 Task: Determine the distance and displacement from Salt Lake City to Bonneville Salt Flats.
Action: Mouse moved to (214, 69)
Screenshot: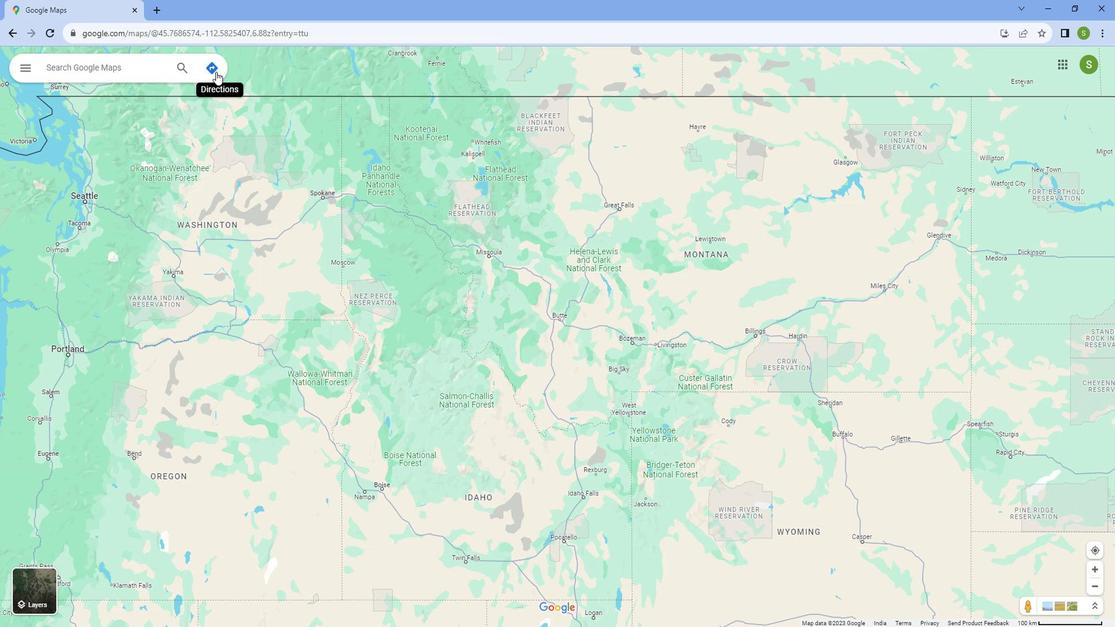 
Action: Mouse pressed left at (214, 69)
Screenshot: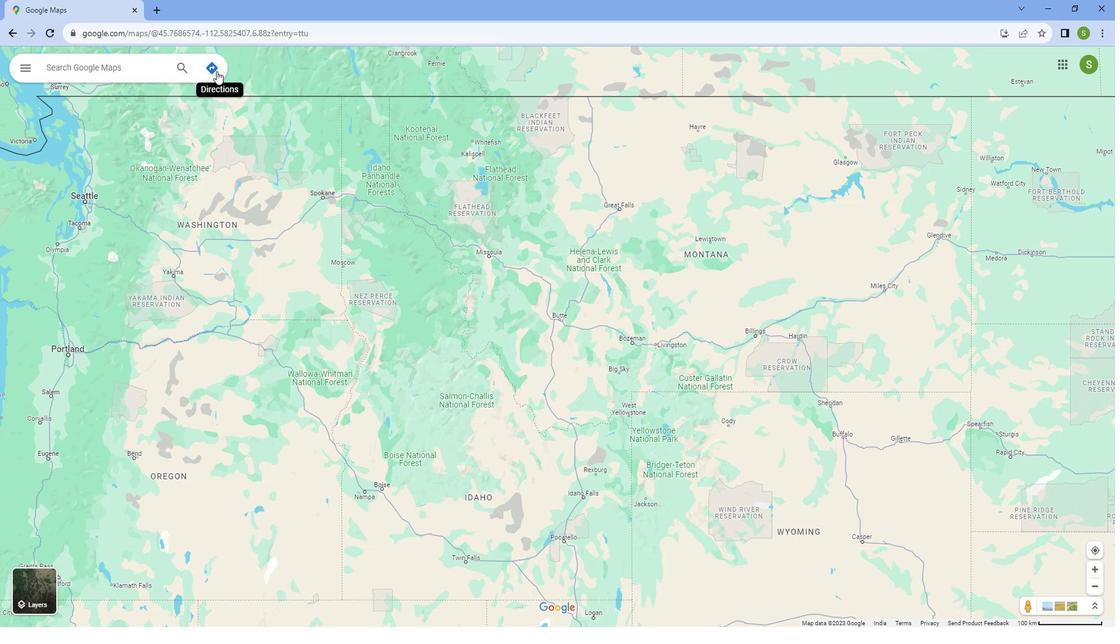 
Action: Mouse moved to (125, 101)
Screenshot: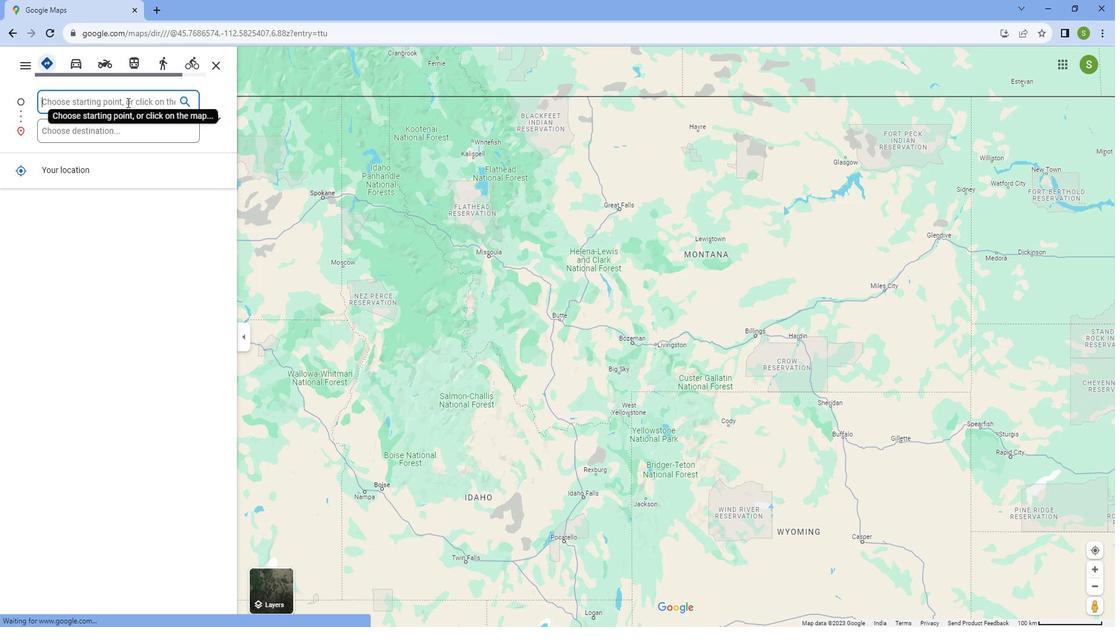 
Action: Mouse pressed left at (125, 101)
Screenshot: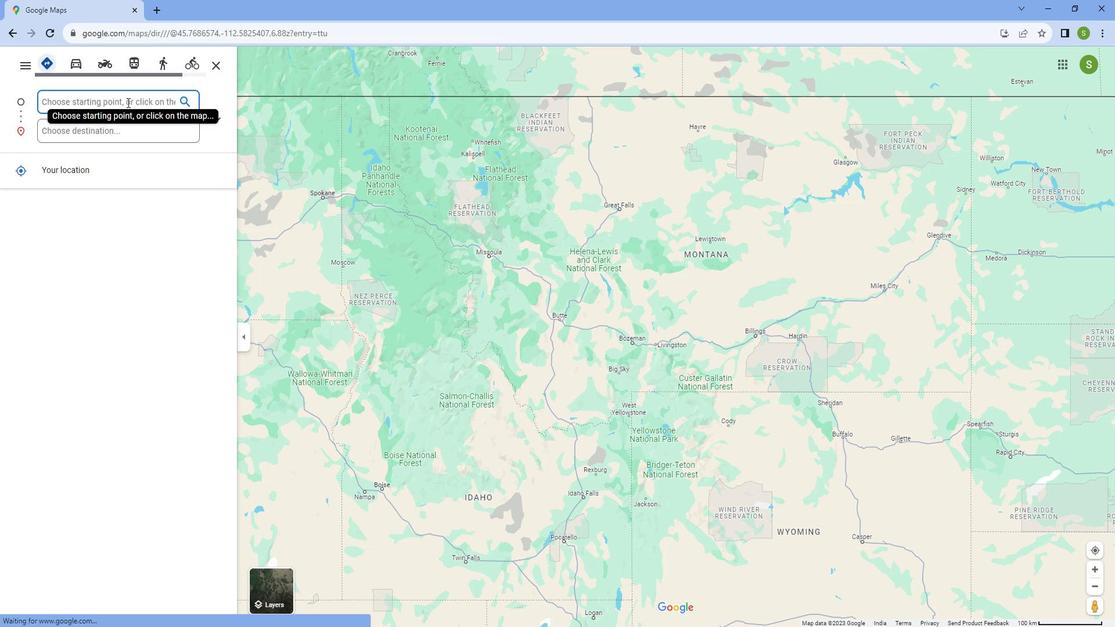 
Action: Key pressed <Key.caps_lock>S<Key.caps_lock>alt<Key.space><Key.caps_lock>L<Key.caps_lock>ake<Key.space><Key.caps_lock>C<Key.caps_lock>ity
Screenshot: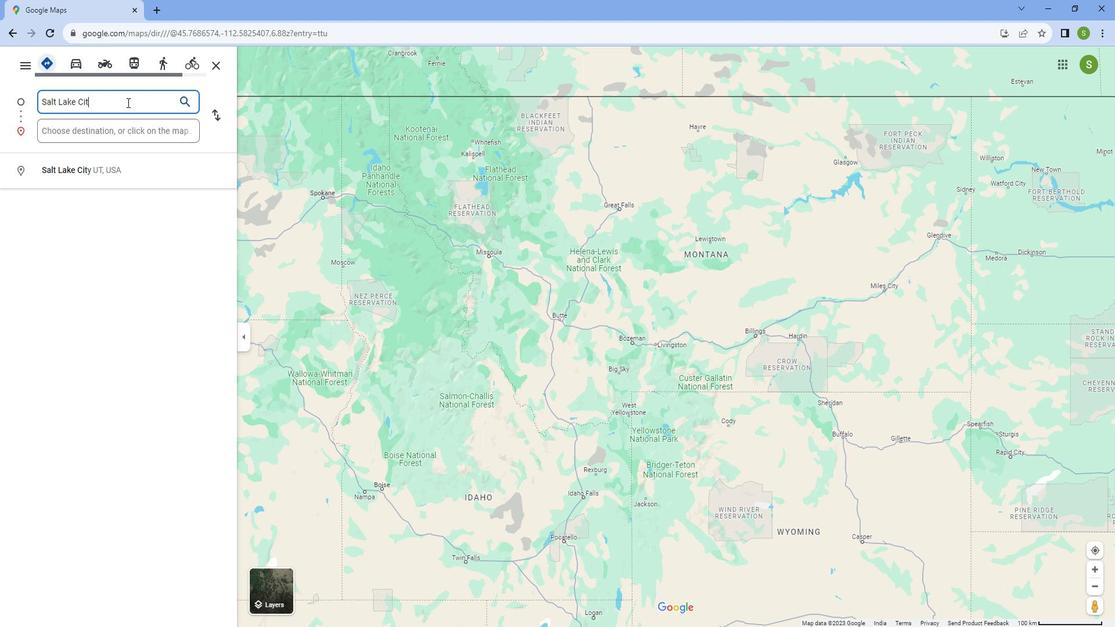 
Action: Mouse moved to (100, 130)
Screenshot: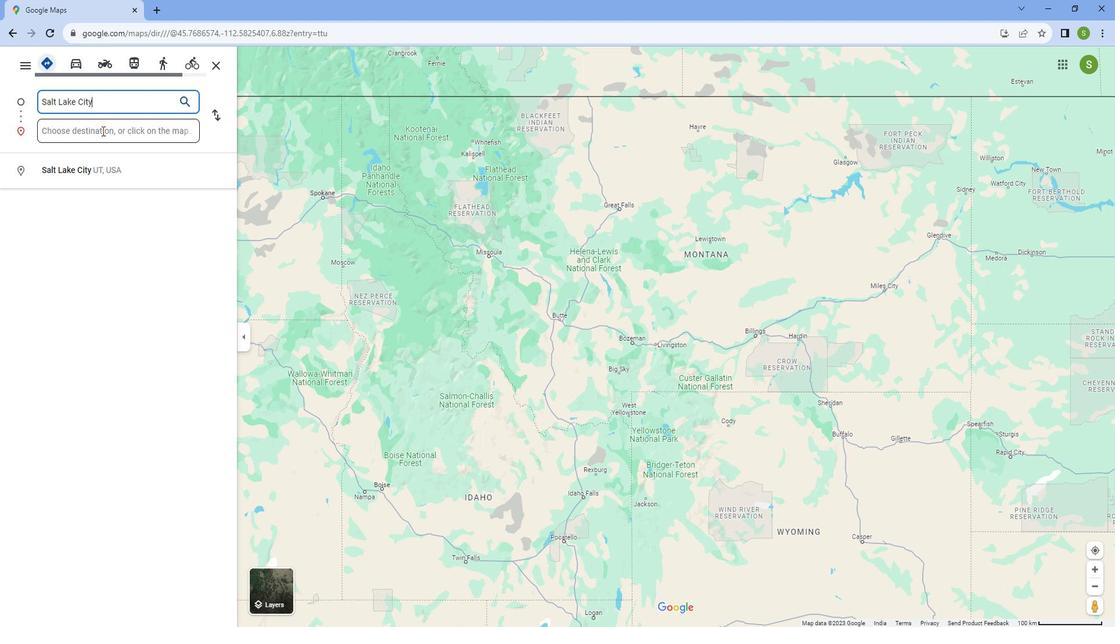 
Action: Mouse pressed left at (100, 130)
Screenshot: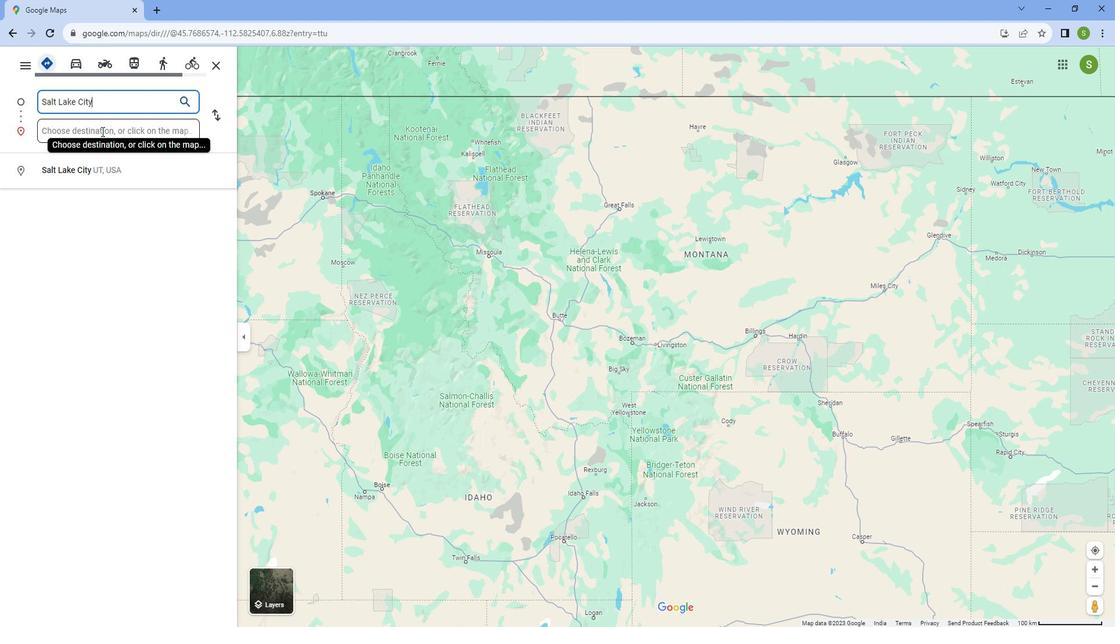 
Action: Key pressed <Key.caps_lock>B<Key.caps_lock>onneville<Key.space><Key.caps_lock>SA<Key.caps_lock><Key.backspace>alt<Key.space><Key.caps_lock>F<Key.caps_lock>lats
Screenshot: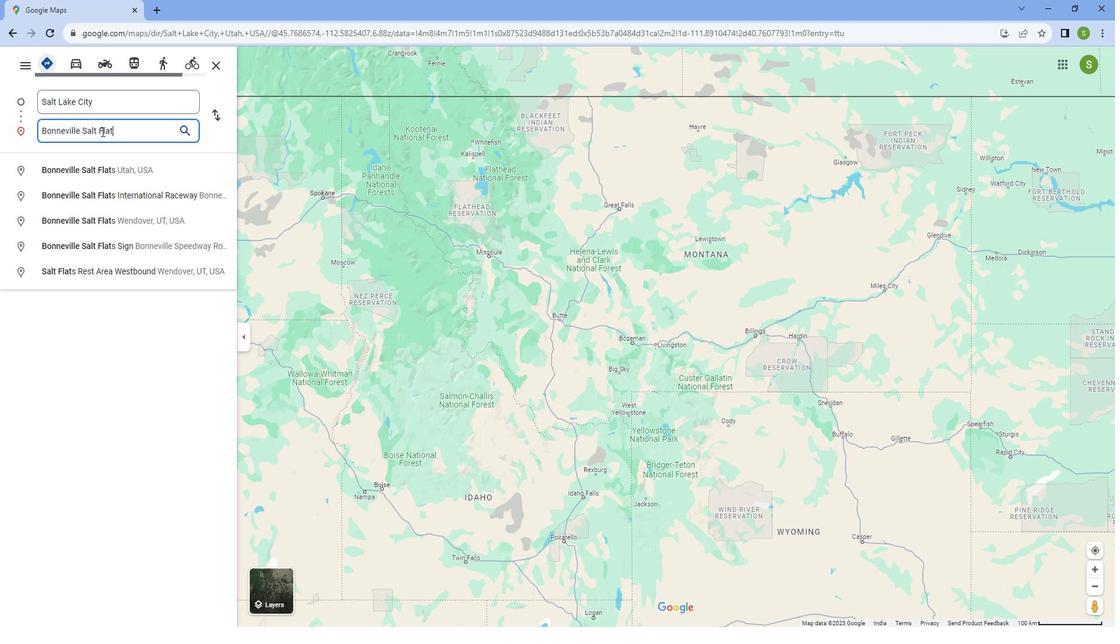 
Action: Mouse moved to (109, 171)
Screenshot: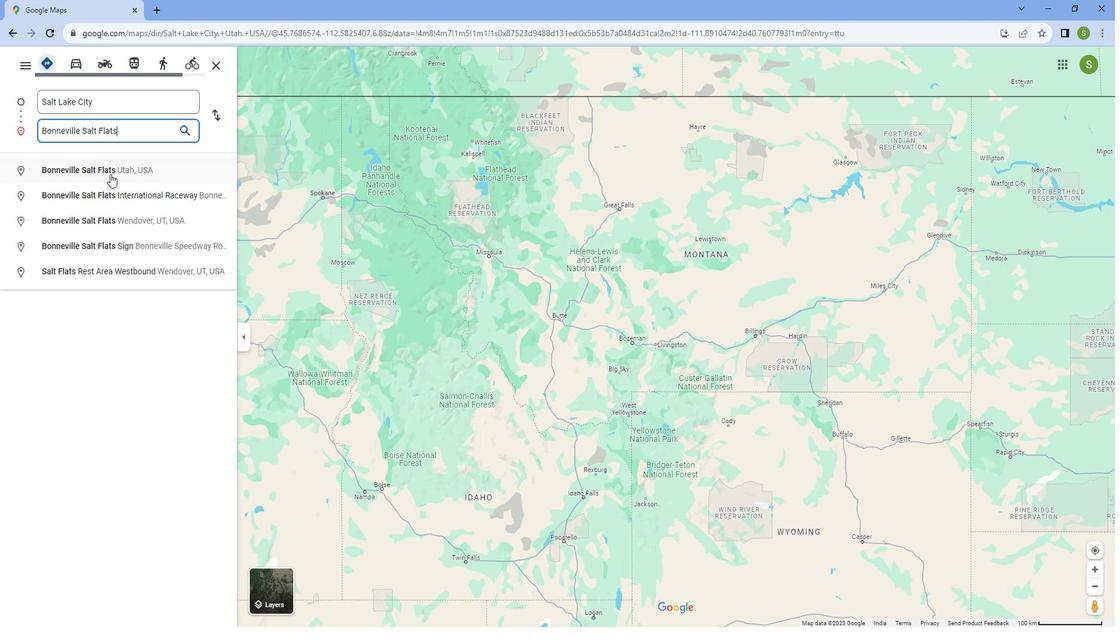 
Action: Mouse pressed left at (109, 171)
Screenshot: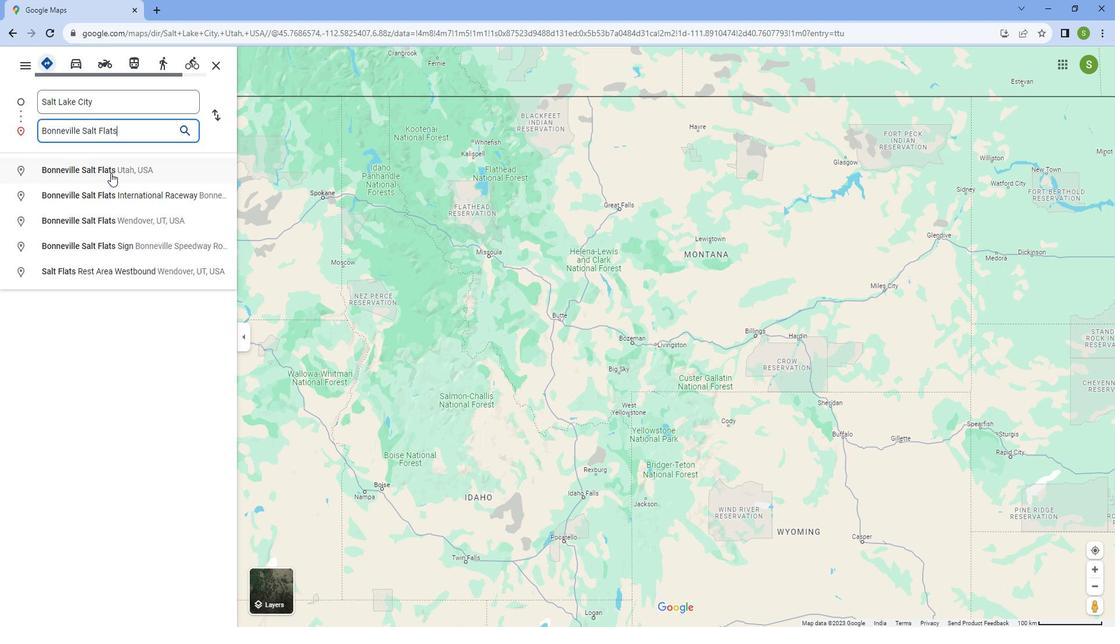 
Action: Mouse moved to (462, 598)
Screenshot: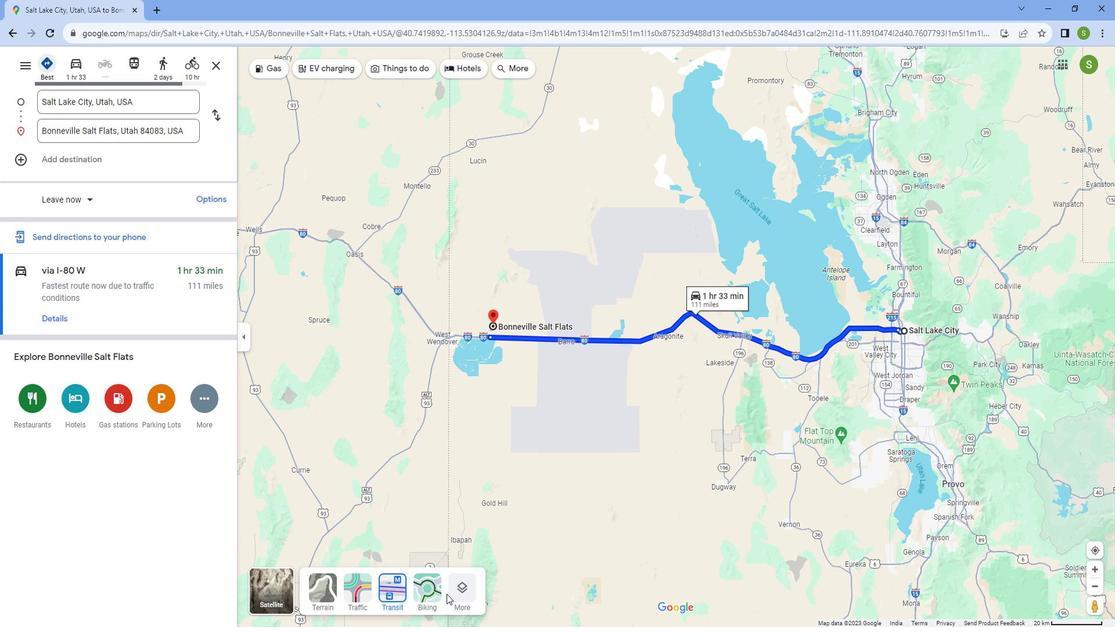 
Action: Mouse pressed left at (462, 598)
Screenshot: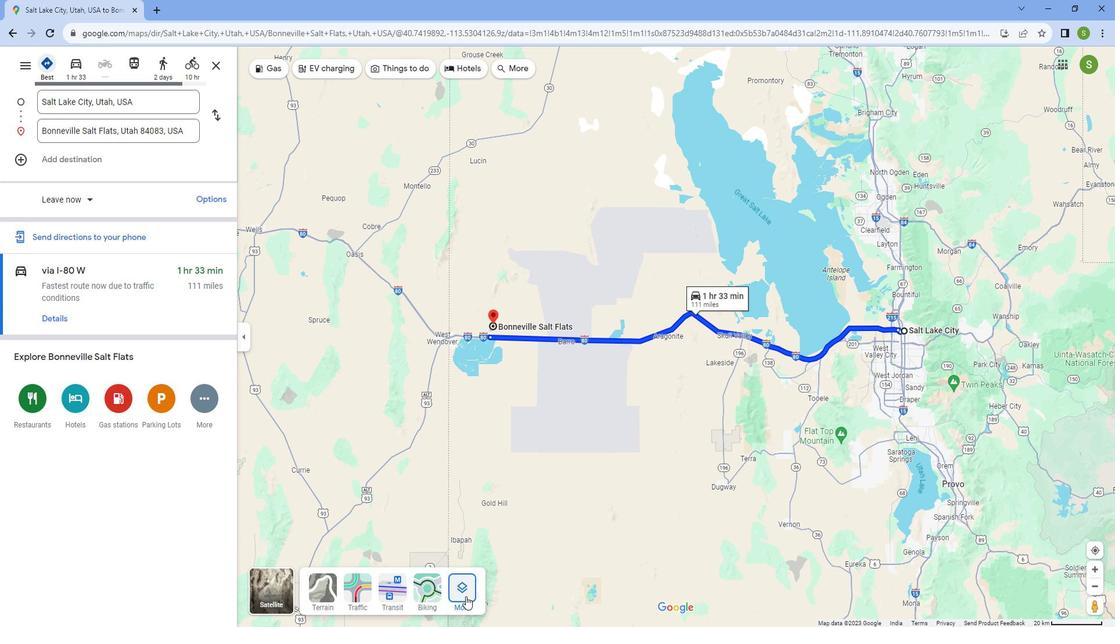 
Action: Mouse moved to (354, 489)
Screenshot: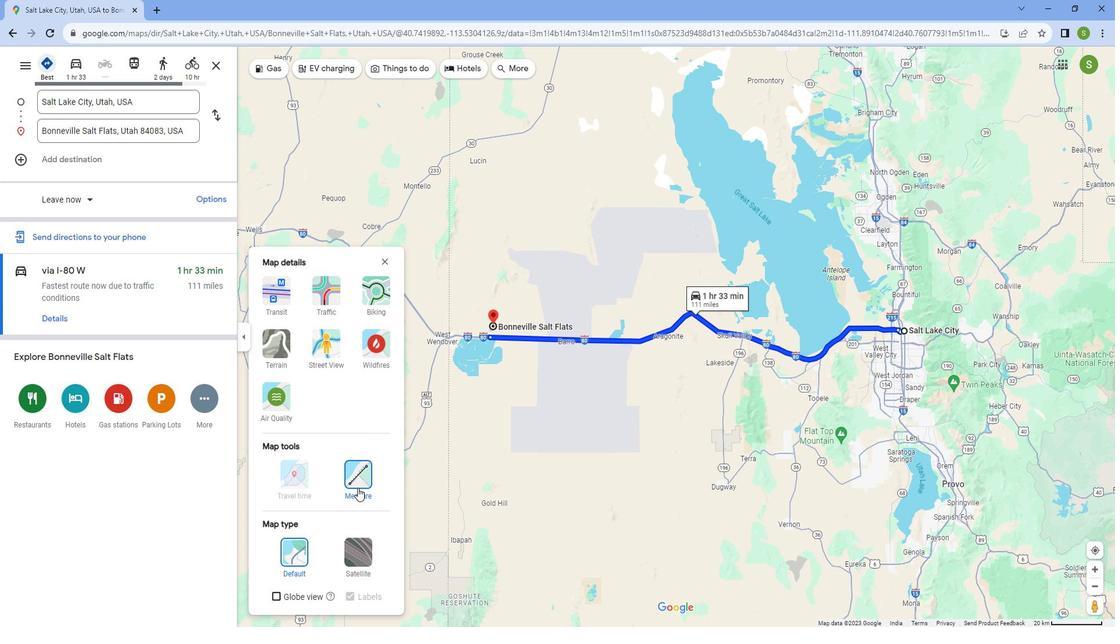 
Action: Mouse pressed left at (354, 489)
Screenshot: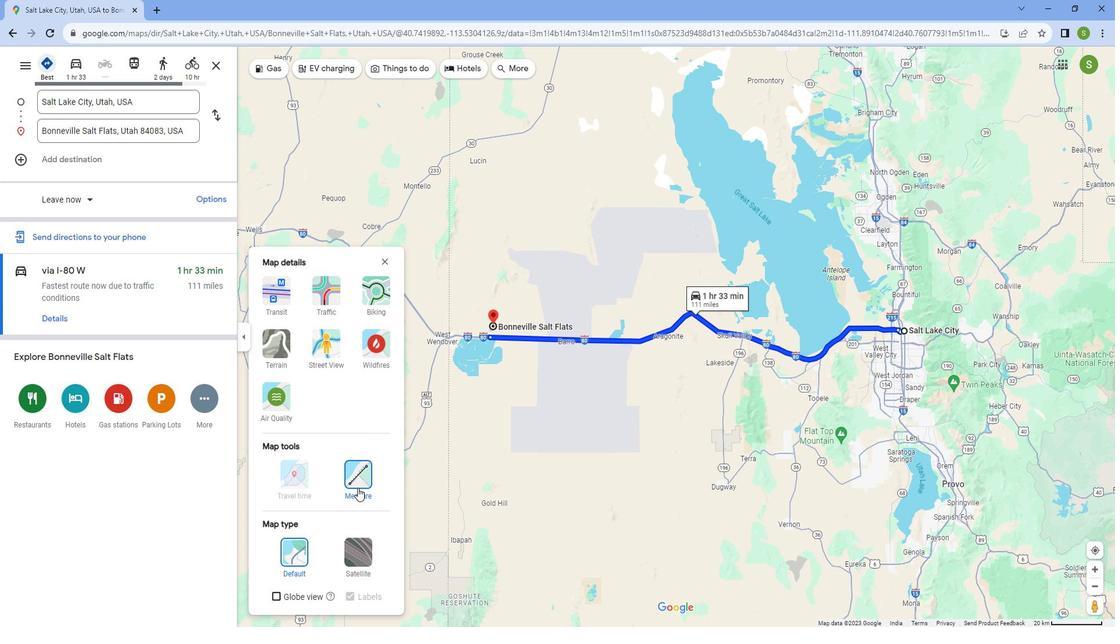 
Action: Mouse moved to (948, 345)
Screenshot: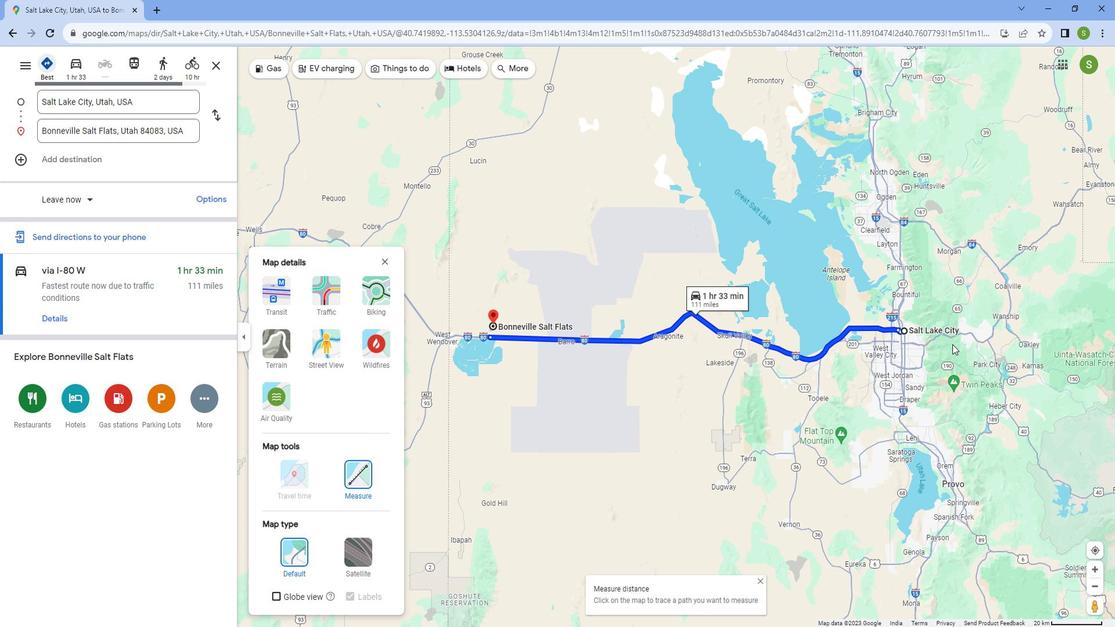 
Action: Mouse scrolled (948, 345) with delta (0, 0)
Screenshot: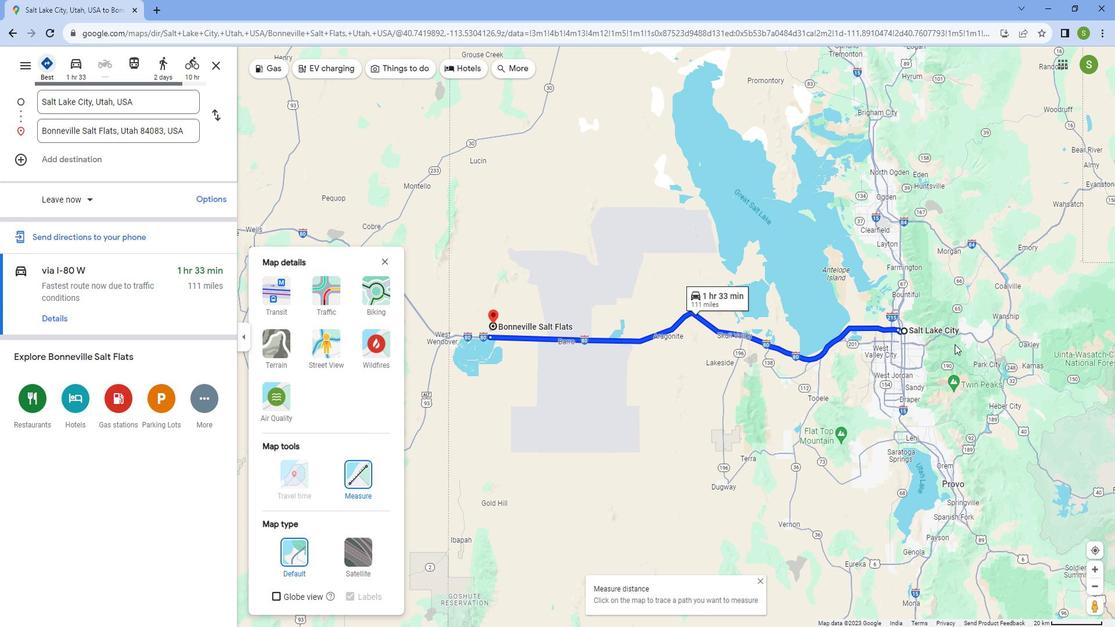
Action: Mouse scrolled (948, 345) with delta (0, 0)
Screenshot: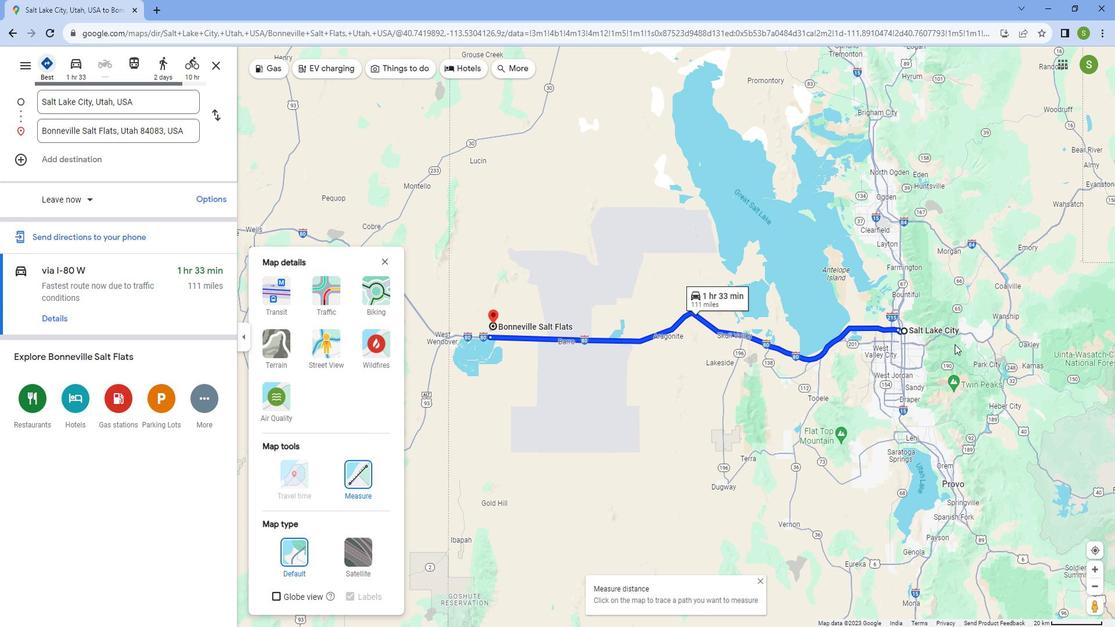 
Action: Mouse scrolled (948, 345) with delta (0, 0)
Screenshot: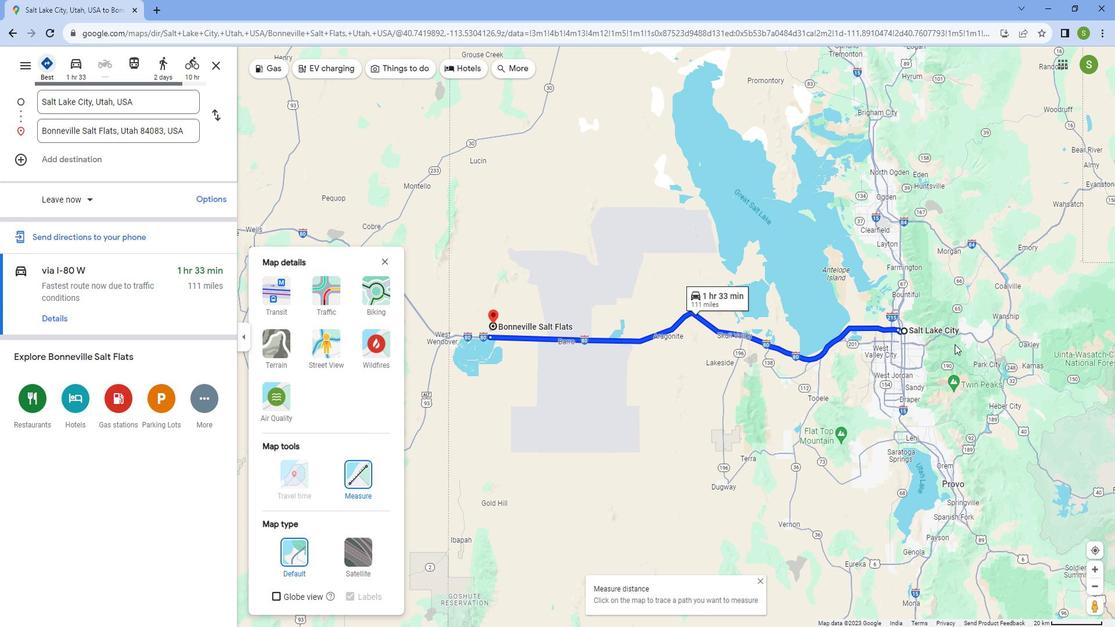 
Action: Mouse scrolled (948, 345) with delta (0, 0)
Screenshot: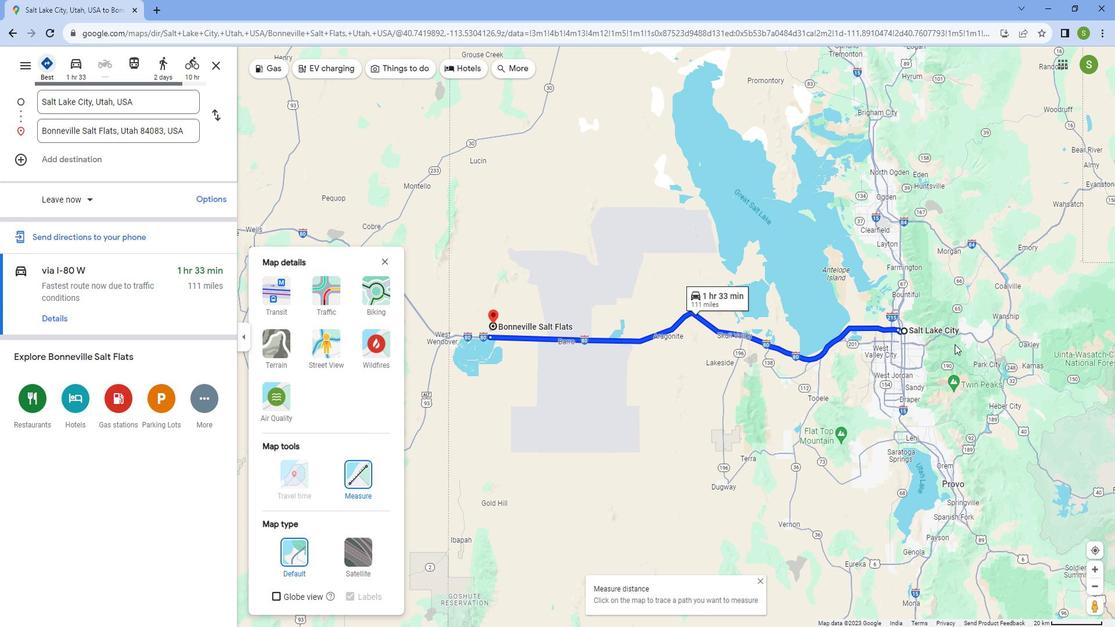
Action: Mouse scrolled (948, 345) with delta (0, 0)
Screenshot: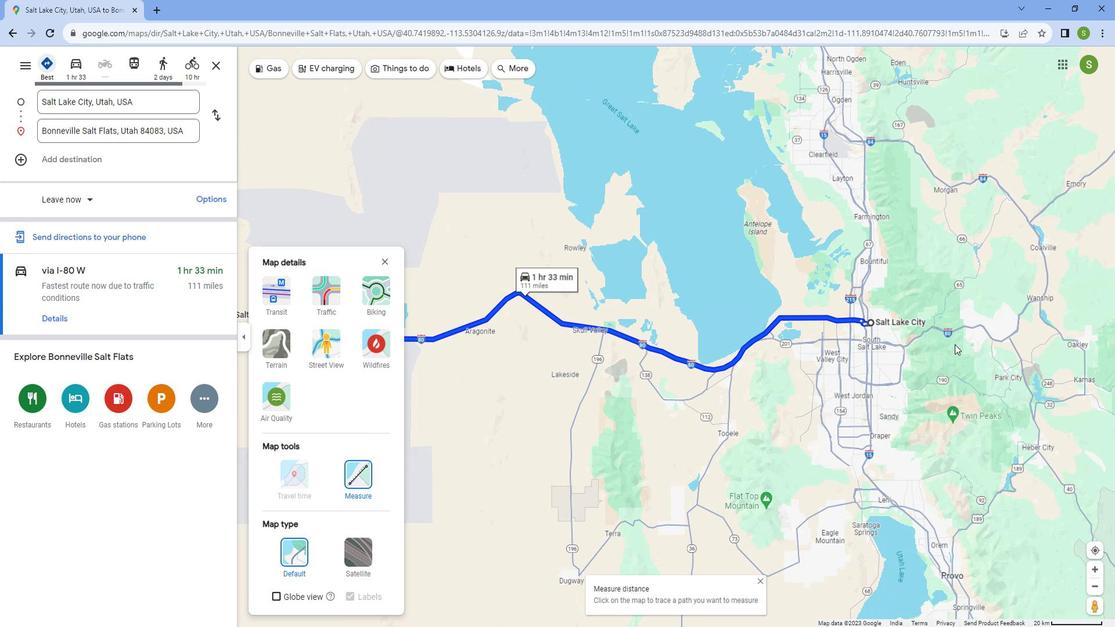 
Action: Mouse scrolled (948, 345) with delta (0, 0)
Screenshot: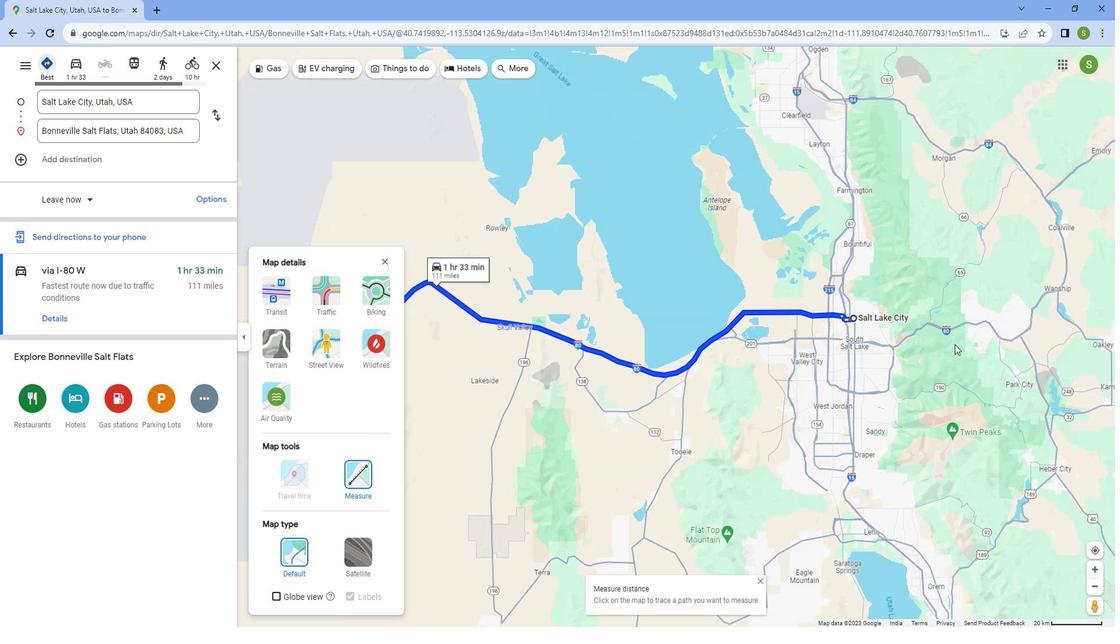 
Action: Mouse scrolled (948, 345) with delta (0, 0)
Screenshot: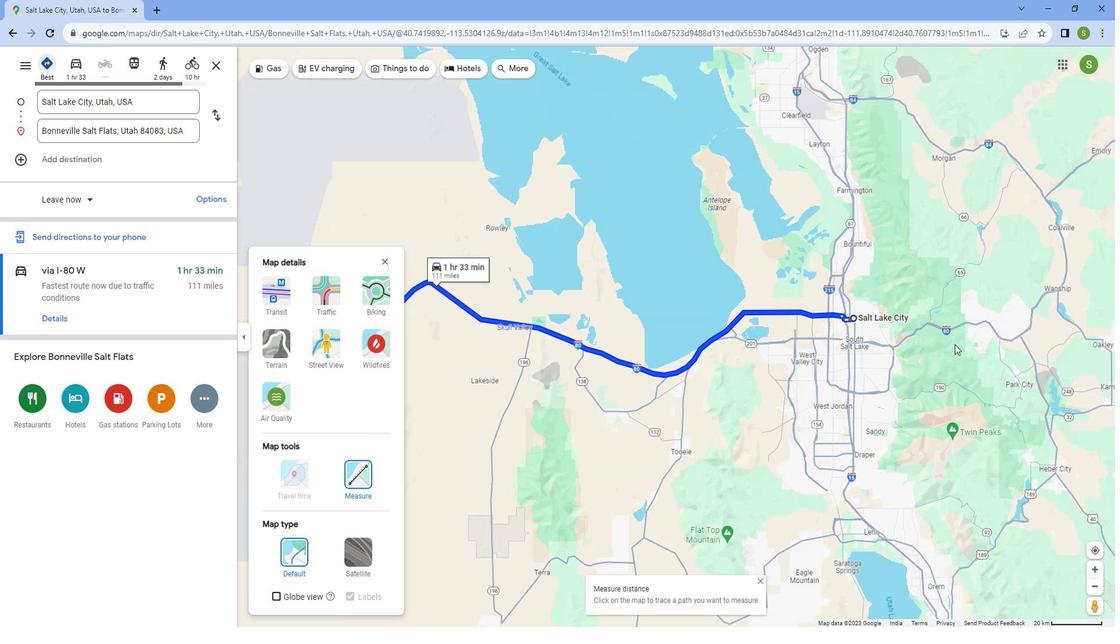 
Action: Mouse scrolled (948, 345) with delta (0, 0)
Screenshot: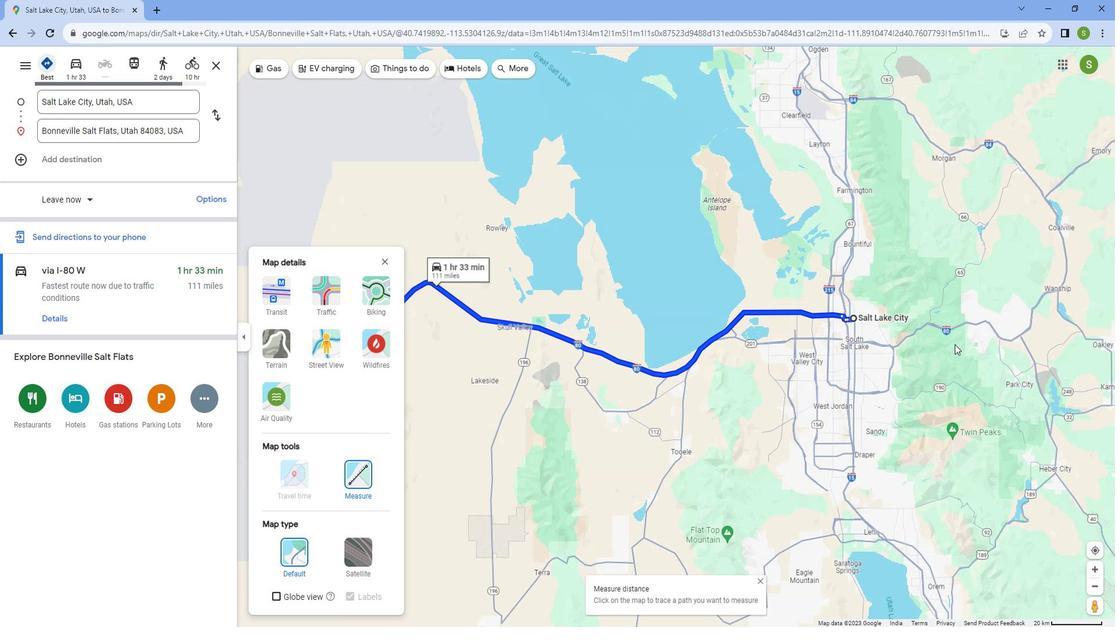 
Action: Mouse scrolled (948, 345) with delta (0, 0)
Screenshot: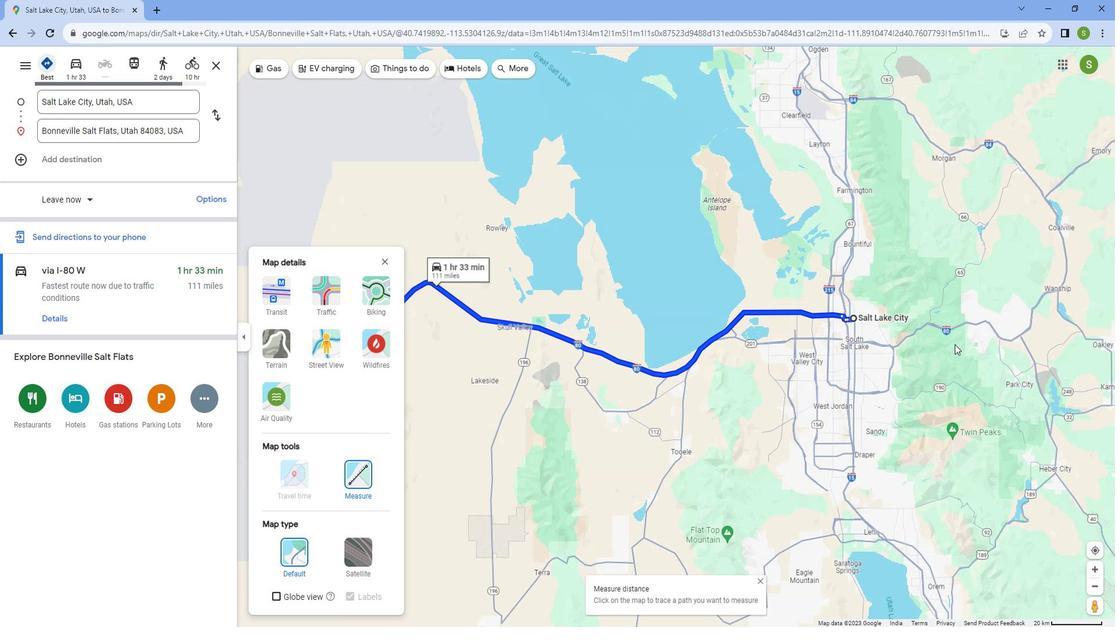
Action: Mouse scrolled (948, 345) with delta (0, 0)
Screenshot: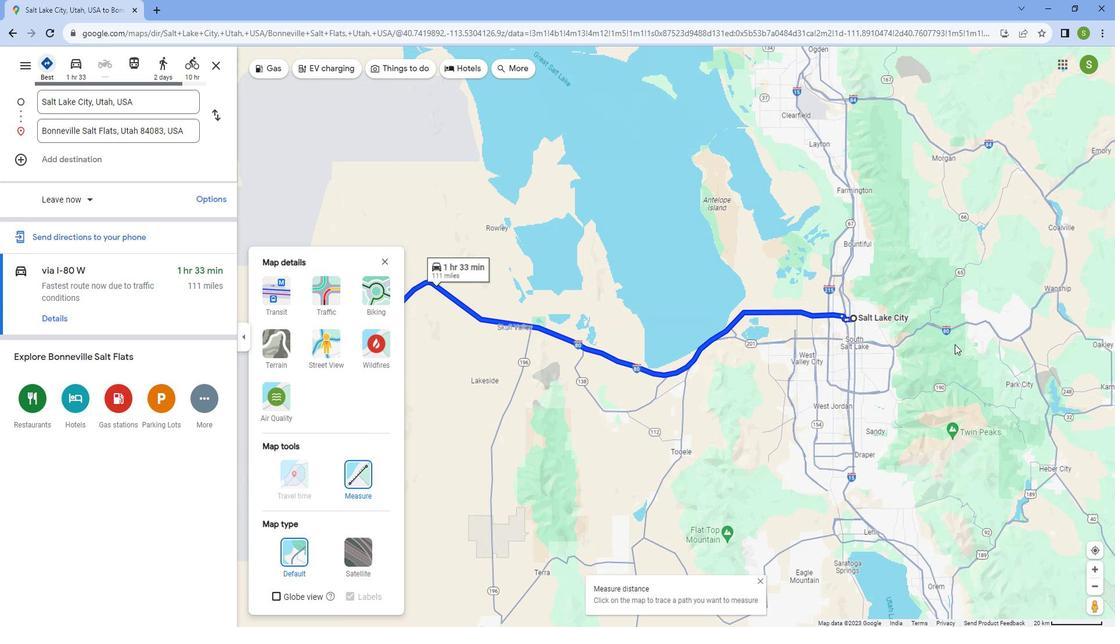 
Action: Mouse moved to (705, 286)
Screenshot: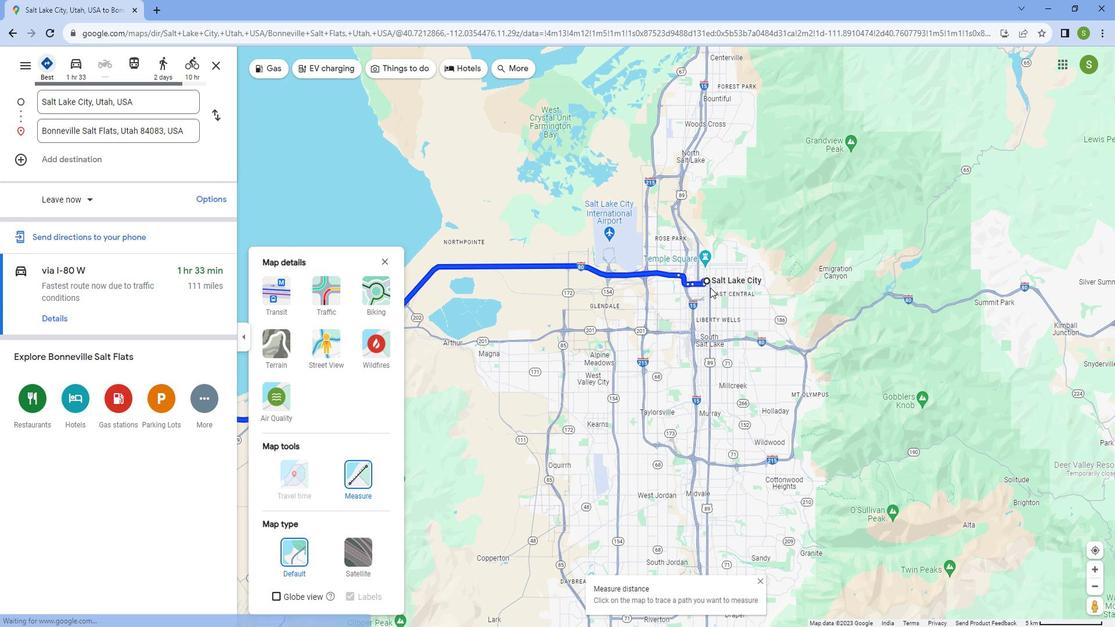 
Action: Mouse scrolled (705, 287) with delta (0, 0)
Screenshot: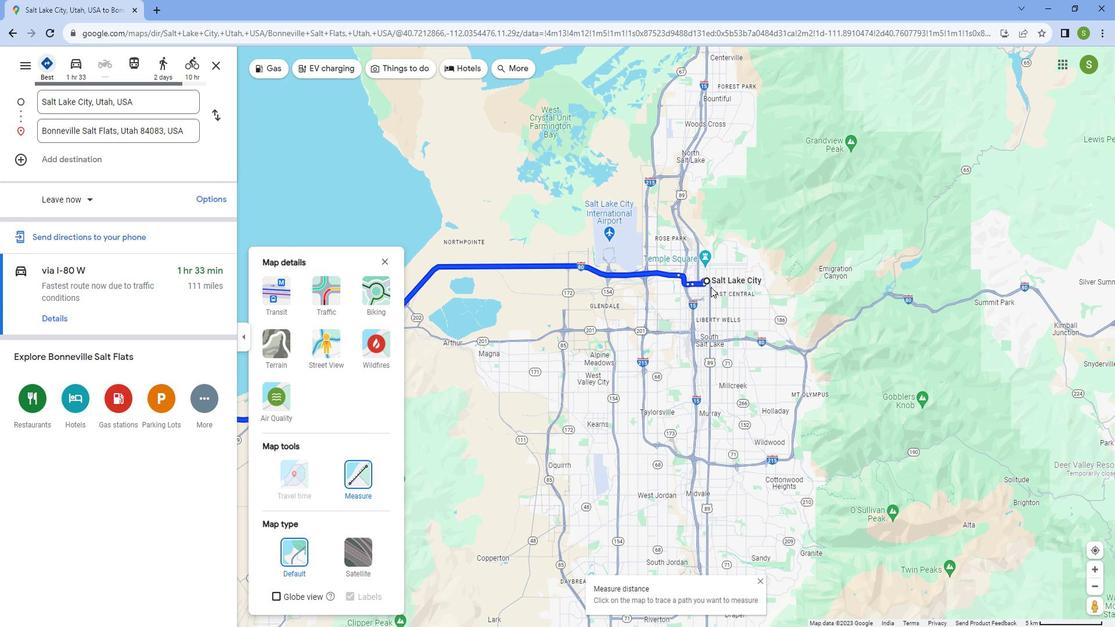 
Action: Mouse scrolled (705, 287) with delta (0, 0)
Screenshot: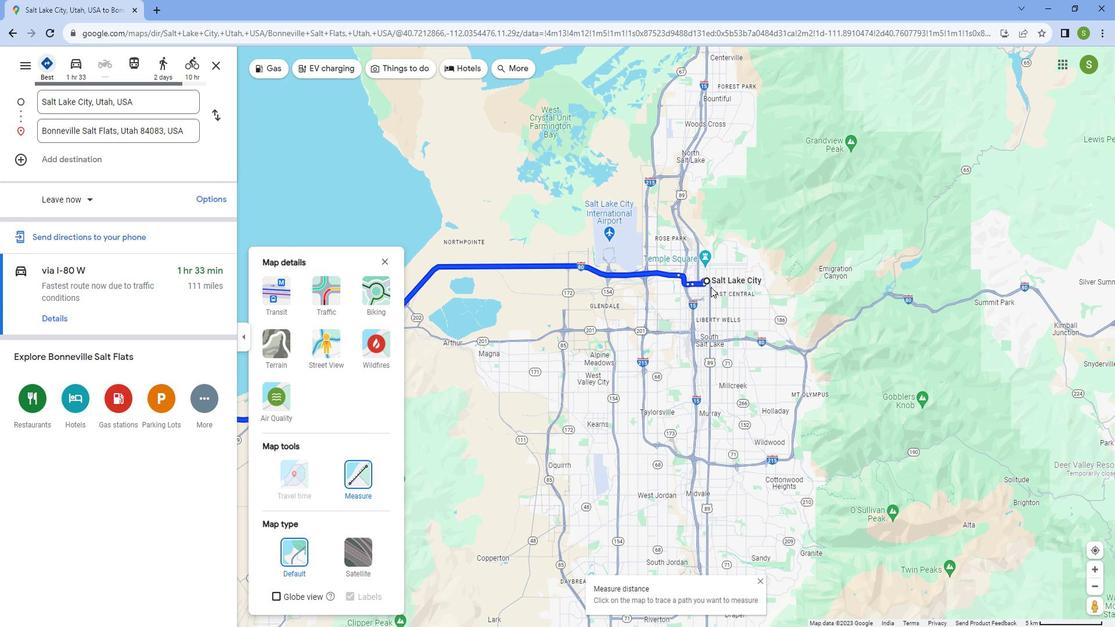 
Action: Mouse scrolled (705, 287) with delta (0, 0)
Screenshot: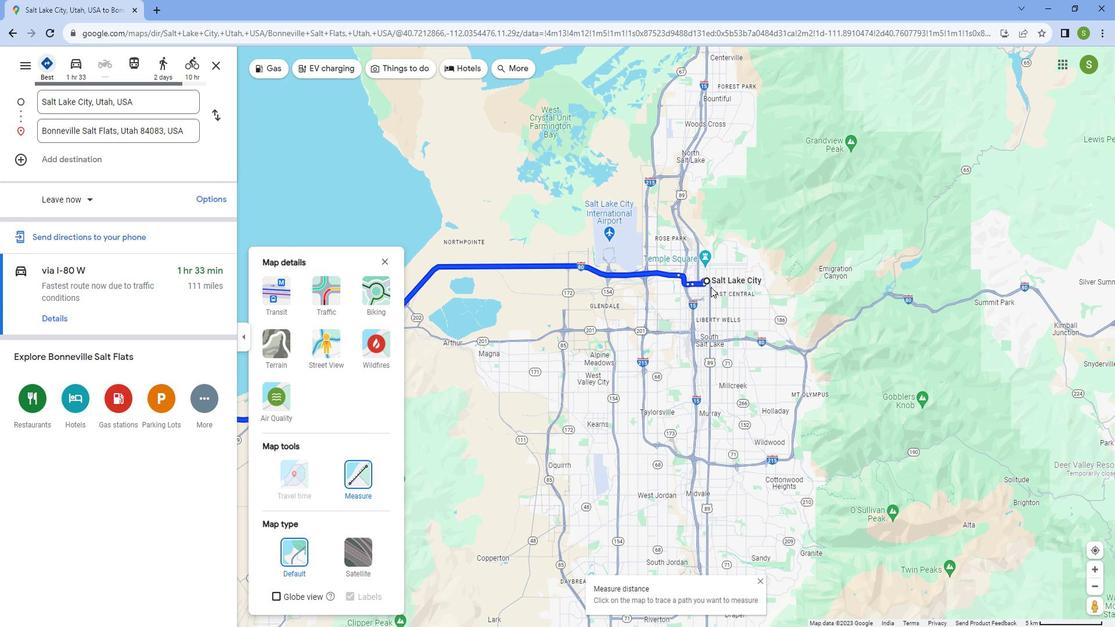 
Action: Mouse scrolled (705, 287) with delta (0, 0)
Screenshot: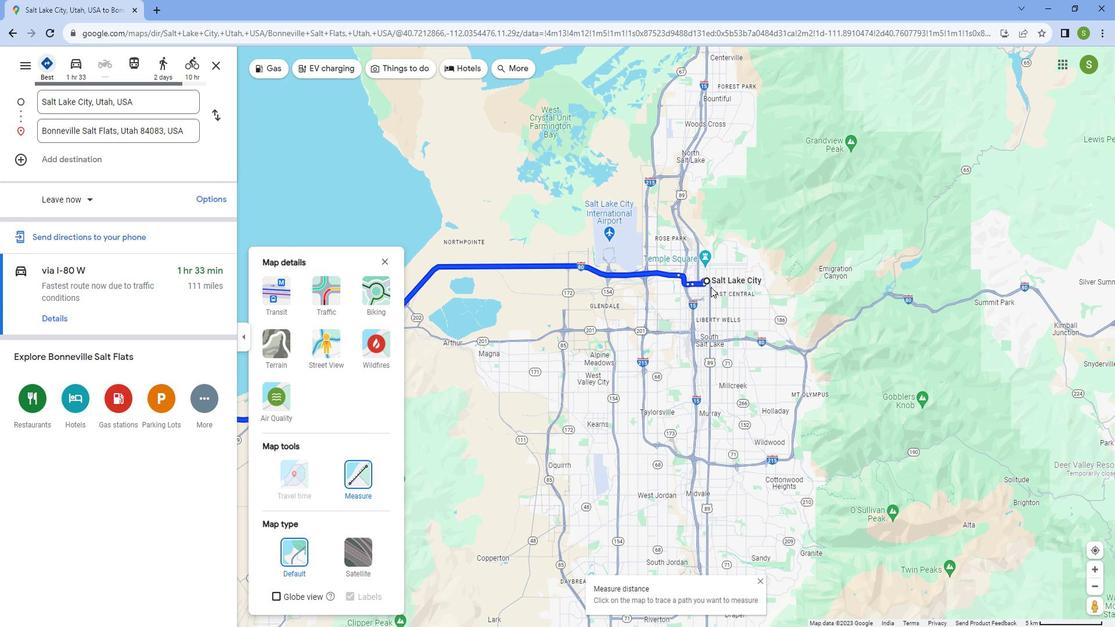 
Action: Mouse scrolled (705, 287) with delta (0, 0)
Screenshot: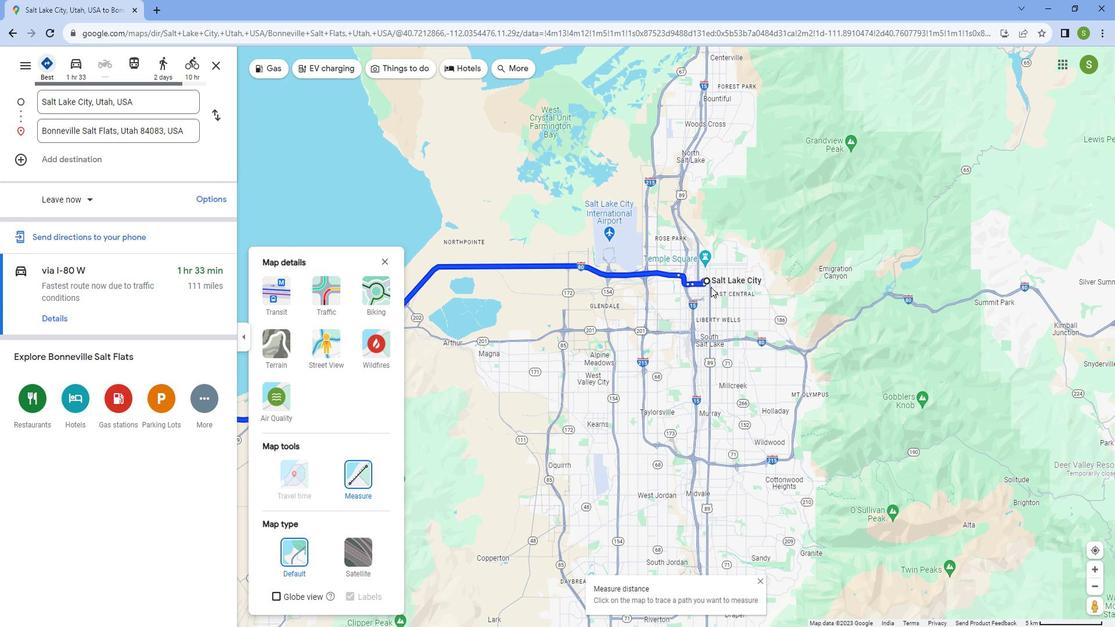 
Action: Mouse scrolled (705, 287) with delta (0, 0)
Screenshot: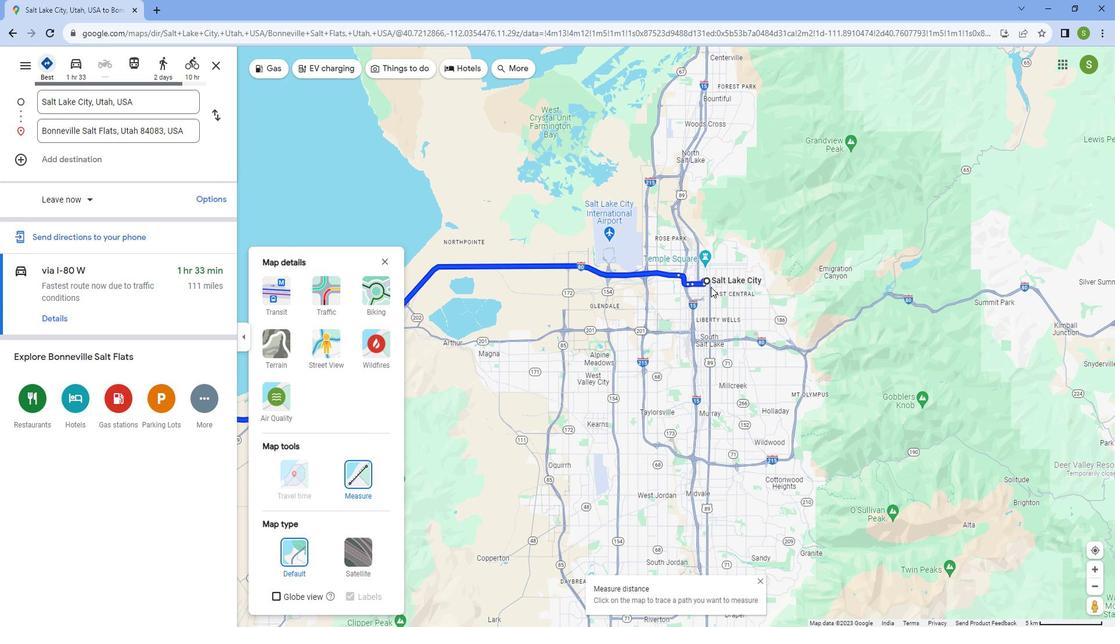 
Action: Mouse moved to (705, 285)
Screenshot: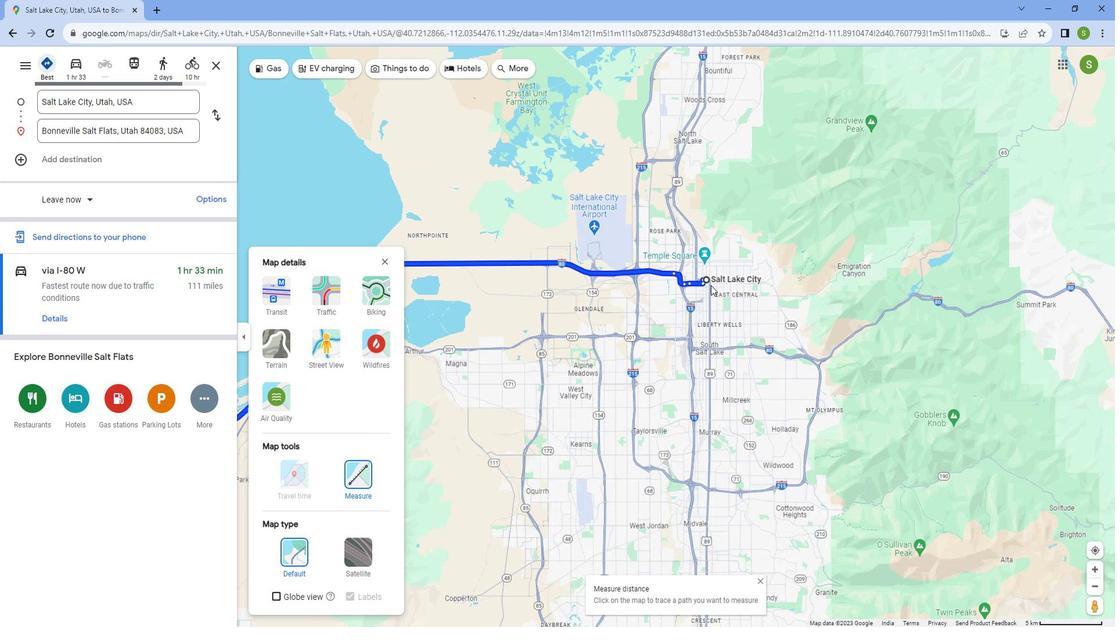 
Action: Mouse scrolled (705, 285) with delta (0, 0)
Screenshot: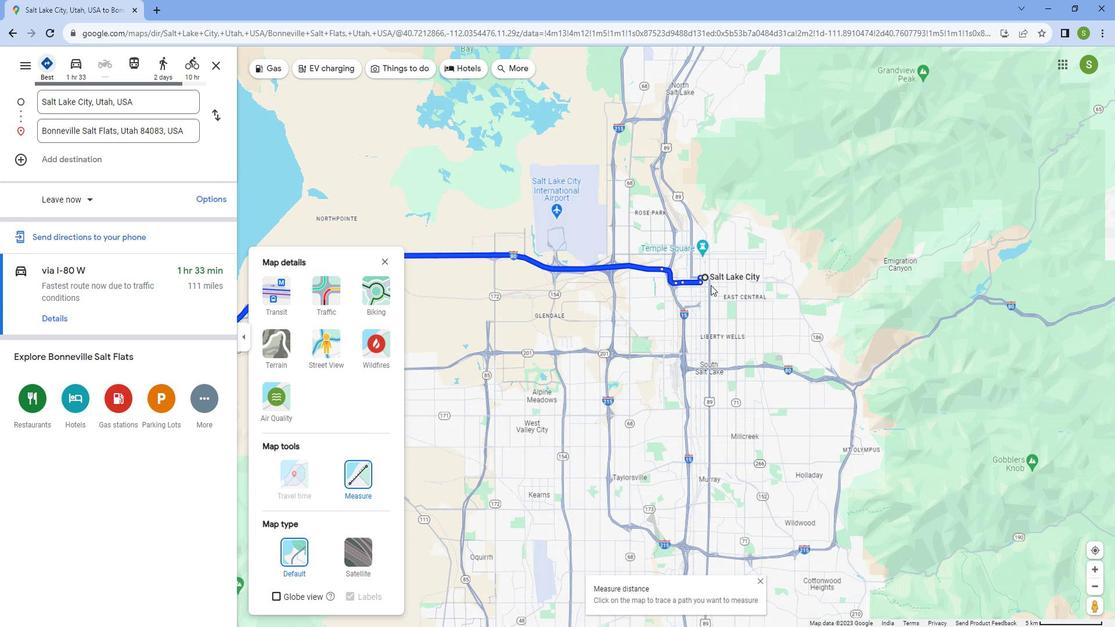 
Action: Mouse scrolled (705, 285) with delta (0, 0)
Screenshot: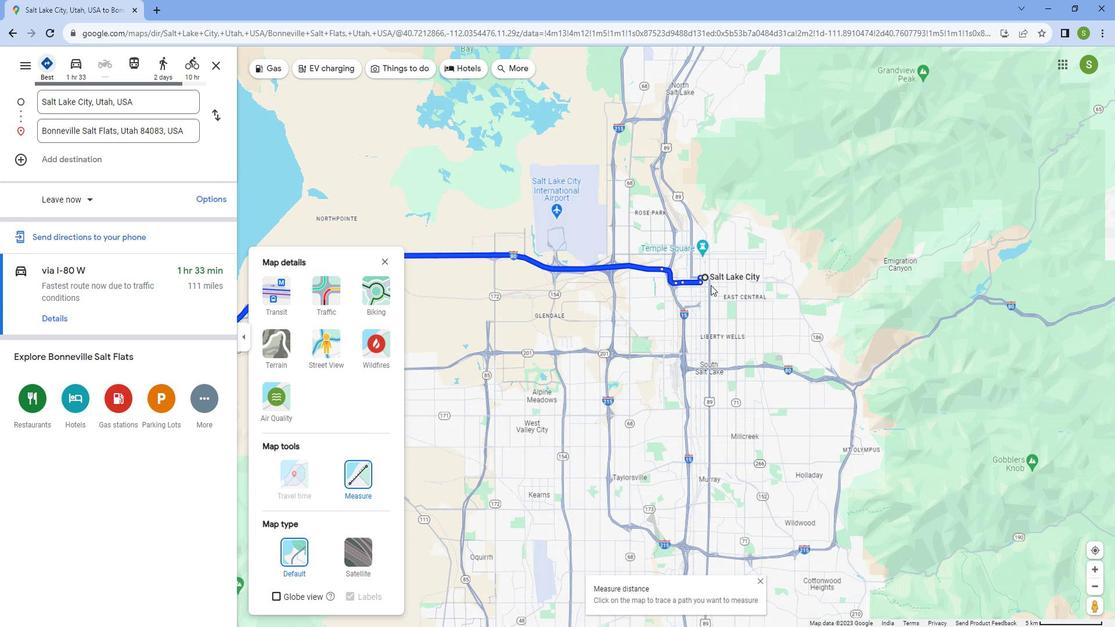 
Action: Mouse scrolled (705, 285) with delta (0, 0)
Screenshot: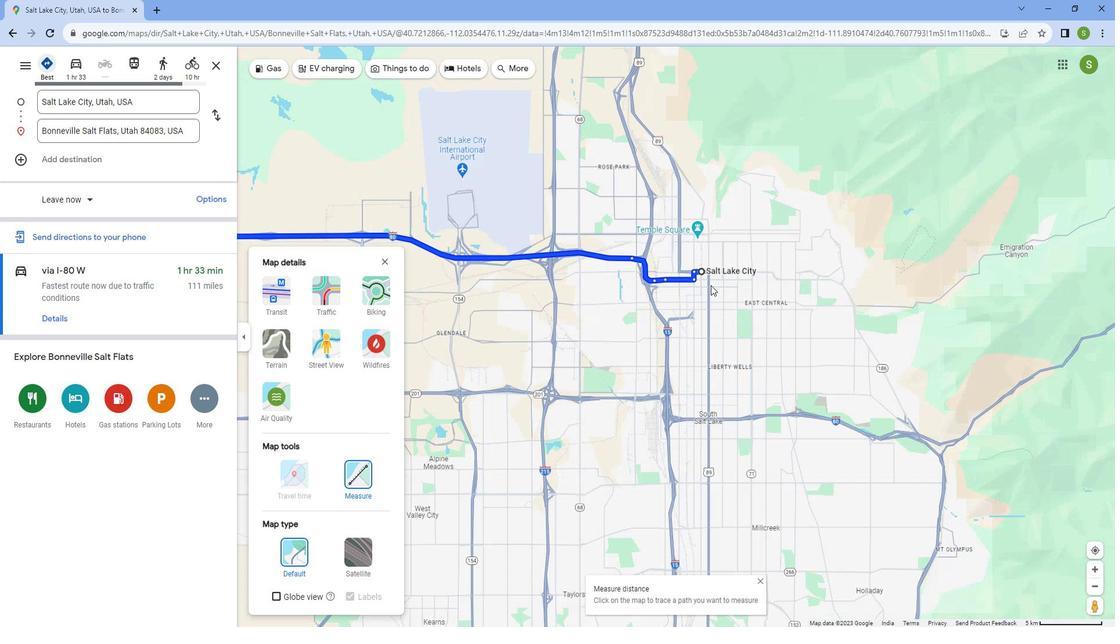 
Action: Mouse scrolled (705, 285) with delta (0, 0)
Screenshot: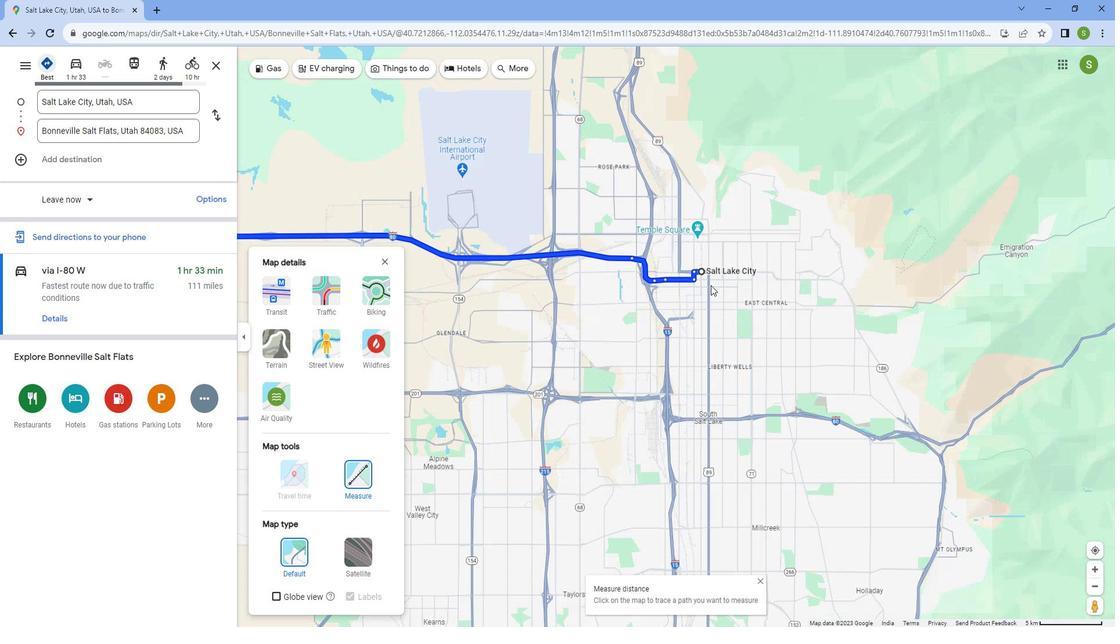 
Action: Mouse scrolled (705, 285) with delta (0, 0)
Screenshot: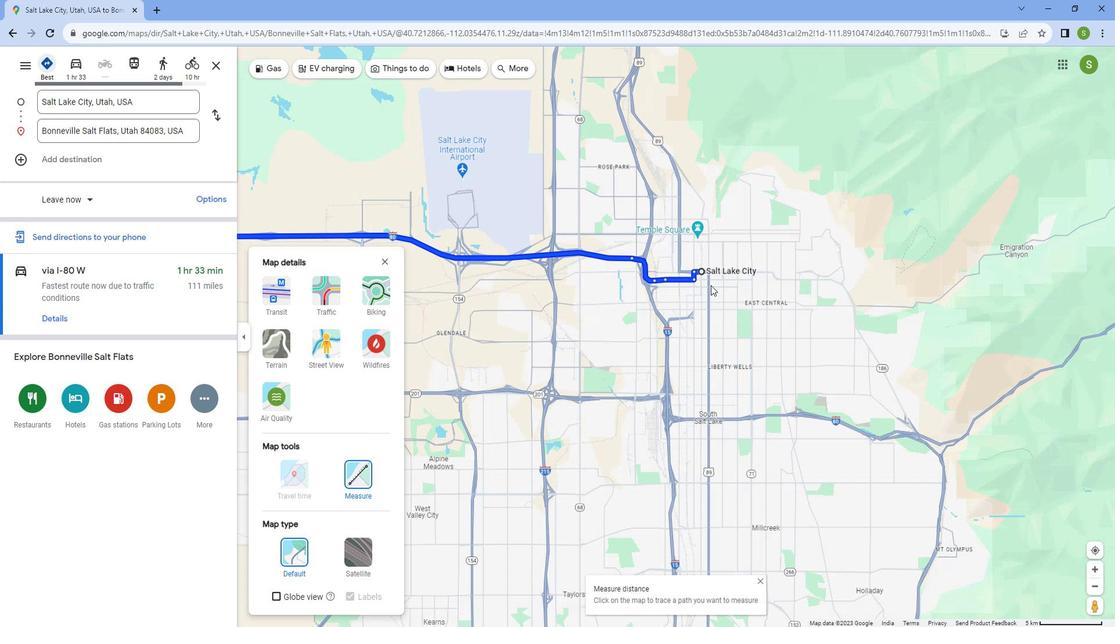 
Action: Mouse scrolled (705, 285) with delta (0, 0)
Screenshot: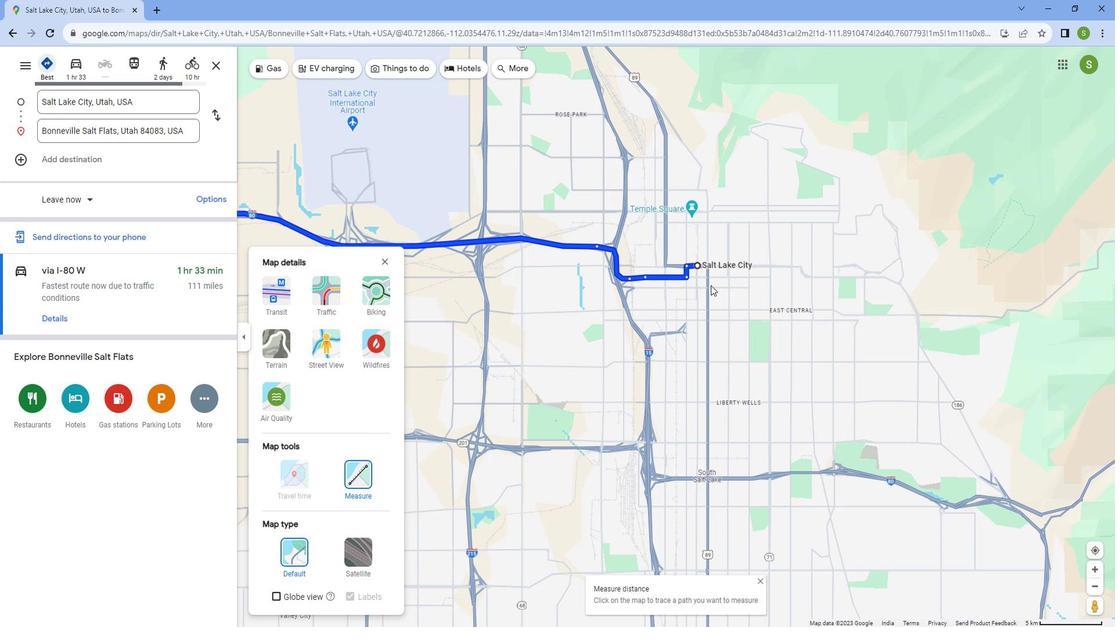 
Action: Mouse scrolled (705, 285) with delta (0, 0)
Screenshot: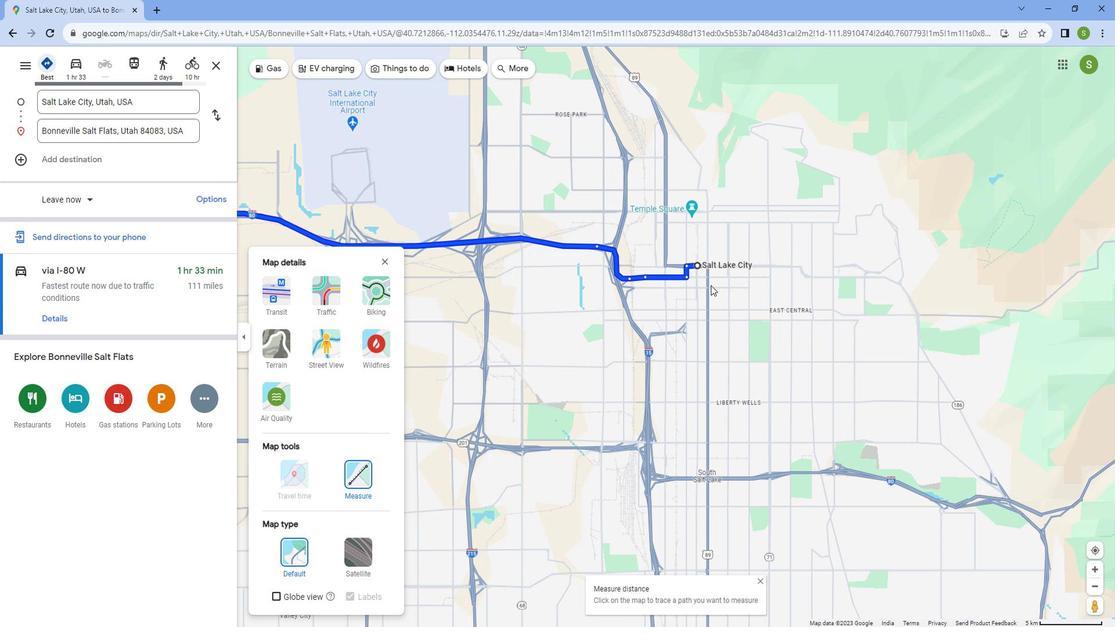 
Action: Mouse scrolled (705, 285) with delta (0, 0)
Screenshot: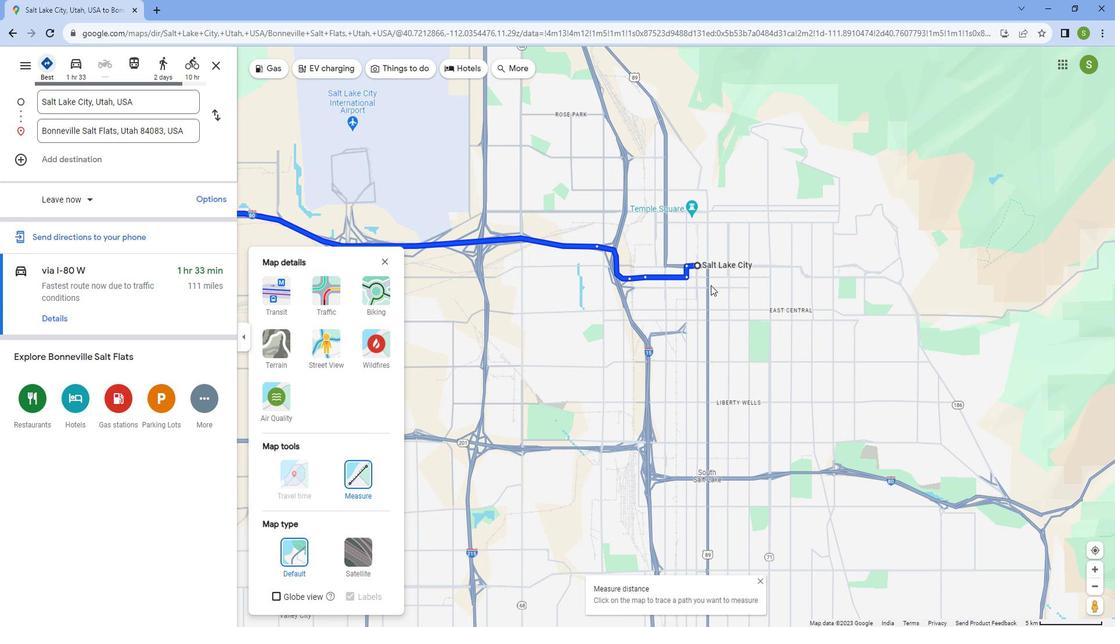 
Action: Mouse scrolled (705, 285) with delta (0, 0)
Screenshot: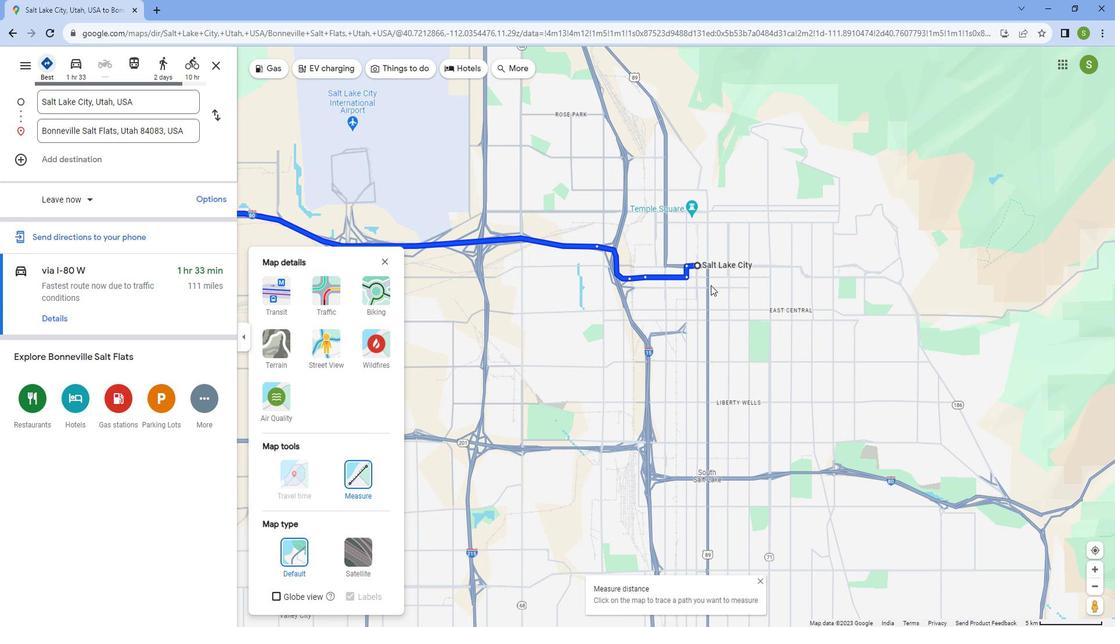 
Action: Mouse moved to (675, 236)
Screenshot: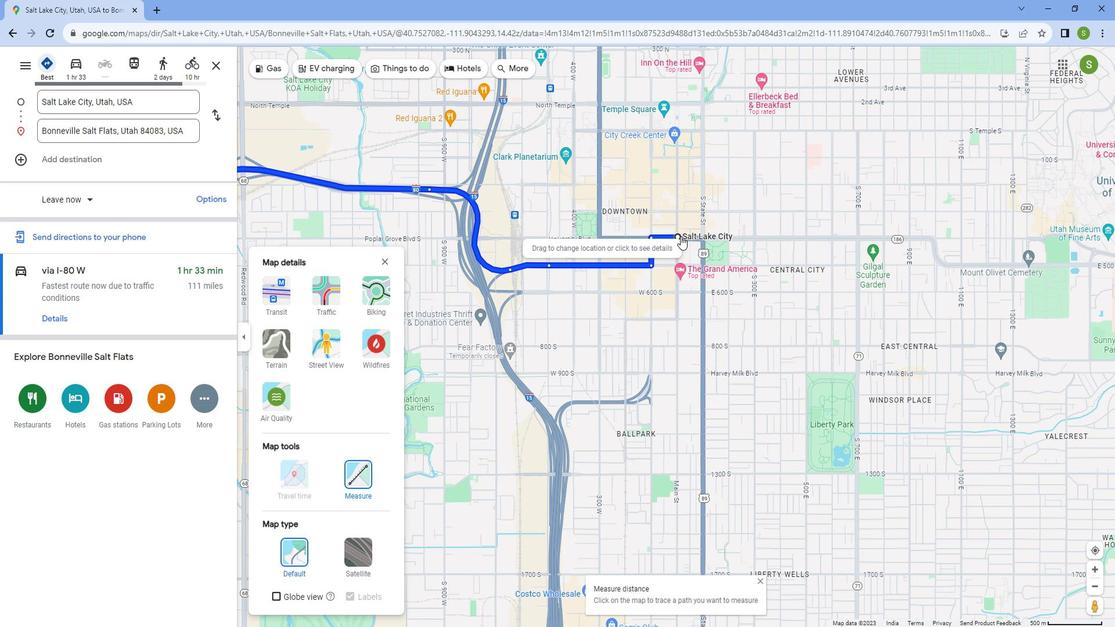 
Action: Mouse scrolled (675, 237) with delta (0, 0)
Screenshot: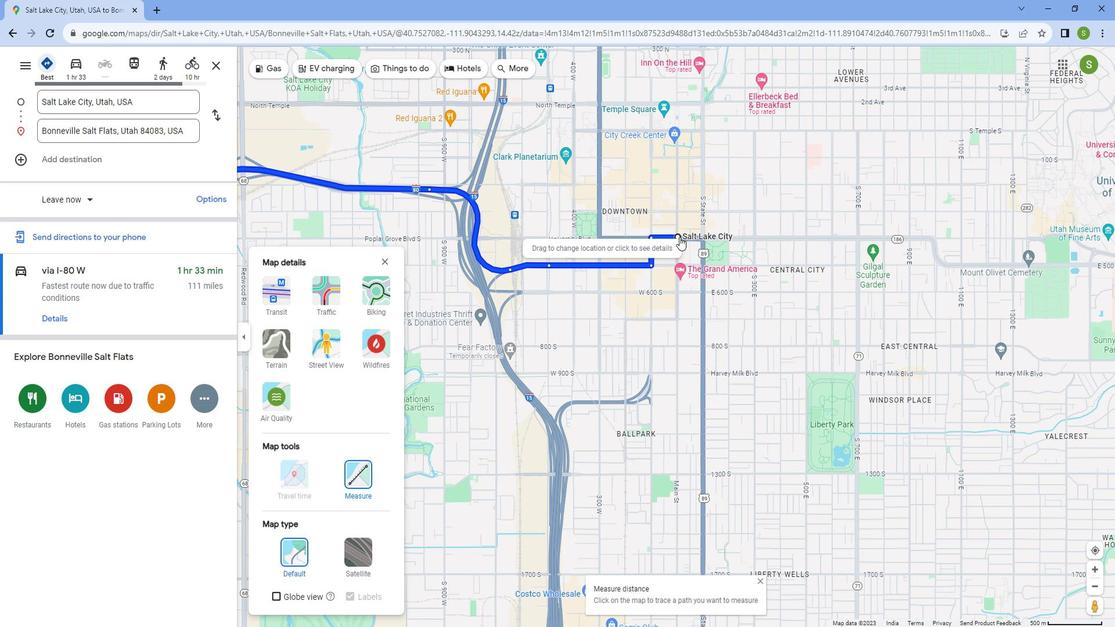 
Action: Mouse scrolled (675, 237) with delta (0, 0)
Screenshot: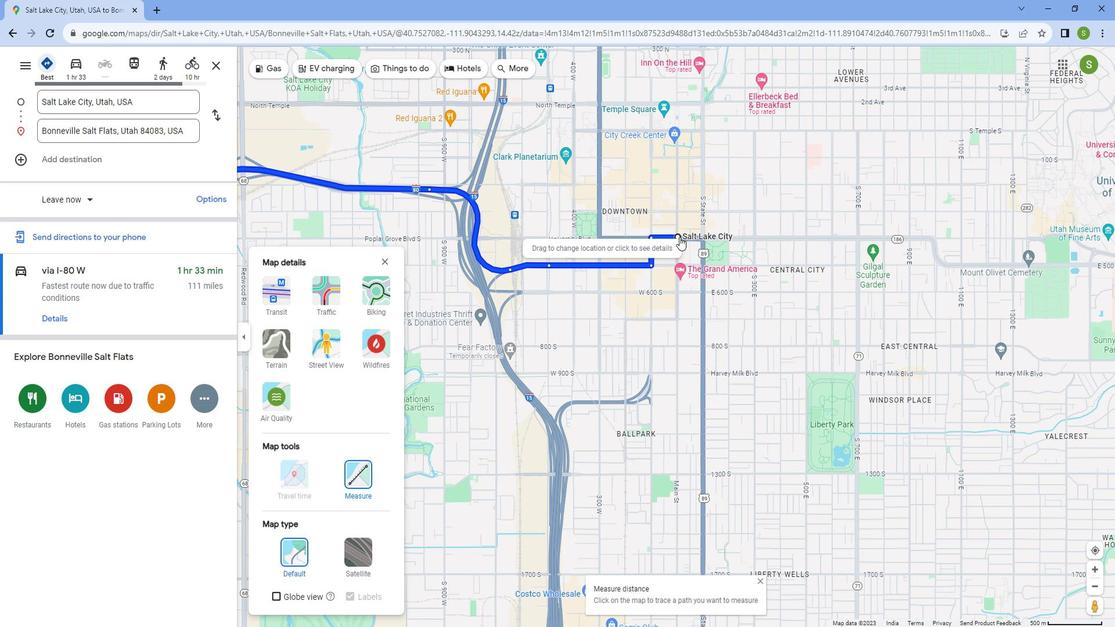 
Action: Mouse scrolled (675, 237) with delta (0, 0)
Screenshot: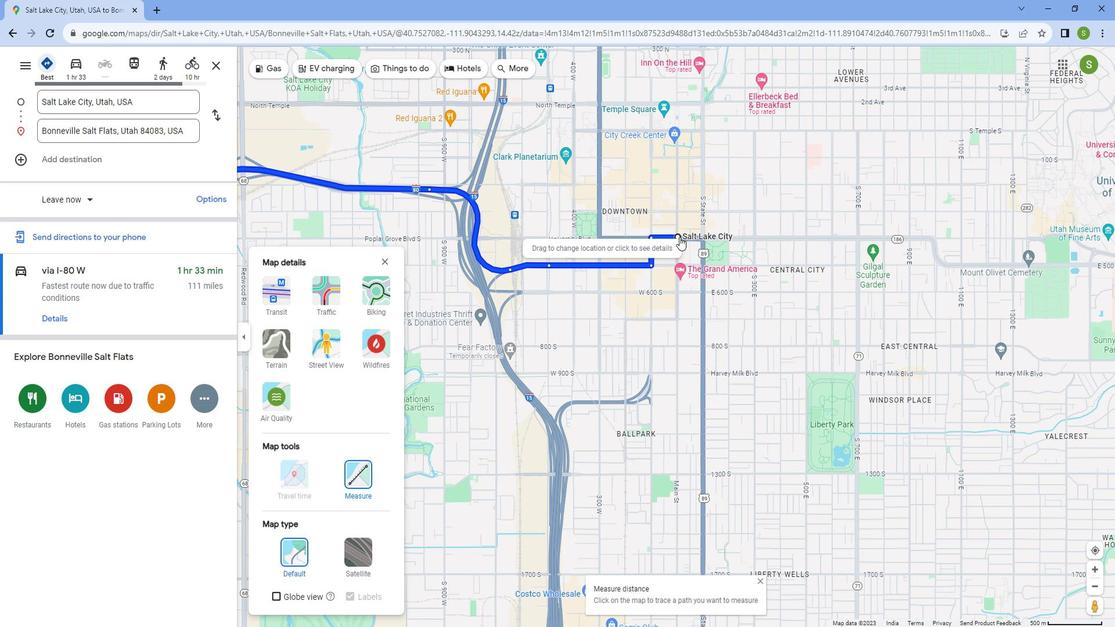 
Action: Mouse scrolled (675, 237) with delta (0, 0)
Screenshot: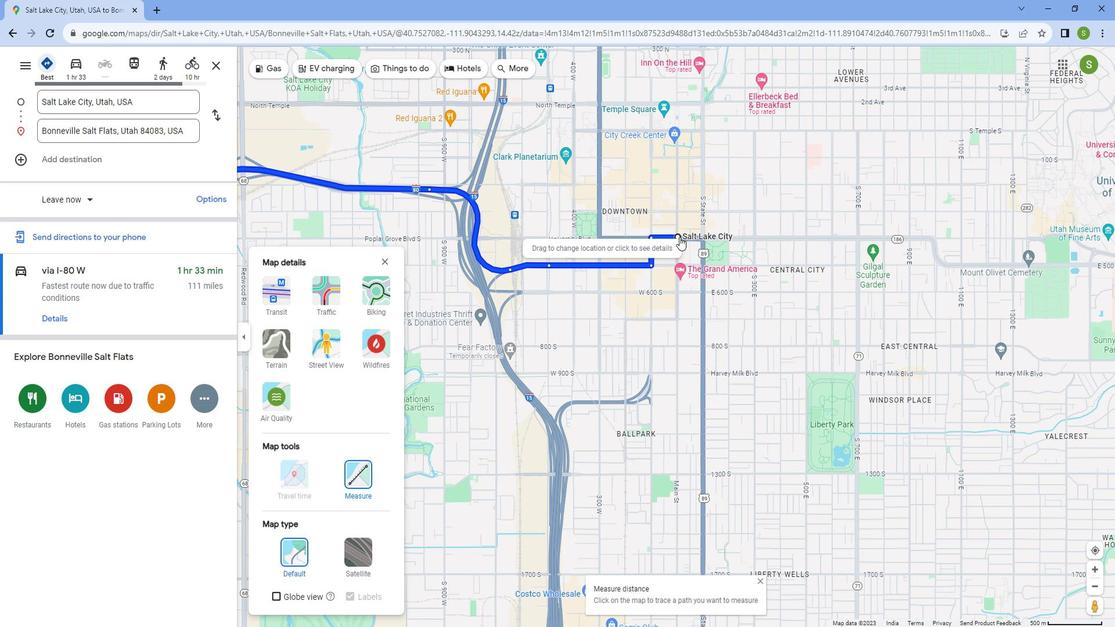 
Action: Mouse scrolled (675, 237) with delta (0, 0)
Screenshot: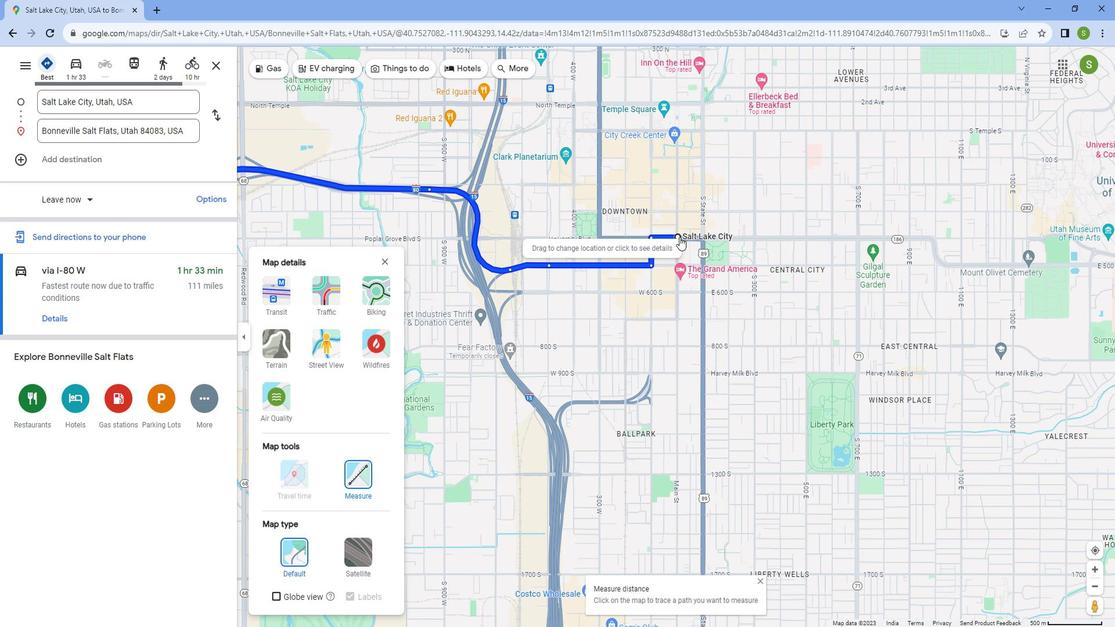 
Action: Mouse scrolled (675, 237) with delta (0, 0)
Screenshot: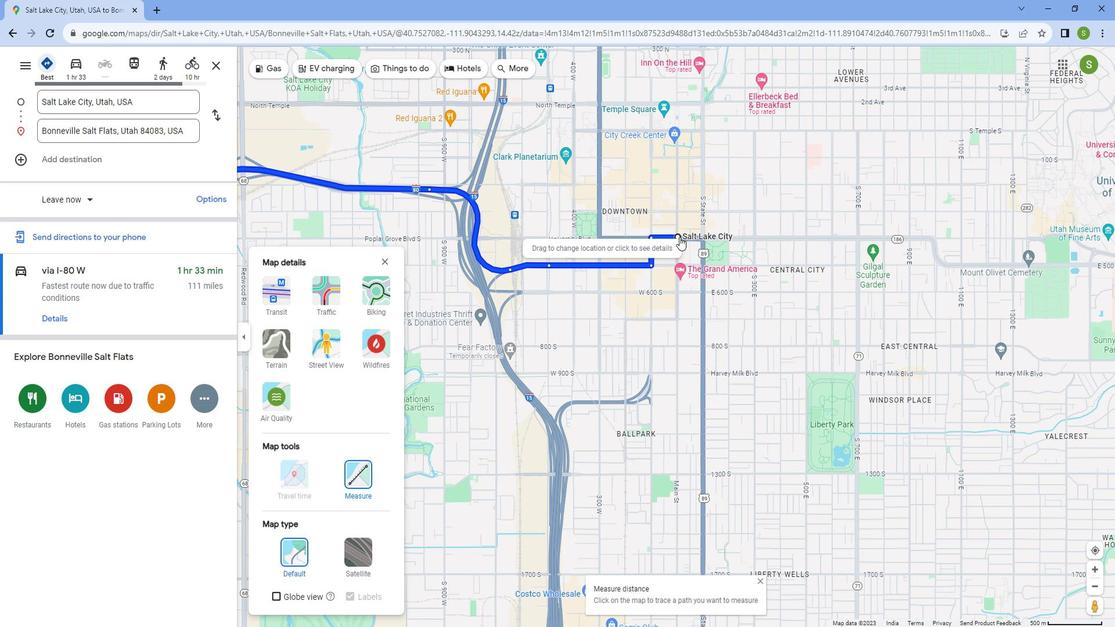 
Action: Mouse scrolled (675, 237) with delta (0, 0)
Screenshot: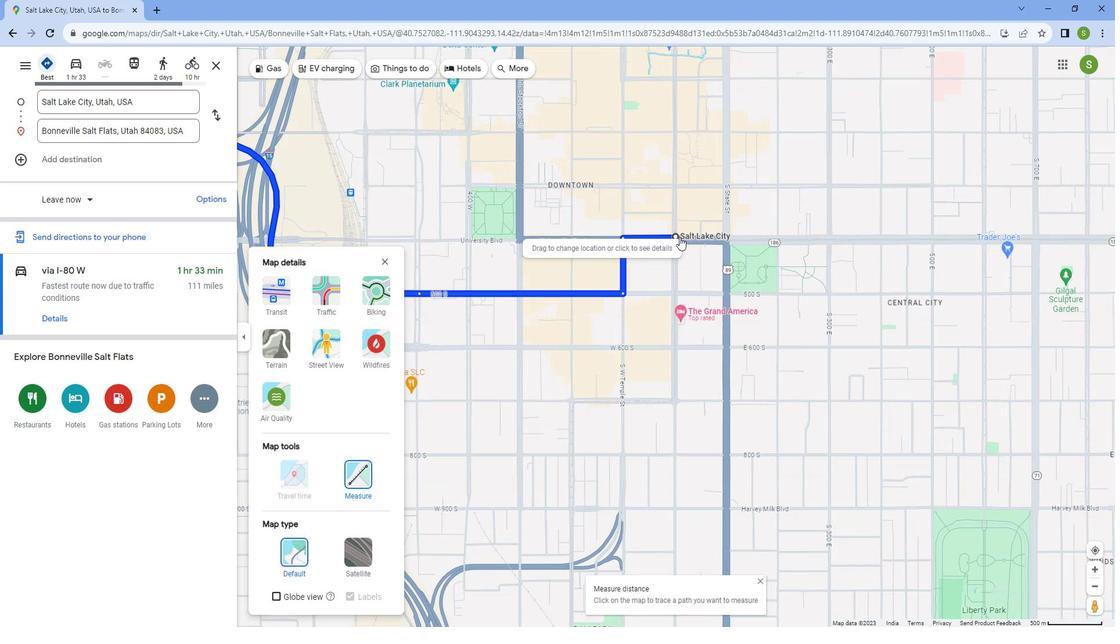 
Action: Mouse scrolled (675, 237) with delta (0, 0)
Screenshot: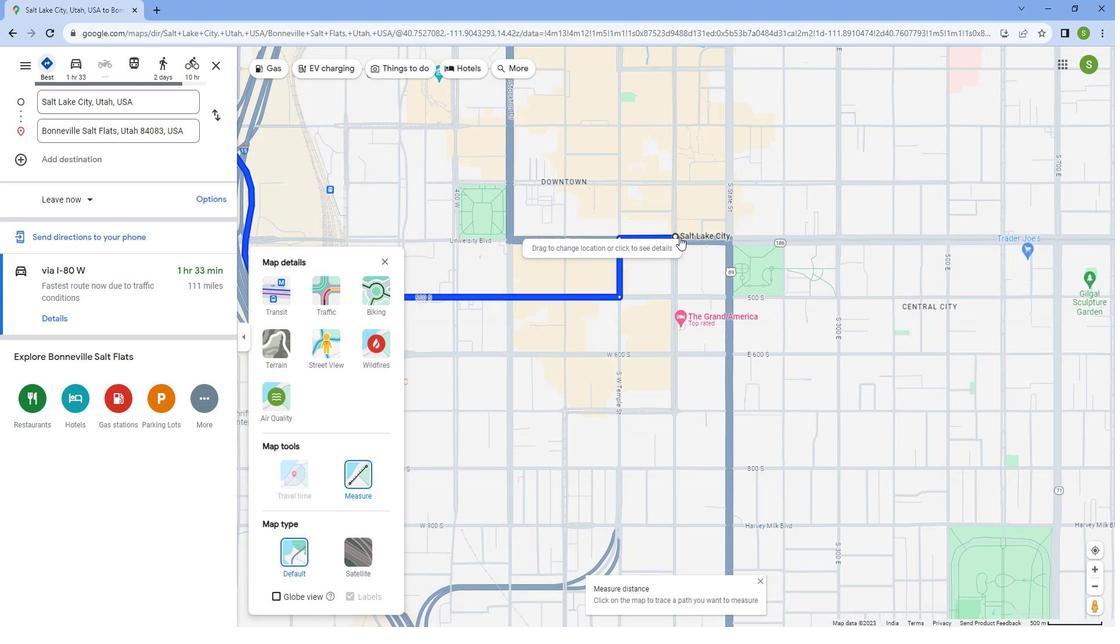 
Action: Mouse scrolled (675, 237) with delta (0, 0)
Screenshot: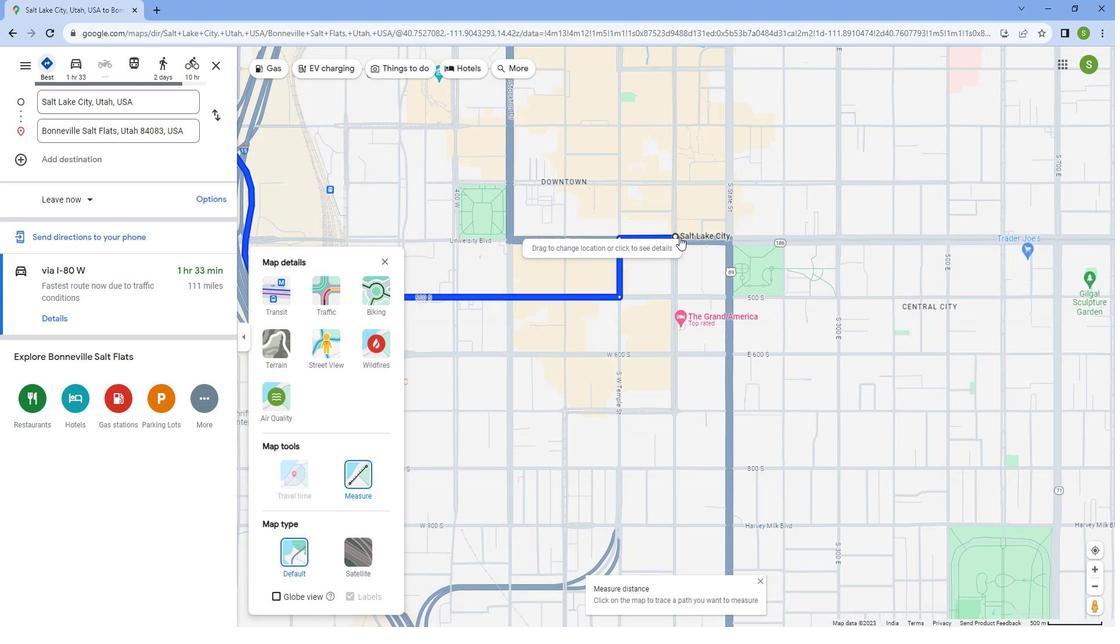 
Action: Mouse scrolled (675, 237) with delta (0, 0)
Screenshot: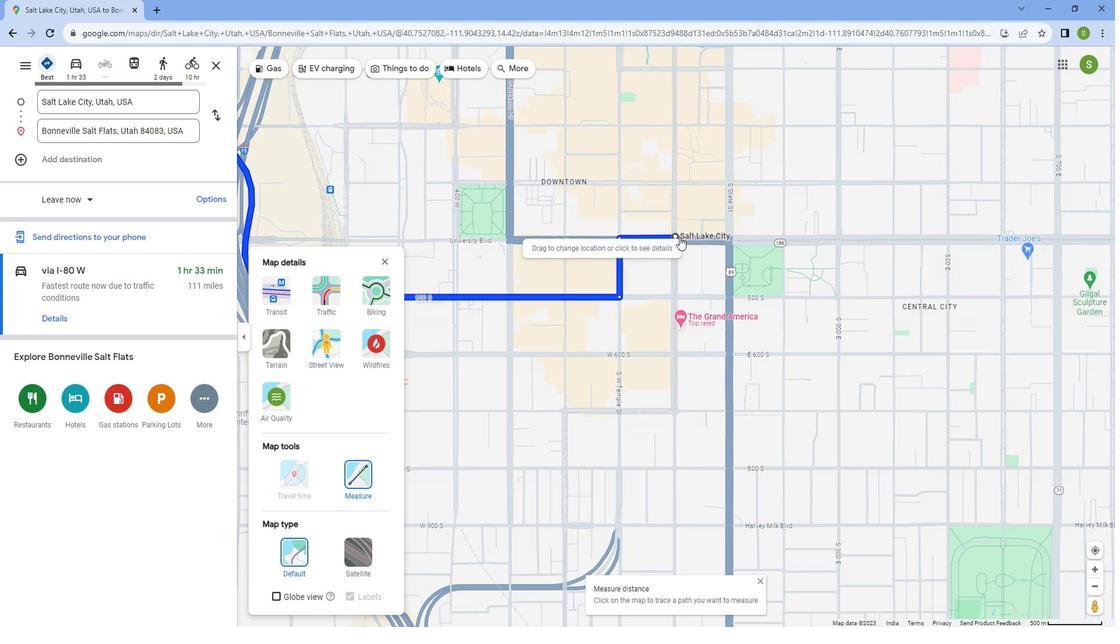 
Action: Mouse scrolled (675, 237) with delta (0, 0)
Screenshot: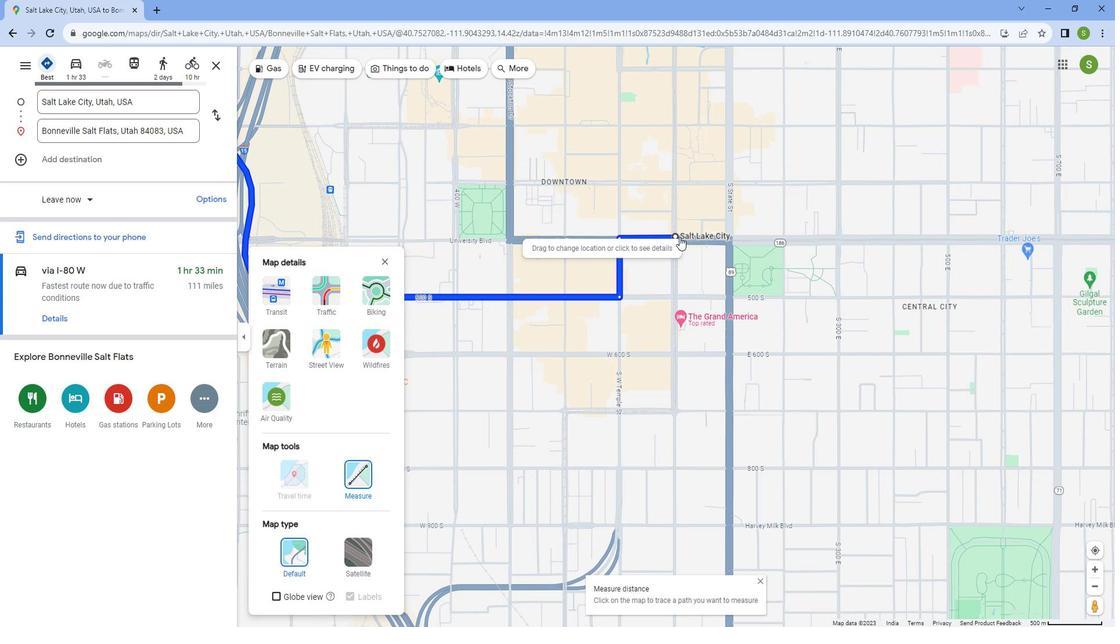 
Action: Mouse moved to (665, 234)
Screenshot: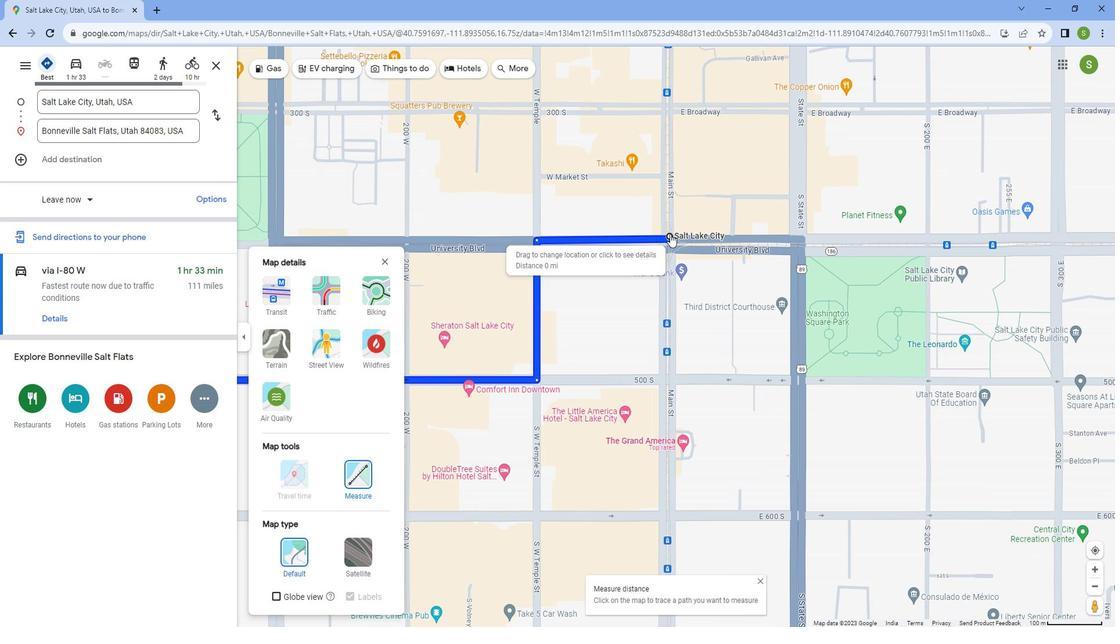 
Action: Mouse pressed left at (665, 234)
Screenshot: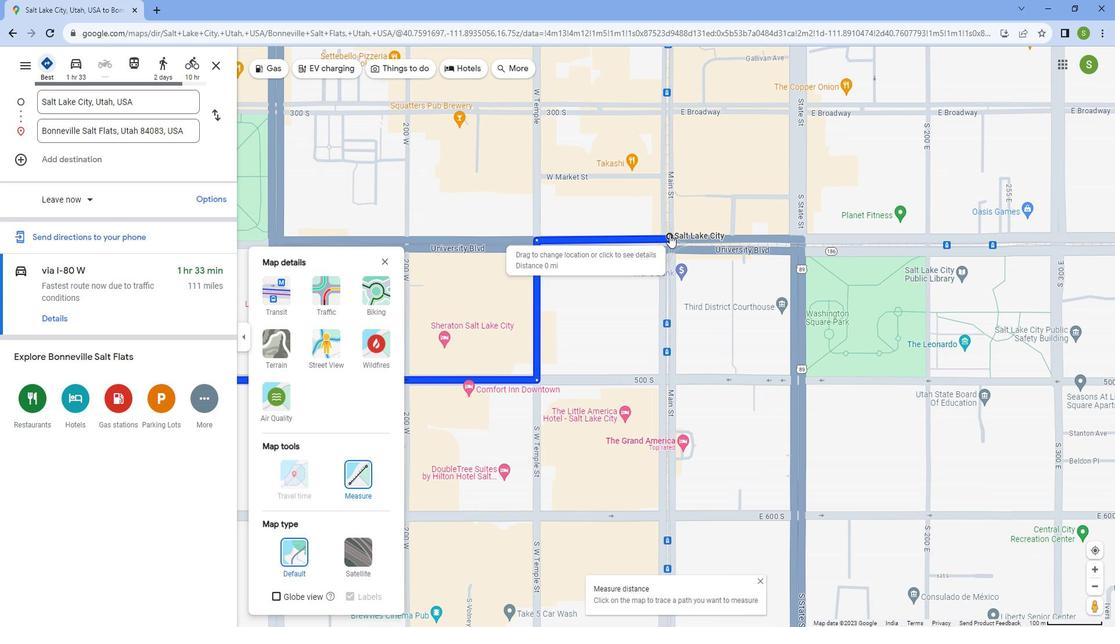 
Action: Mouse moved to (704, 247)
Screenshot: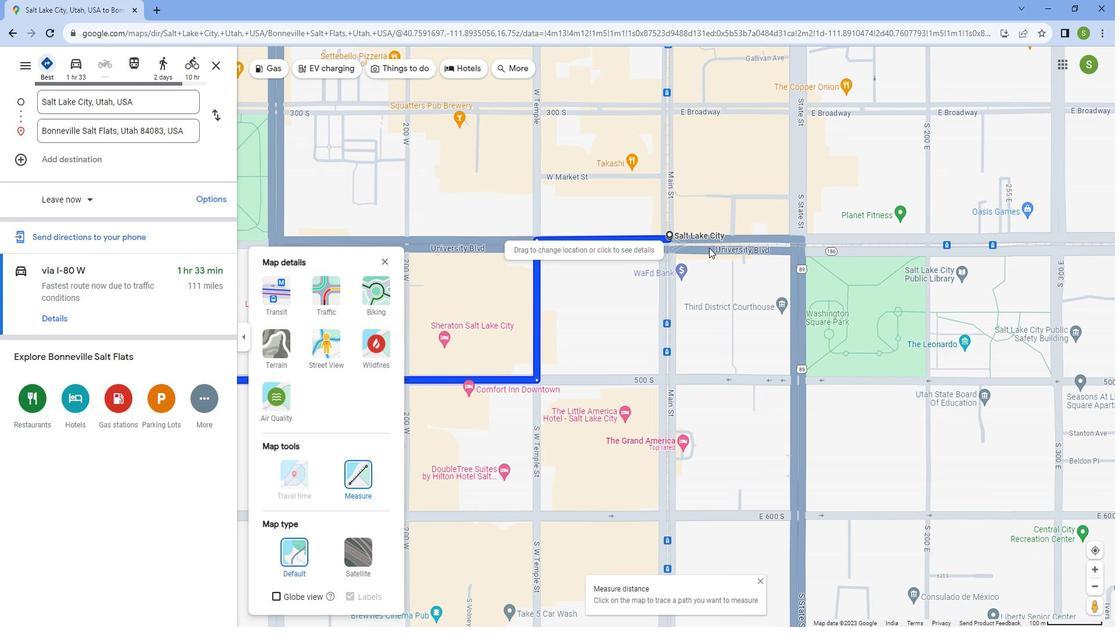 
Action: Mouse scrolled (704, 246) with delta (0, 0)
Screenshot: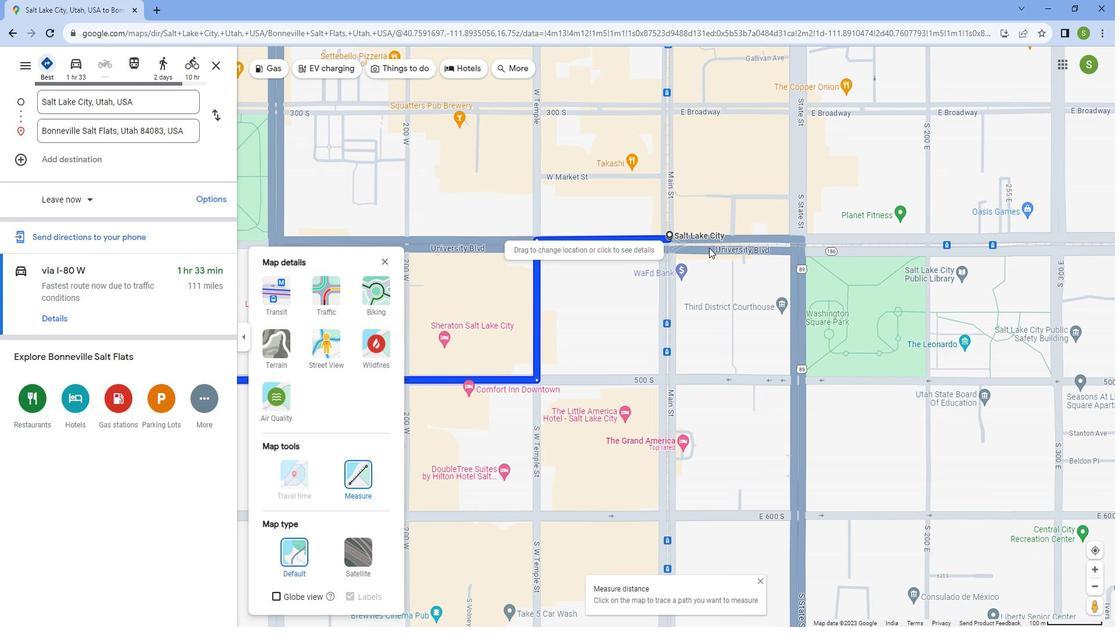 
Action: Mouse scrolled (704, 246) with delta (0, 0)
Screenshot: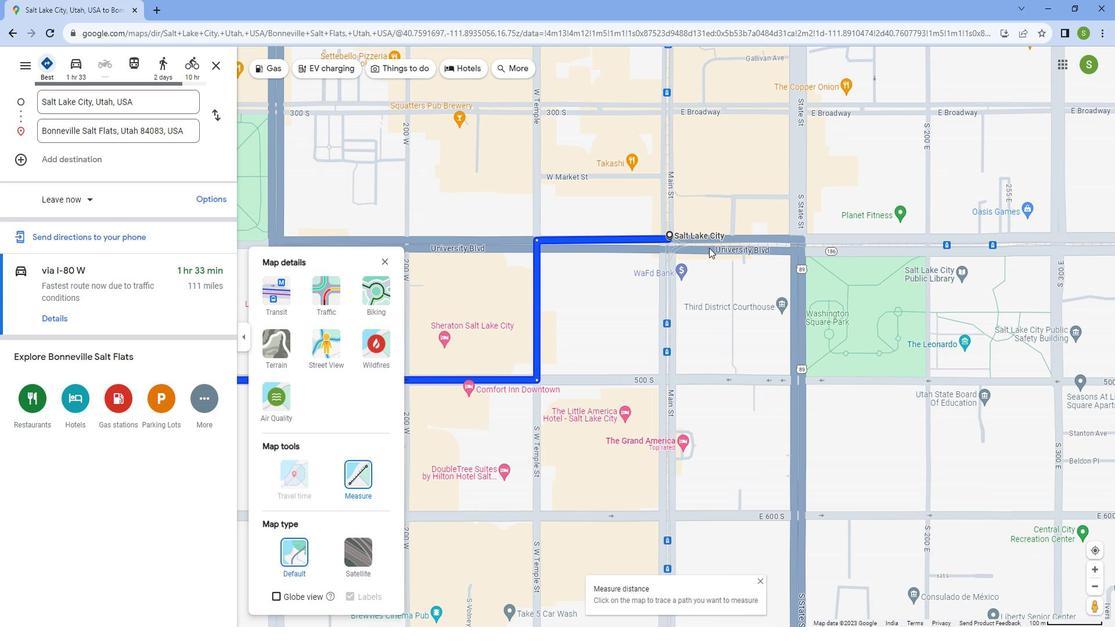 
Action: Mouse scrolled (704, 246) with delta (0, 0)
Screenshot: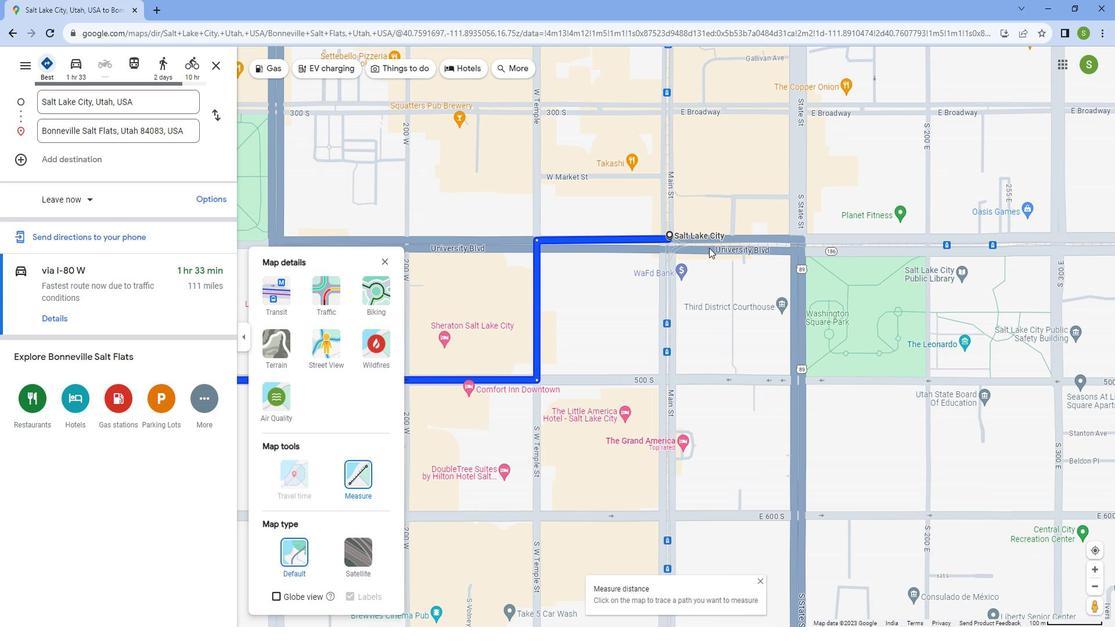 
Action: Mouse scrolled (704, 246) with delta (0, 0)
Screenshot: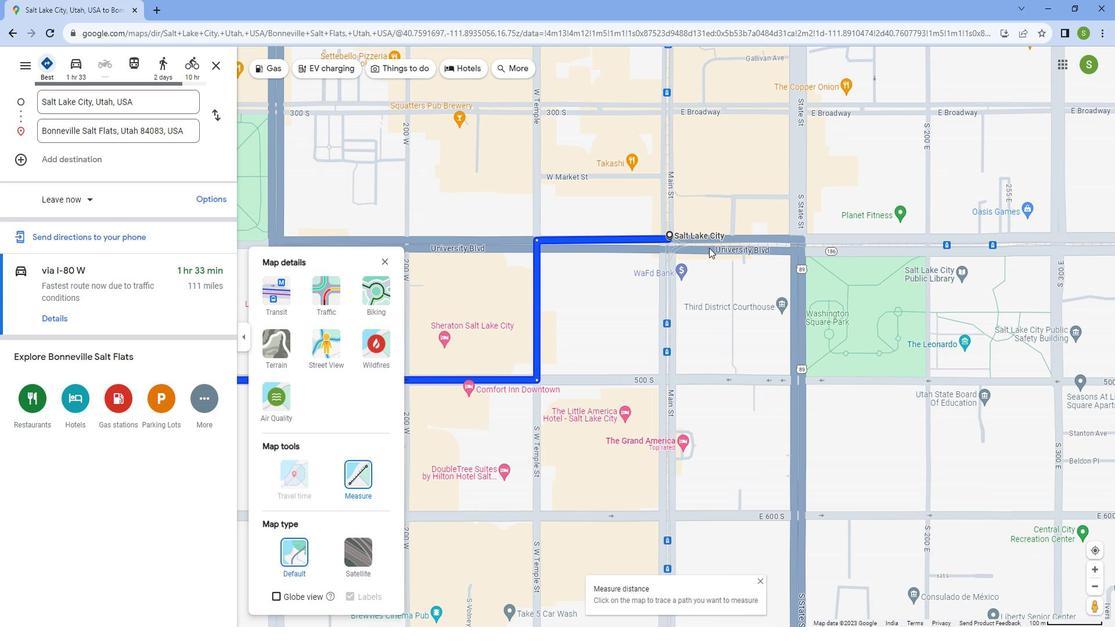
Action: Mouse scrolled (704, 246) with delta (0, 0)
Screenshot: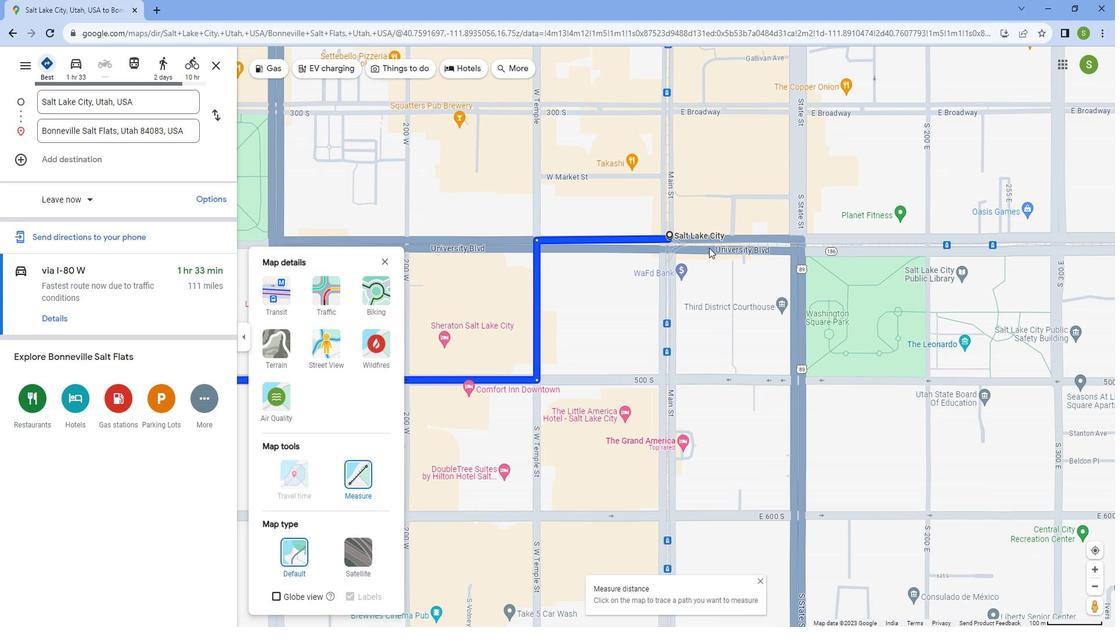 
Action: Mouse scrolled (704, 246) with delta (0, 0)
Screenshot: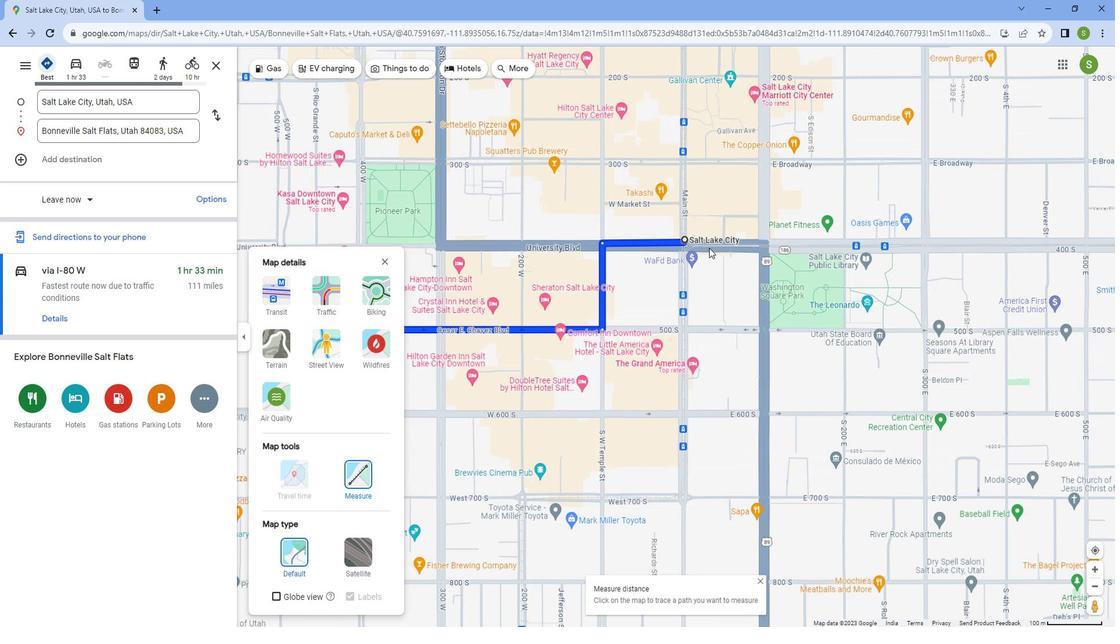 
Action: Mouse scrolled (704, 246) with delta (0, 0)
Screenshot: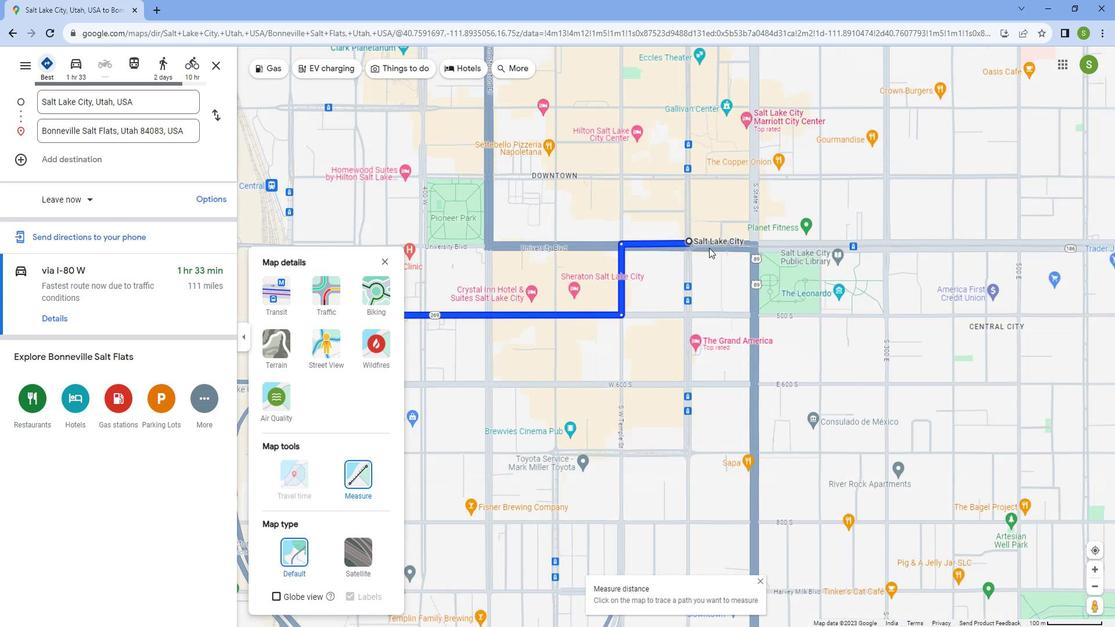 
Action: Mouse scrolled (704, 246) with delta (0, 0)
Screenshot: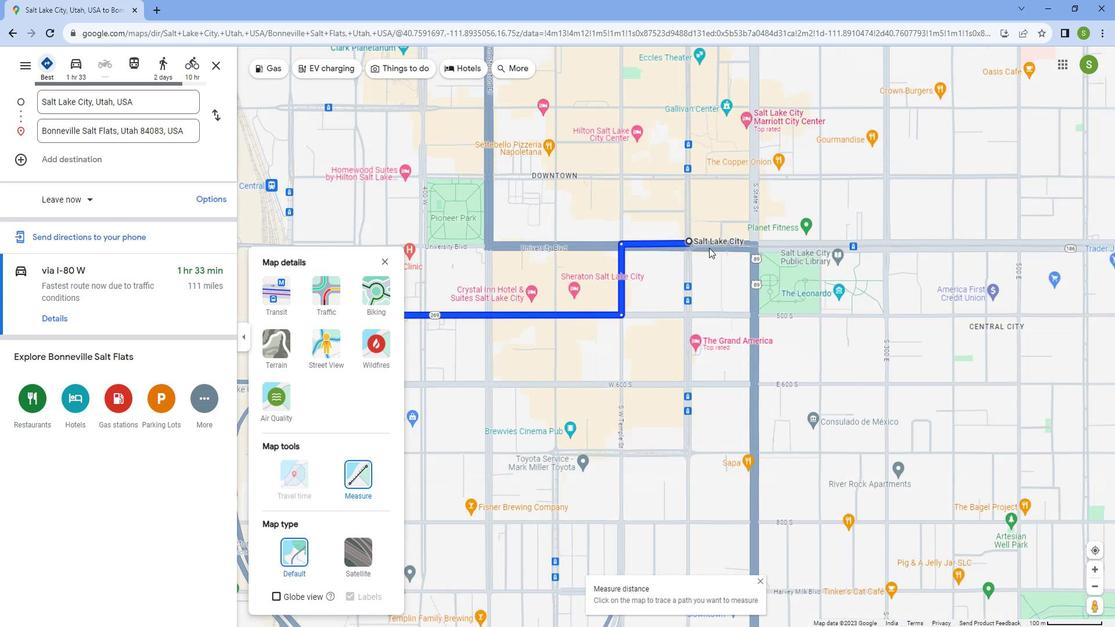 
Action: Mouse scrolled (704, 246) with delta (0, 0)
Screenshot: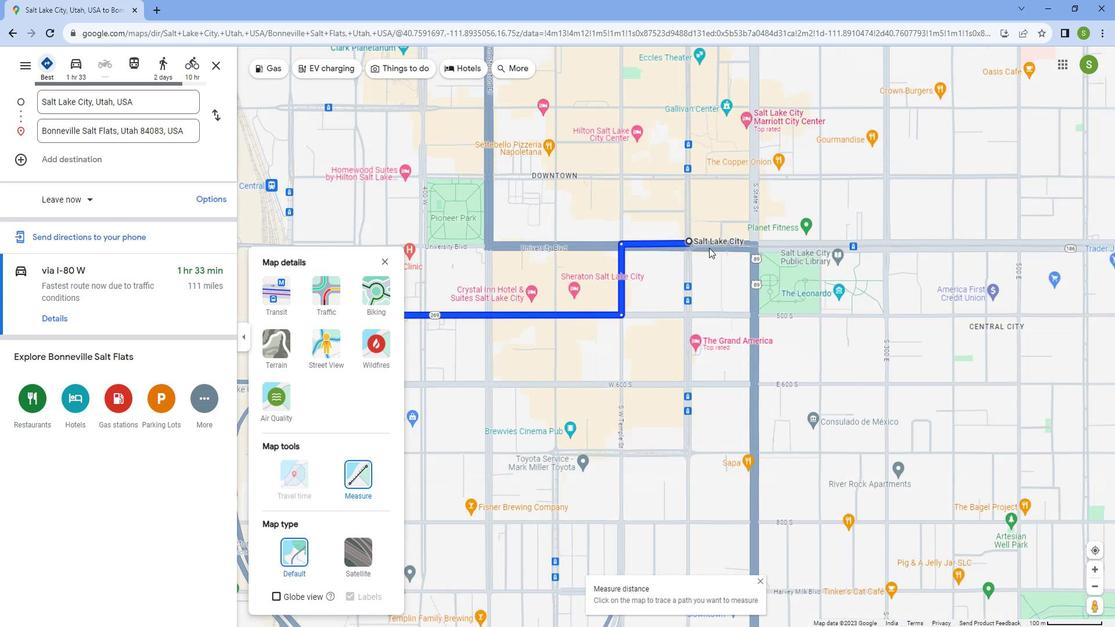 
Action: Mouse scrolled (704, 246) with delta (0, 0)
Screenshot: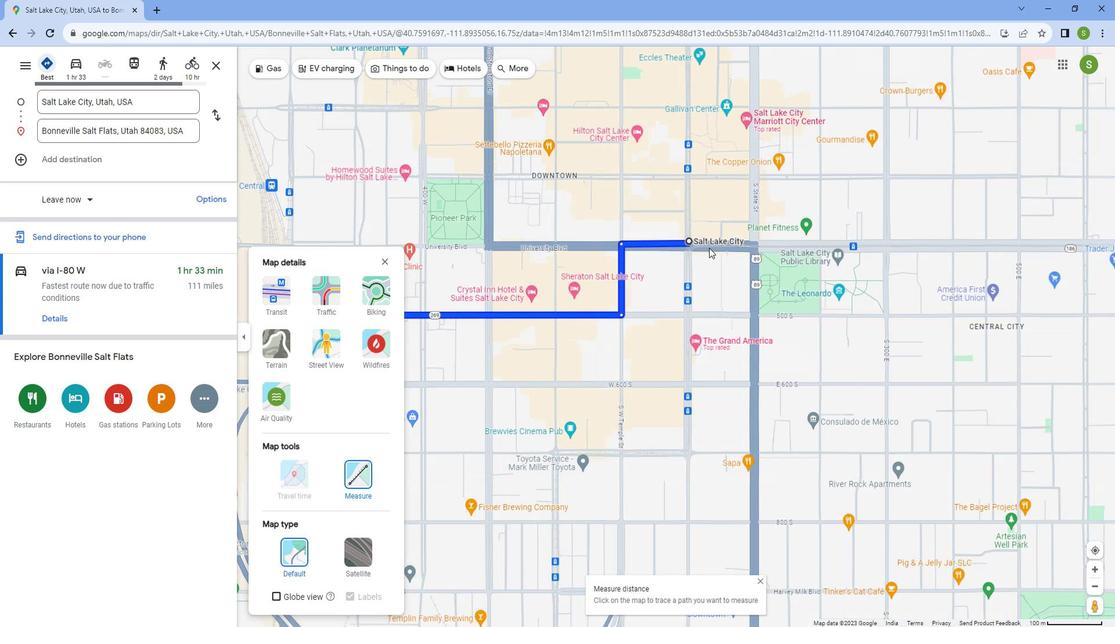 
Action: Mouse scrolled (704, 246) with delta (0, 0)
Screenshot: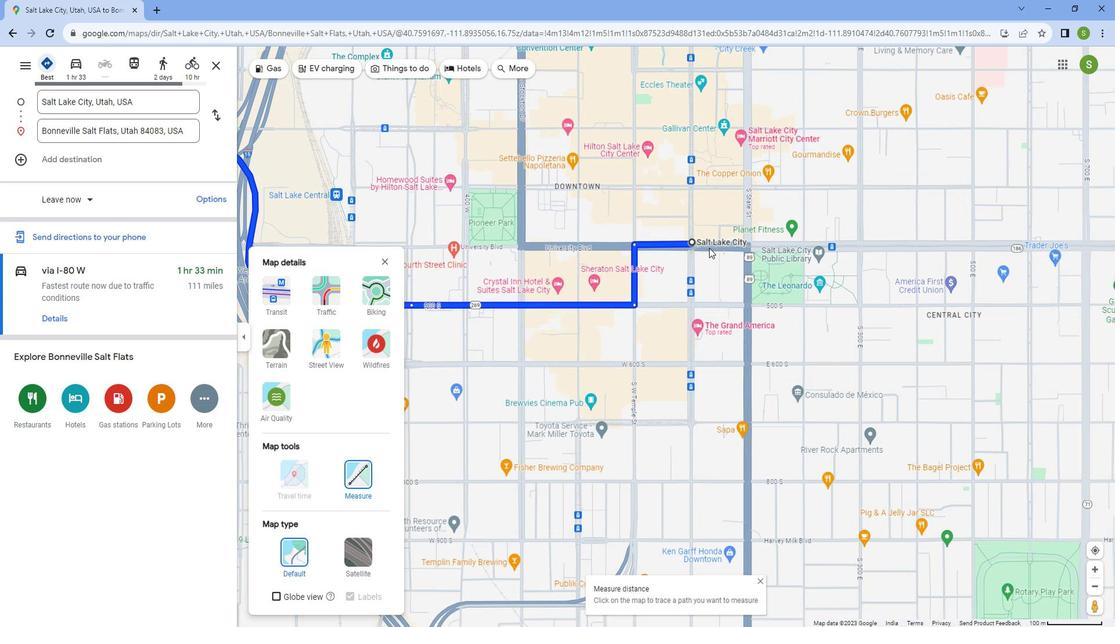 
Action: Mouse scrolled (704, 246) with delta (0, 0)
Screenshot: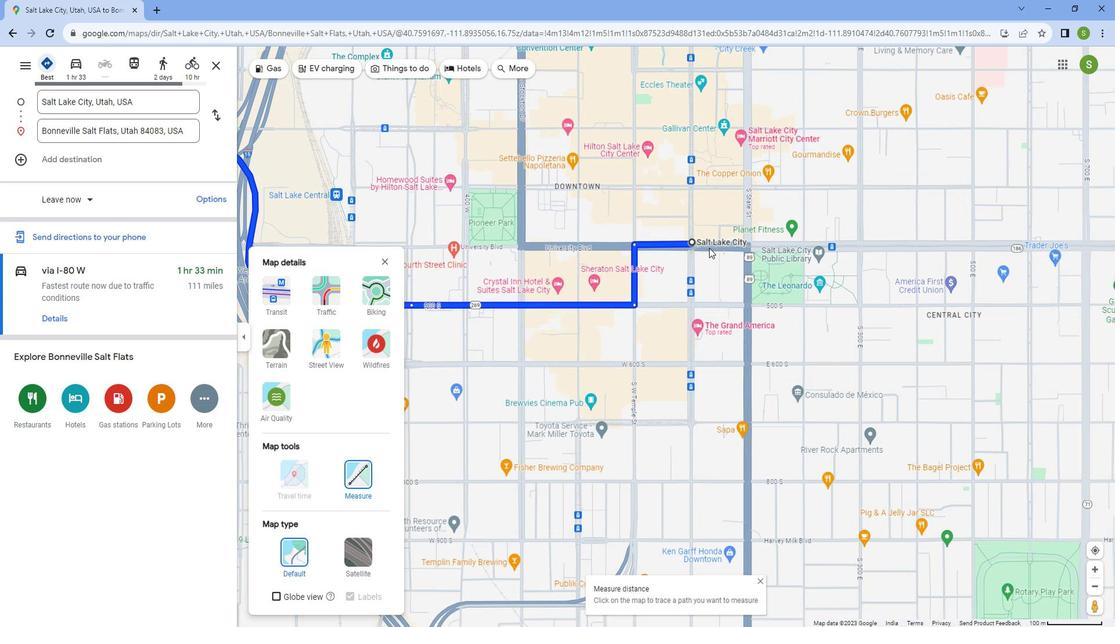 
Action: Mouse scrolled (704, 246) with delta (0, 0)
Screenshot: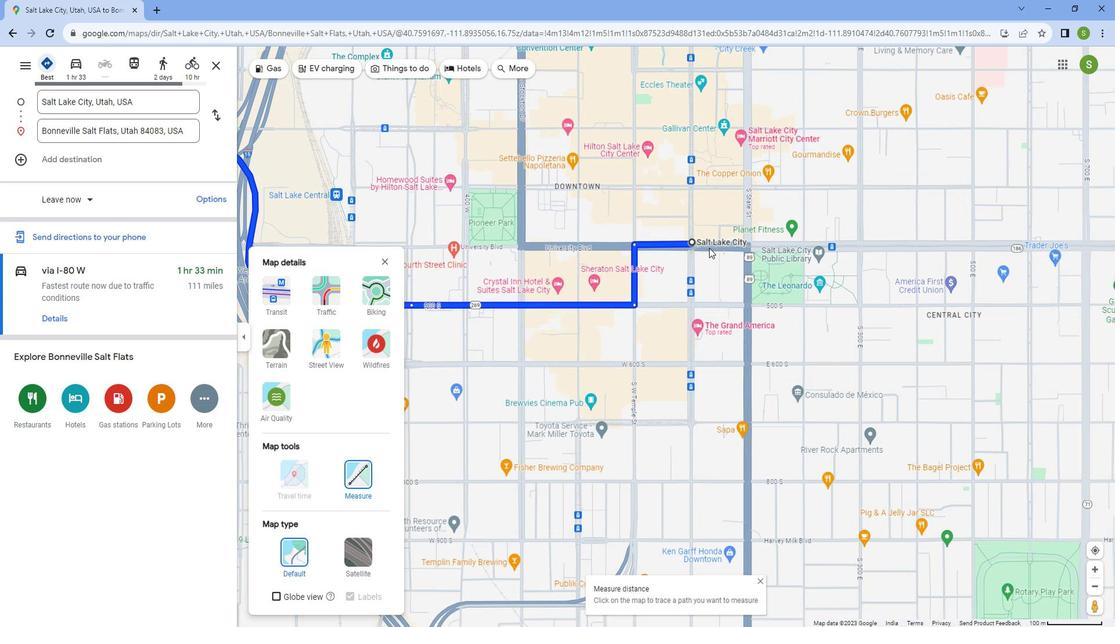 
Action: Mouse scrolled (704, 246) with delta (0, 0)
Screenshot: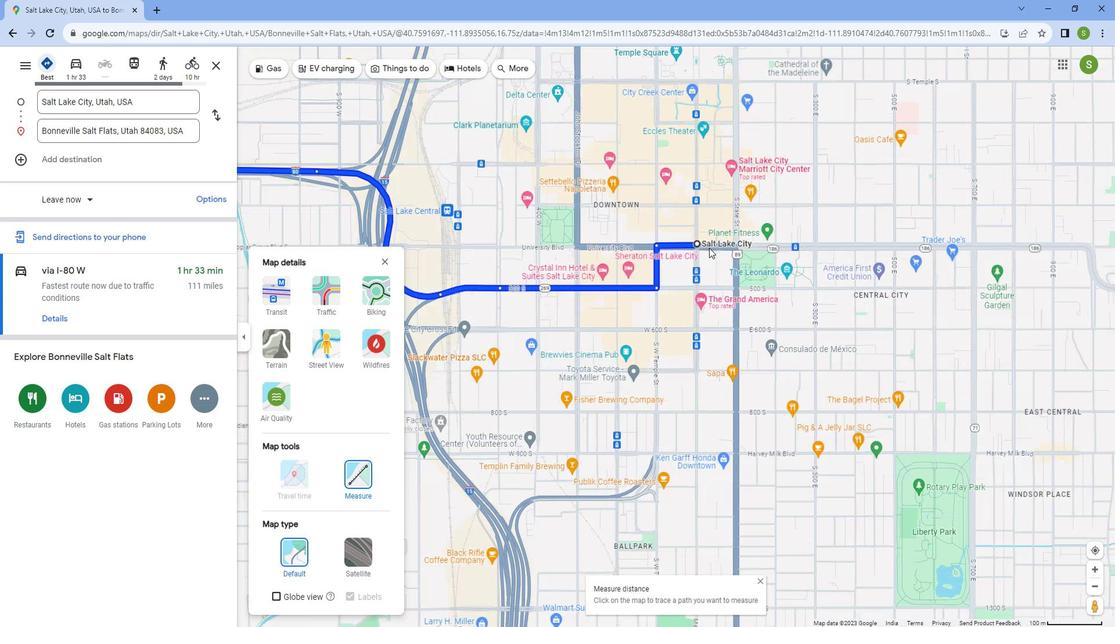 
Action: Mouse scrolled (704, 246) with delta (0, 0)
Screenshot: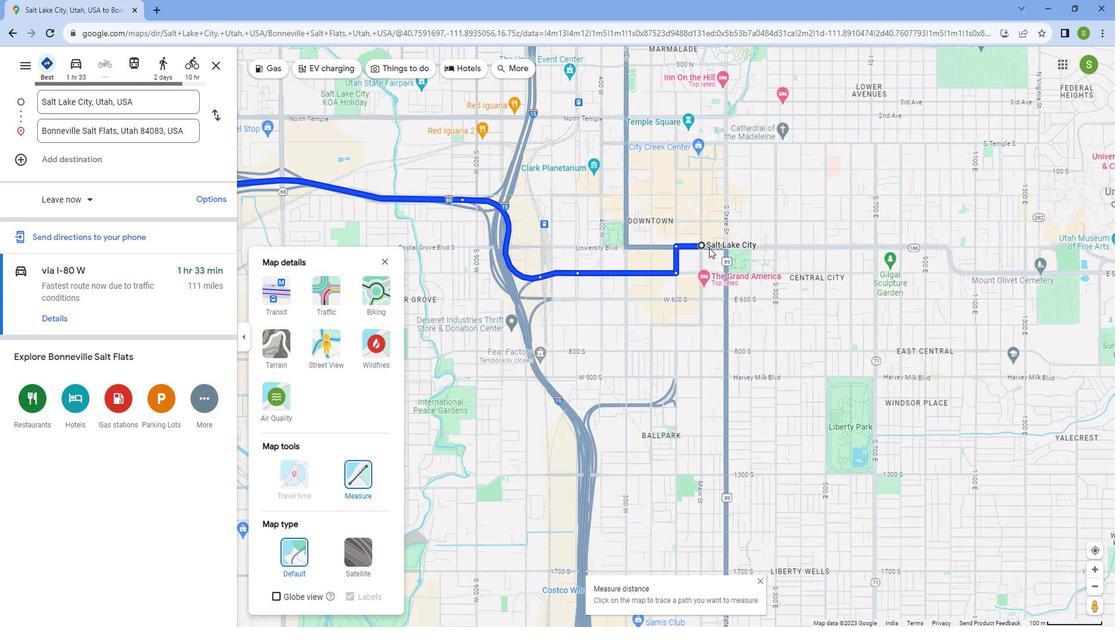 
Action: Mouse scrolled (704, 246) with delta (0, 0)
Screenshot: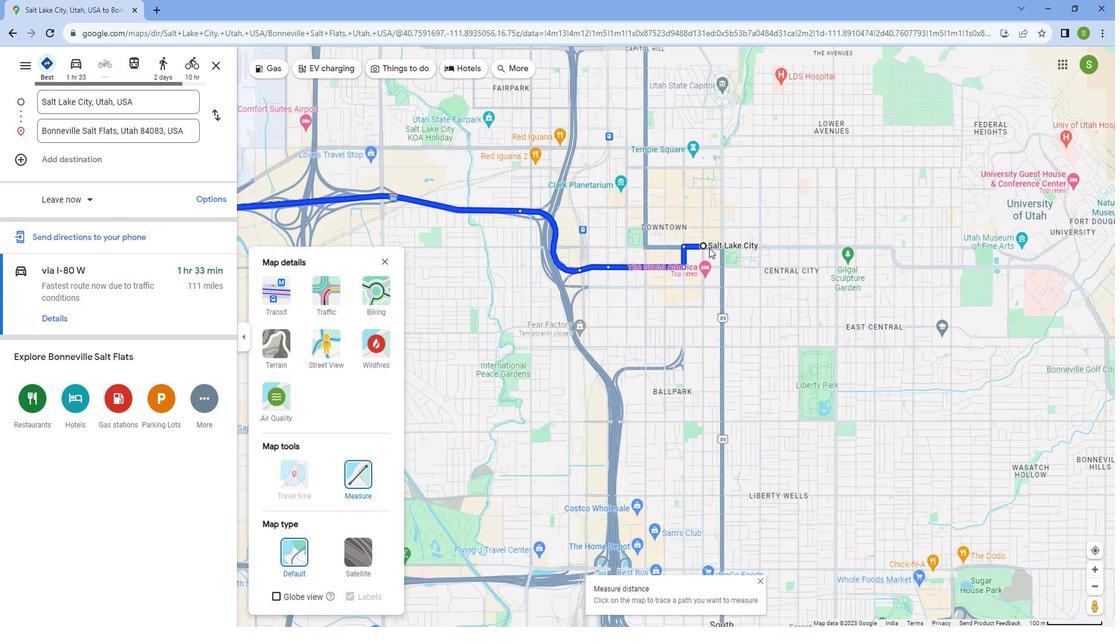
Action: Mouse scrolled (704, 246) with delta (0, 0)
Screenshot: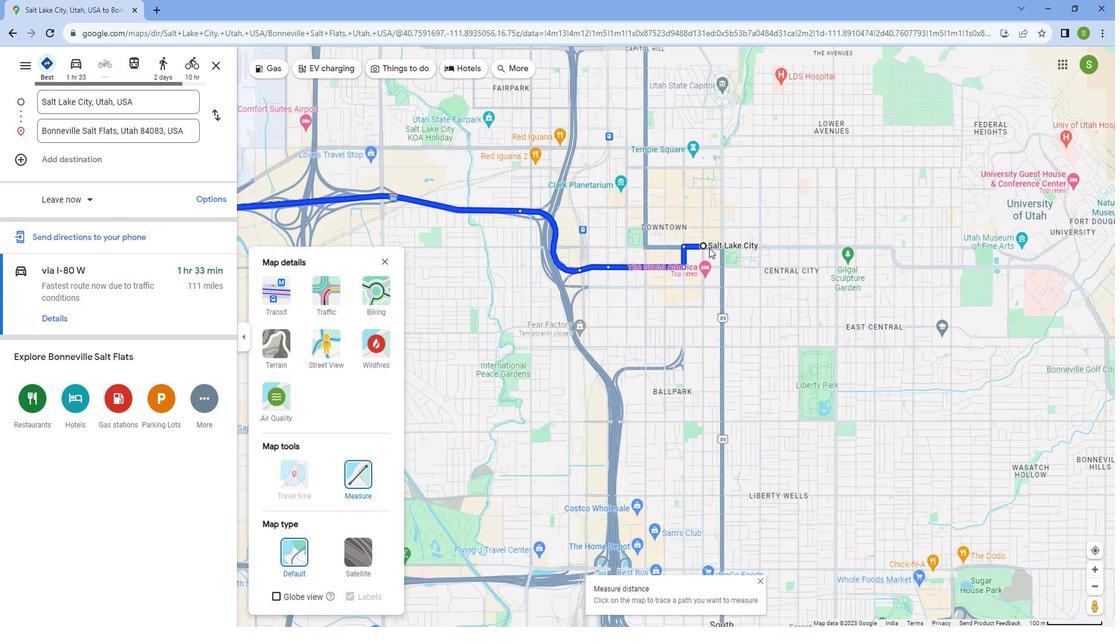 
Action: Mouse scrolled (704, 246) with delta (0, 0)
Screenshot: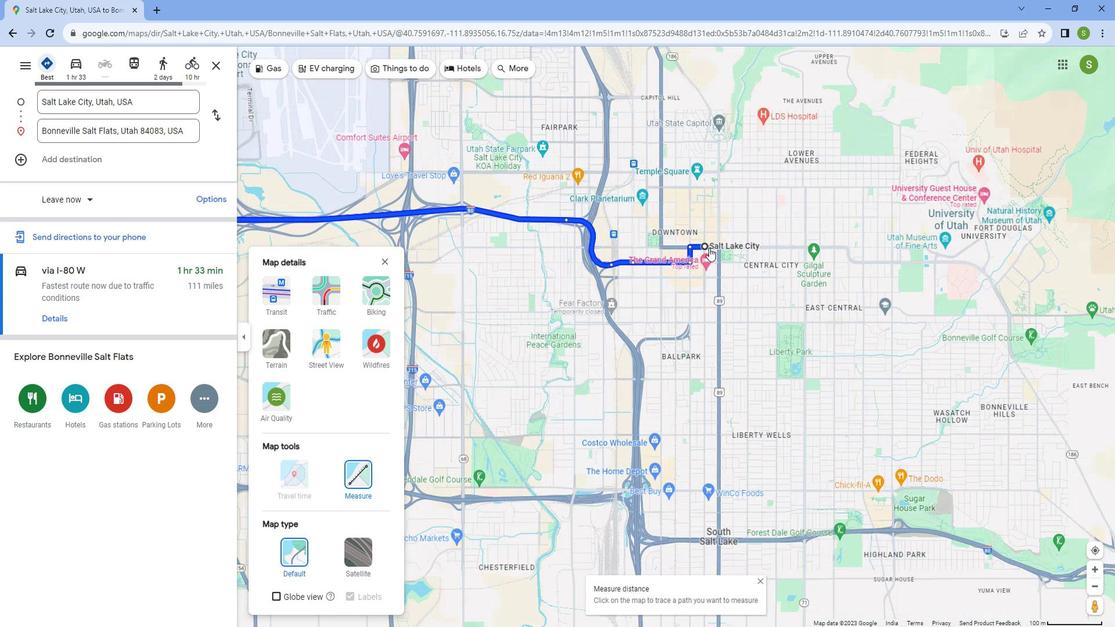 
Action: Mouse scrolled (704, 246) with delta (0, 0)
Screenshot: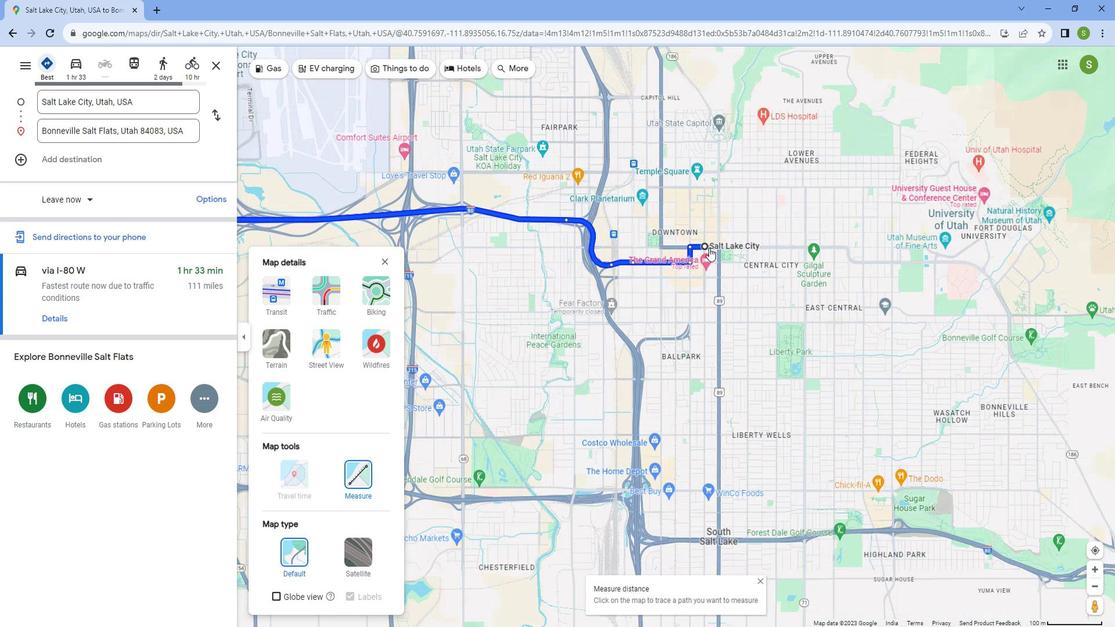
Action: Mouse scrolled (704, 246) with delta (0, 0)
Screenshot: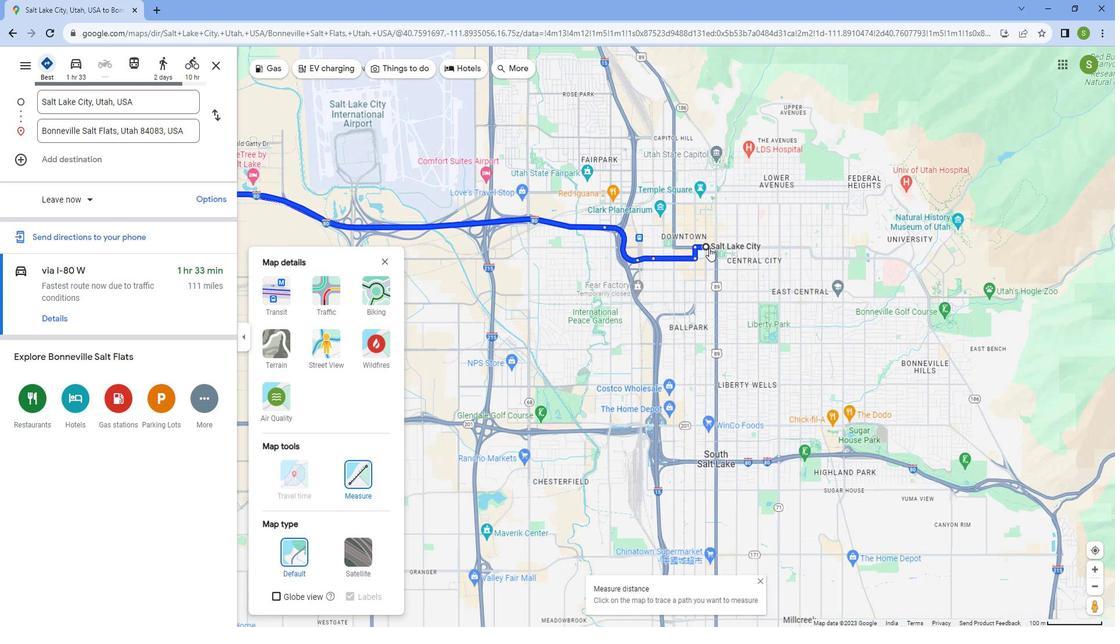 
Action: Mouse scrolled (704, 246) with delta (0, 0)
Screenshot: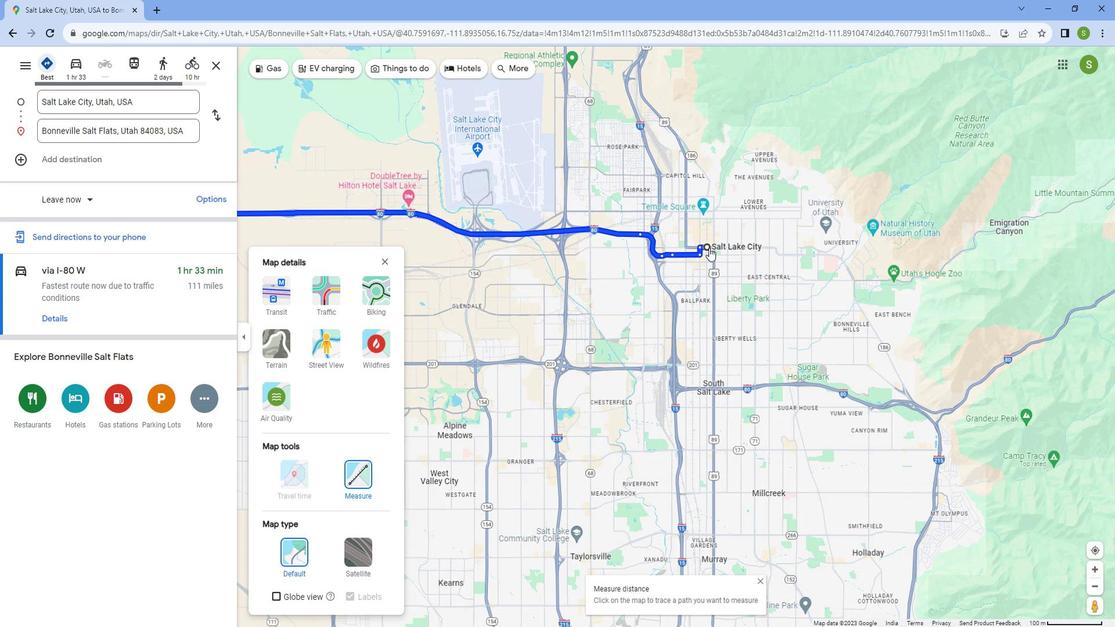 
Action: Mouse scrolled (704, 246) with delta (0, 0)
Screenshot: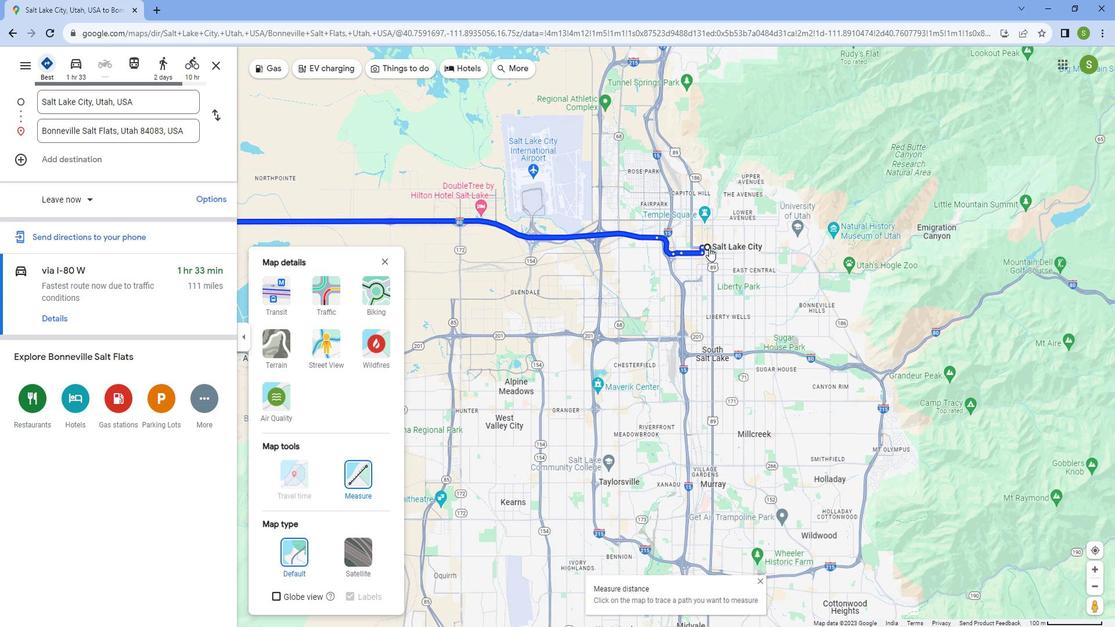 
Action: Mouse scrolled (704, 246) with delta (0, 0)
Screenshot: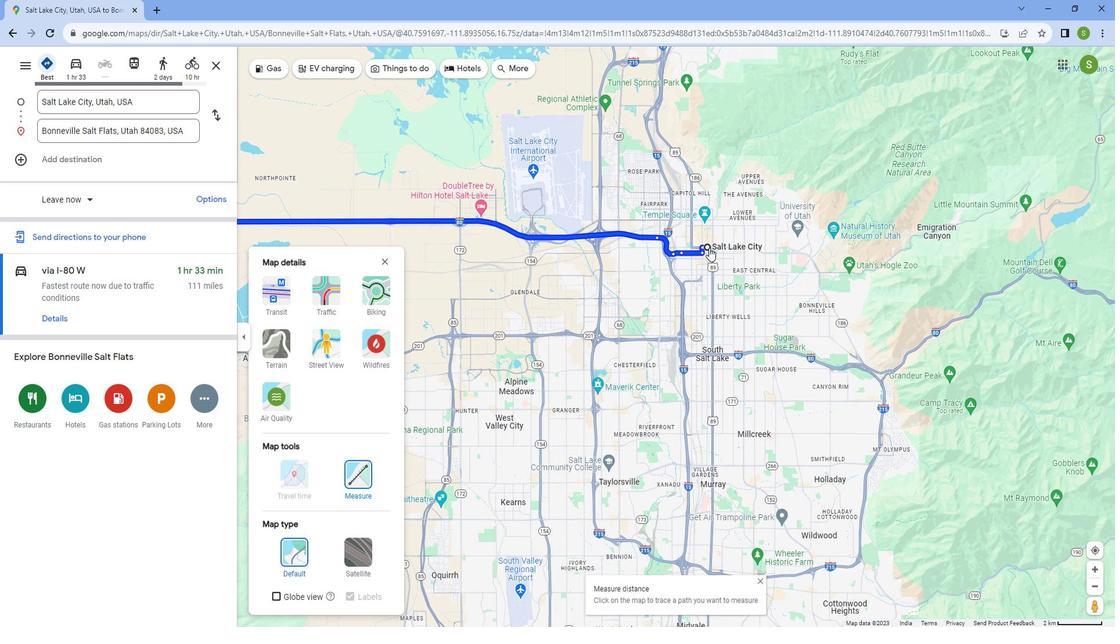 
Action: Mouse scrolled (704, 246) with delta (0, 0)
Screenshot: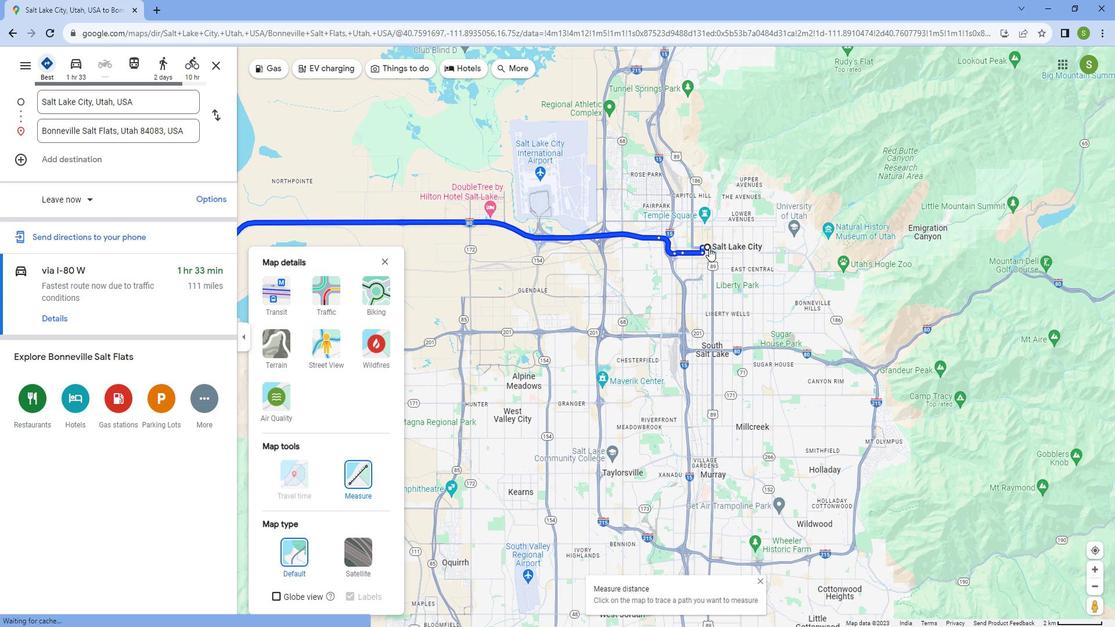 
Action: Mouse scrolled (704, 246) with delta (0, 0)
Screenshot: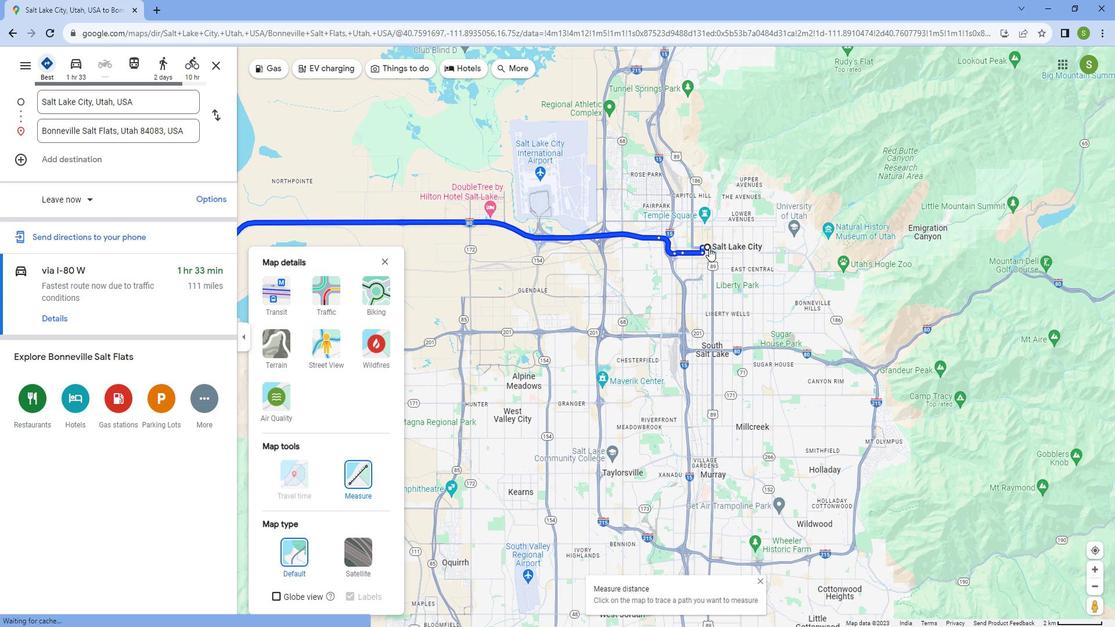 
Action: Mouse scrolled (704, 246) with delta (0, 0)
Screenshot: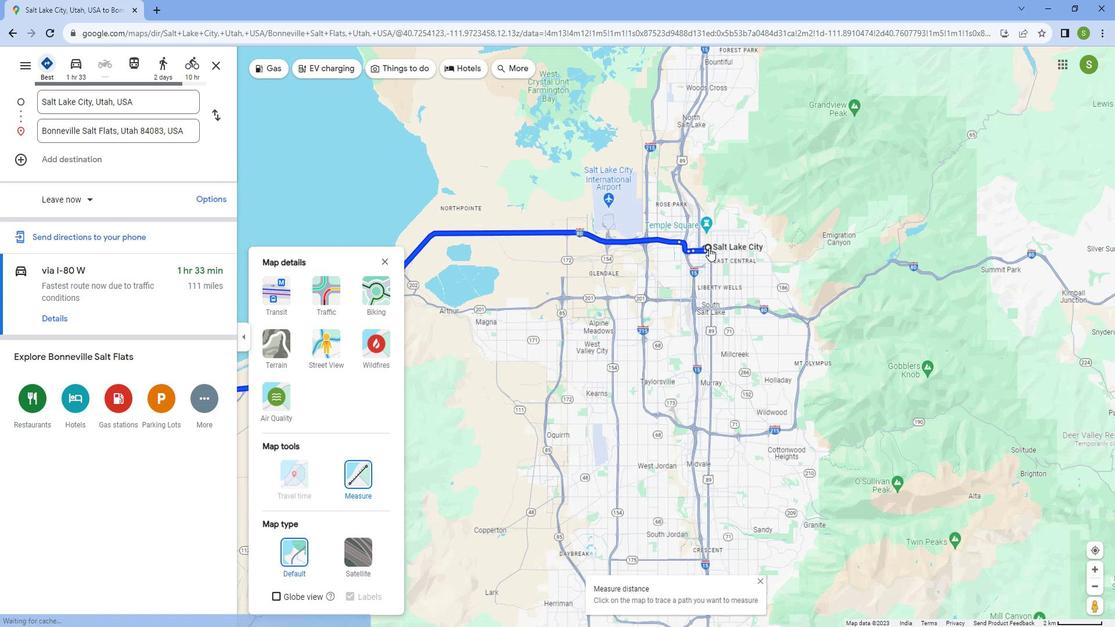 
Action: Mouse scrolled (704, 246) with delta (0, 0)
Screenshot: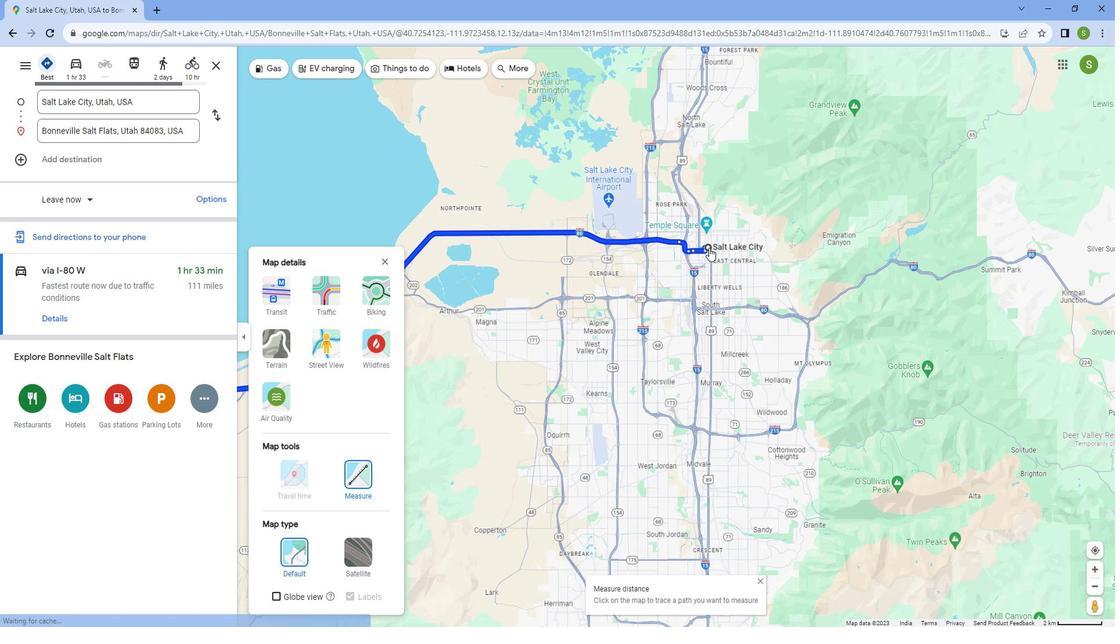 
Action: Mouse scrolled (704, 246) with delta (0, 0)
Screenshot: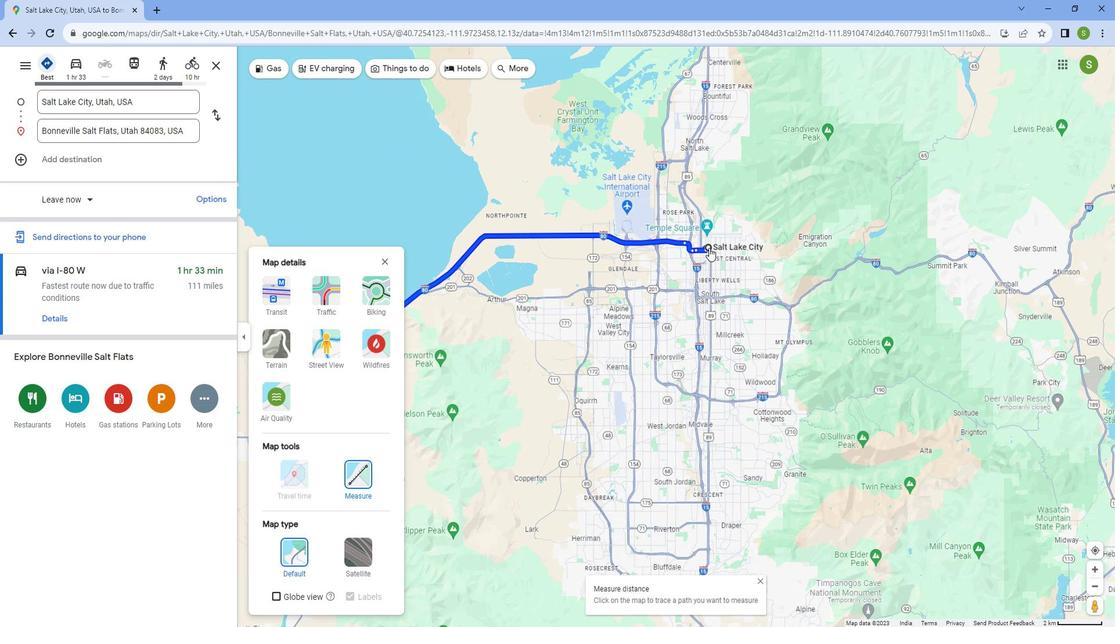 
Action: Mouse scrolled (704, 246) with delta (0, 0)
Screenshot: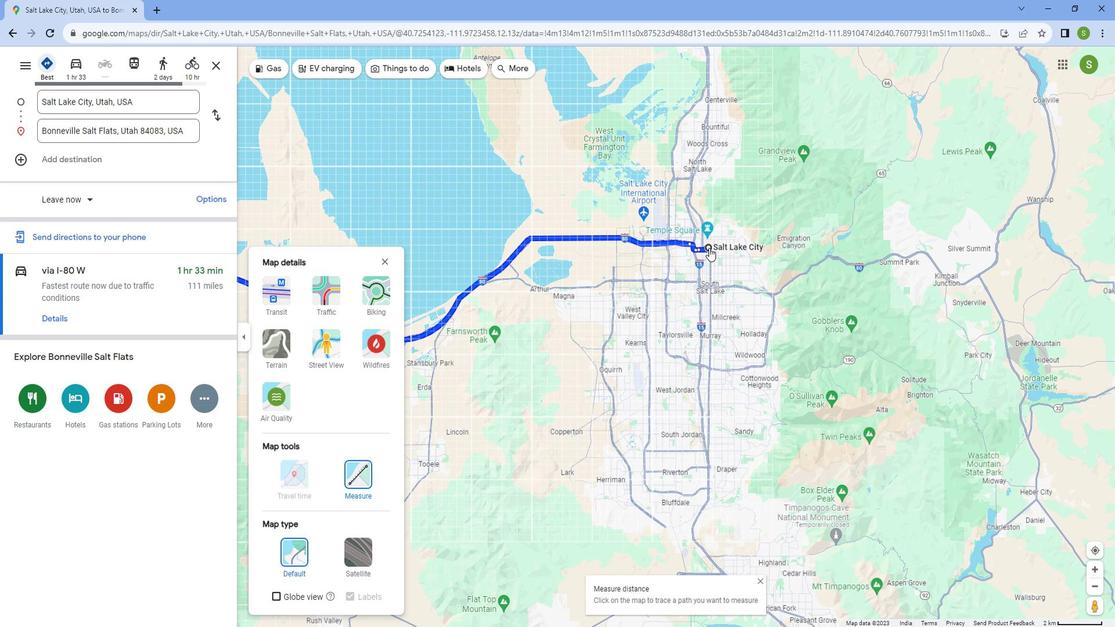 
Action: Mouse scrolled (704, 246) with delta (0, 0)
Screenshot: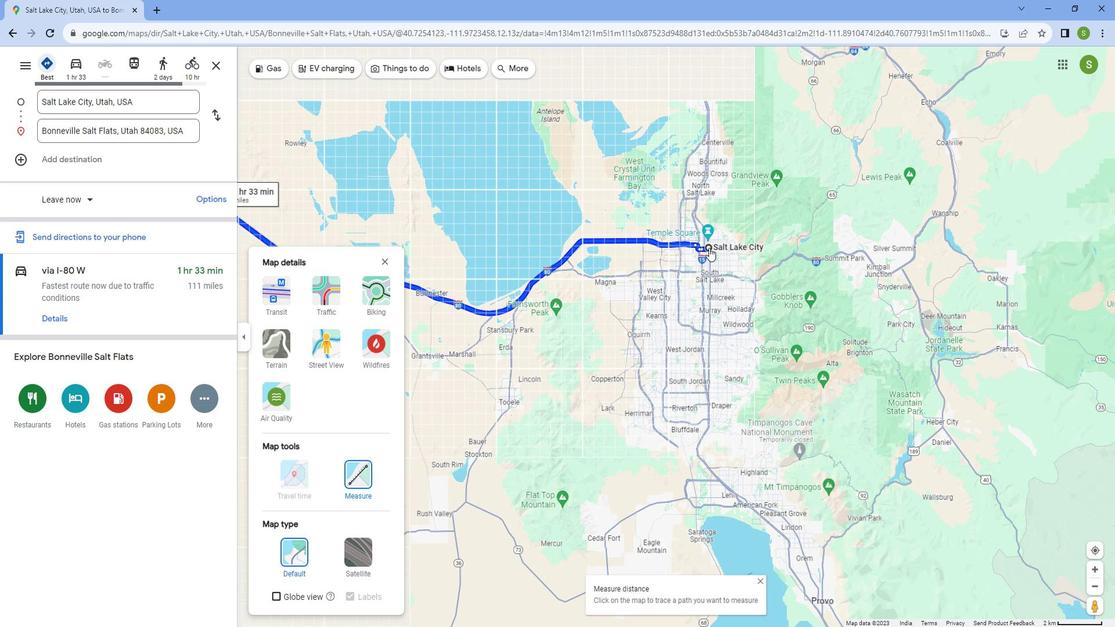 
Action: Mouse scrolled (704, 246) with delta (0, 0)
Screenshot: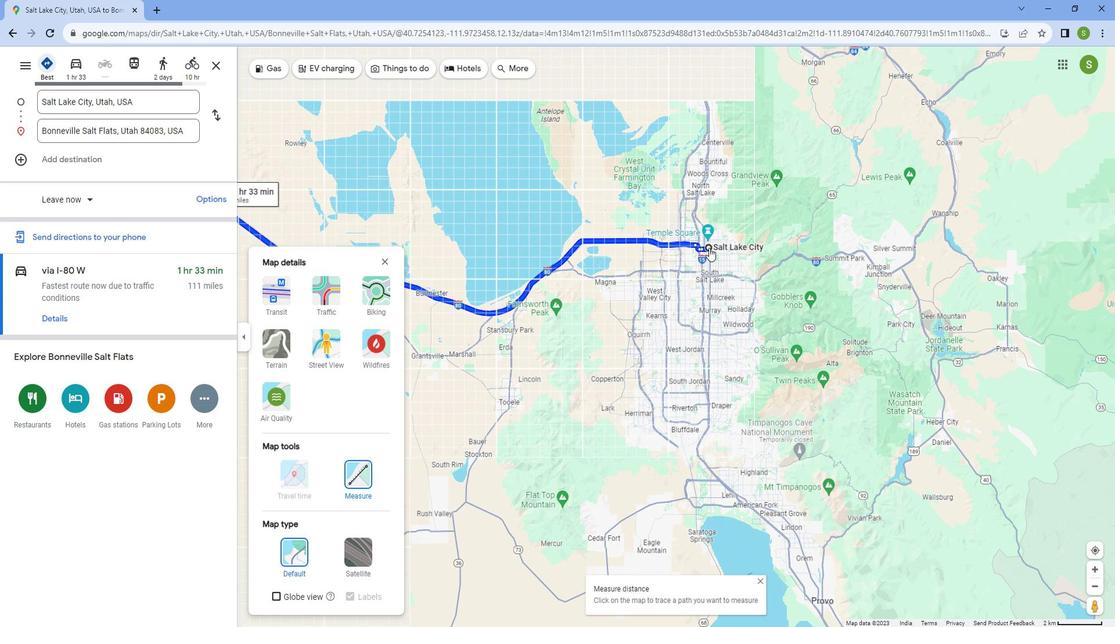 
Action: Mouse scrolled (704, 246) with delta (0, 0)
Screenshot: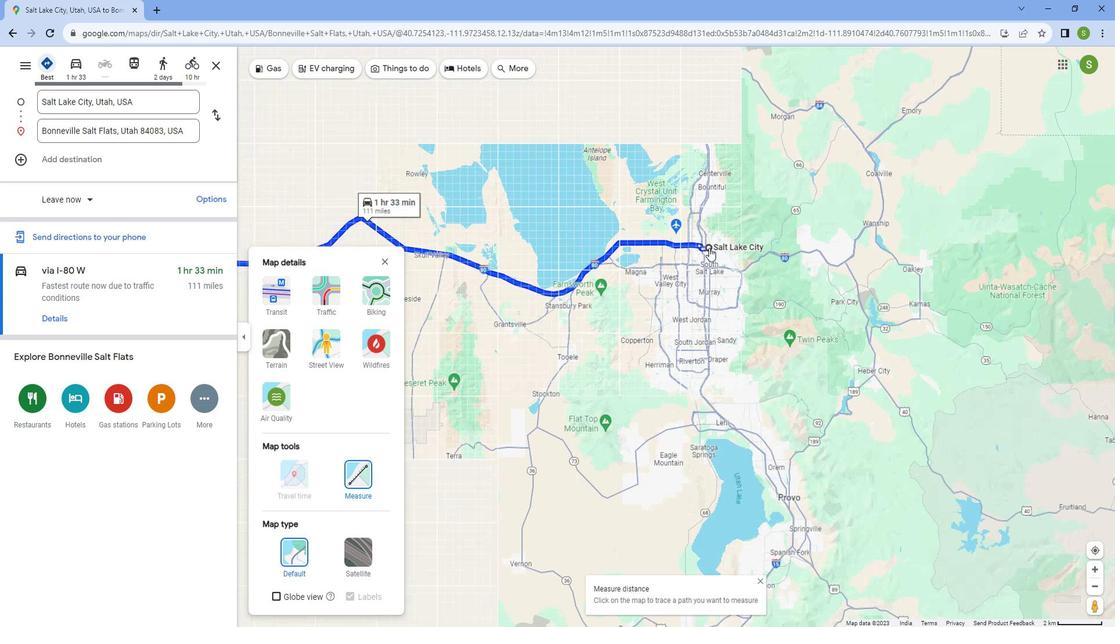 
Action: Mouse scrolled (704, 246) with delta (0, 0)
Screenshot: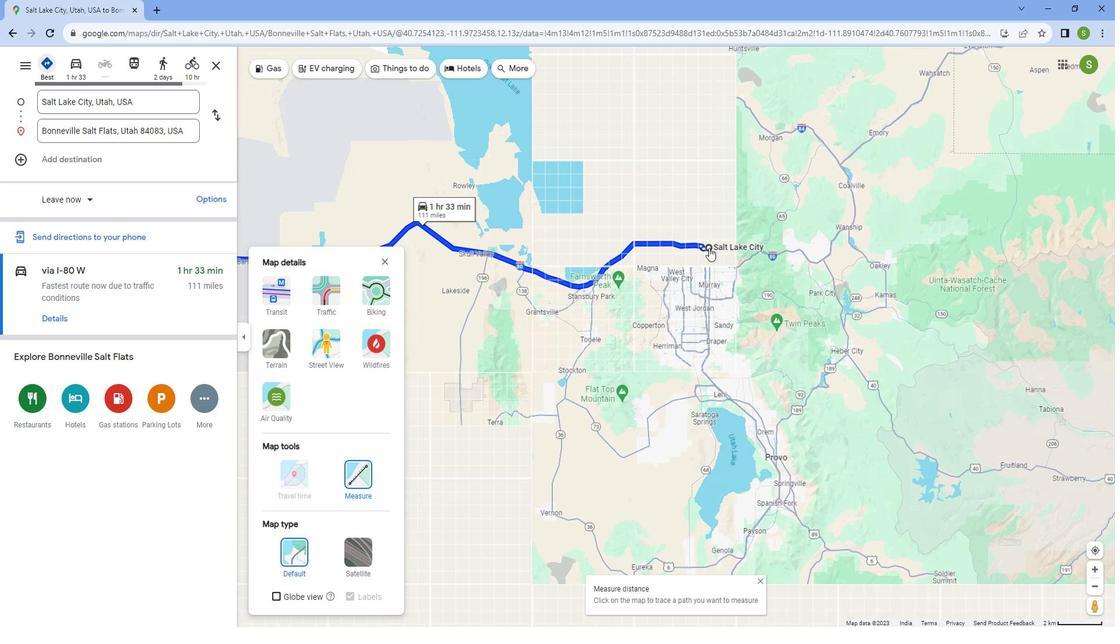 
Action: Mouse scrolled (704, 246) with delta (0, 0)
Screenshot: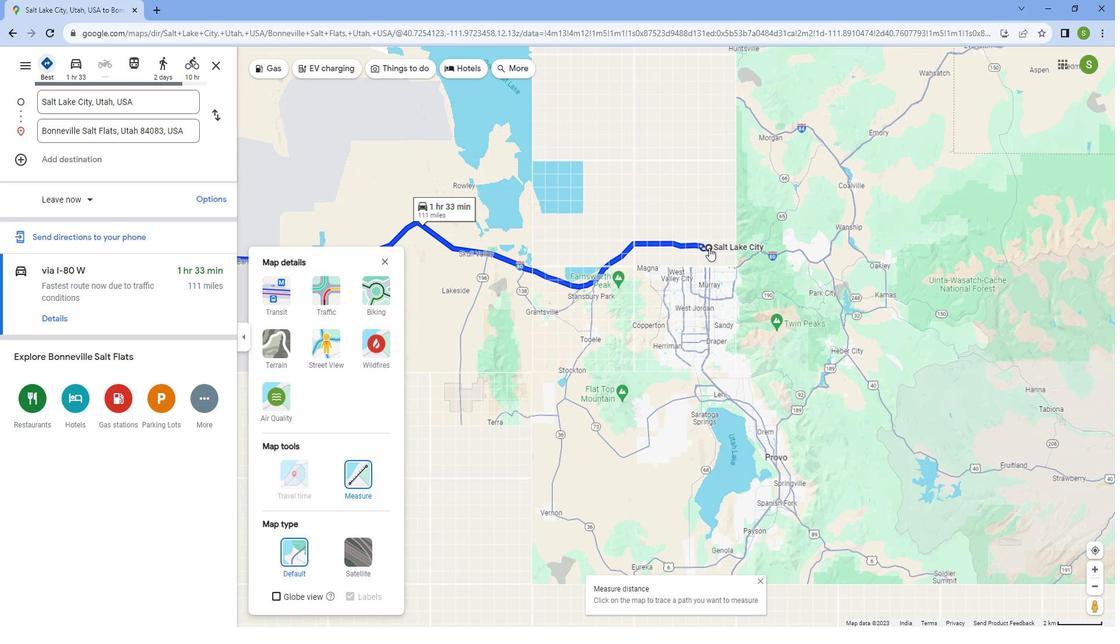 
Action: Mouse scrolled (704, 246) with delta (0, 0)
Screenshot: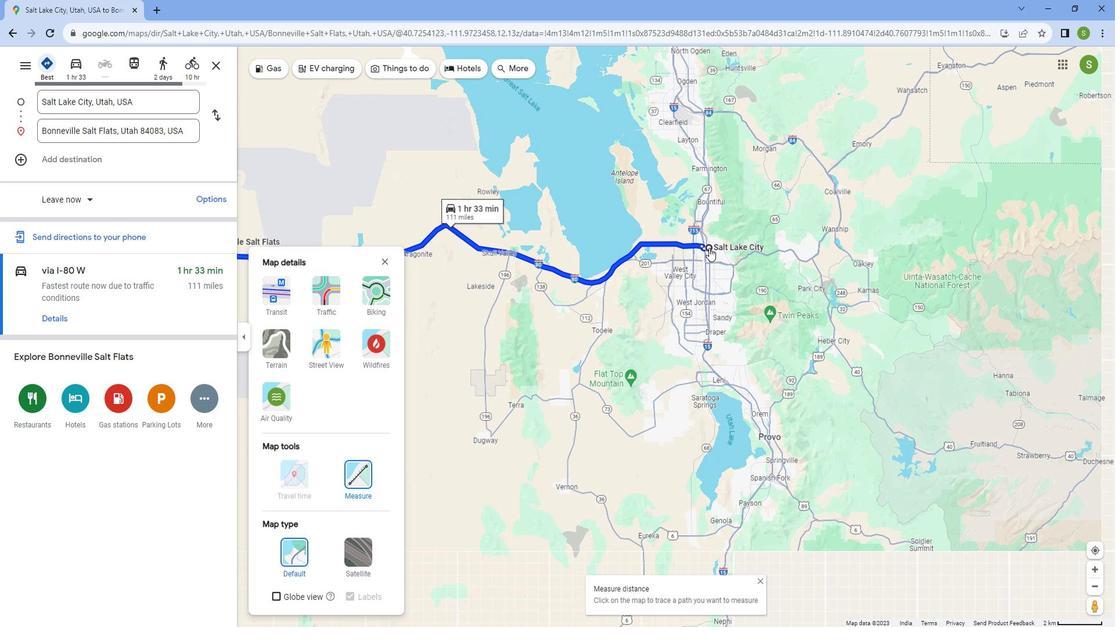 
Action: Mouse scrolled (704, 246) with delta (0, 0)
Screenshot: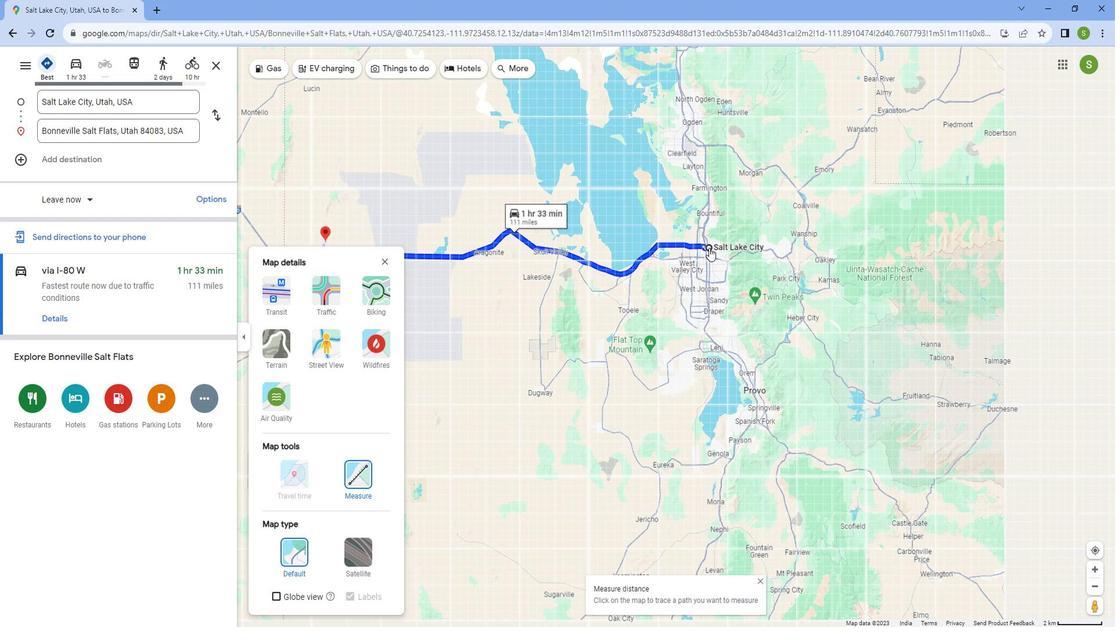 
Action: Mouse scrolled (704, 246) with delta (0, 0)
Screenshot: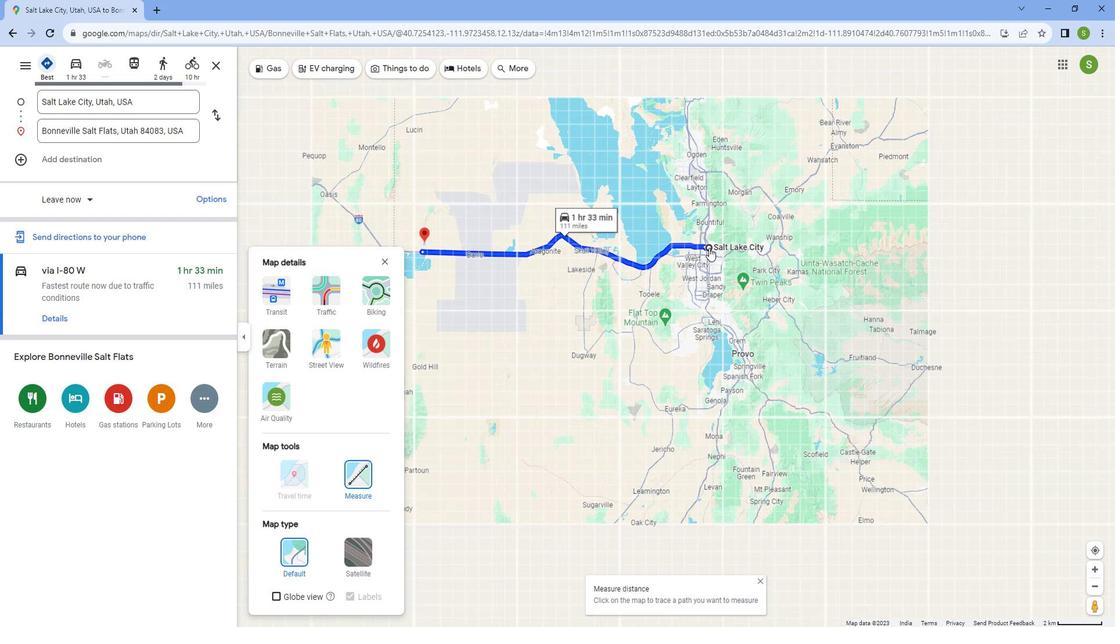 
Action: Mouse scrolled (704, 246) with delta (0, 0)
Screenshot: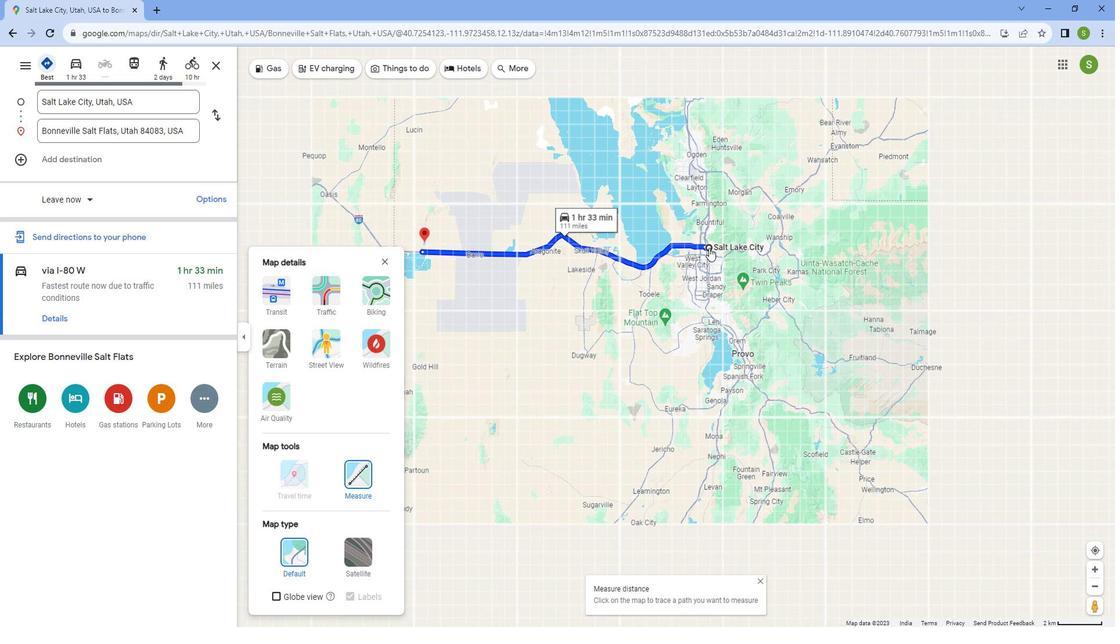 
Action: Mouse scrolled (704, 246) with delta (0, 0)
Screenshot: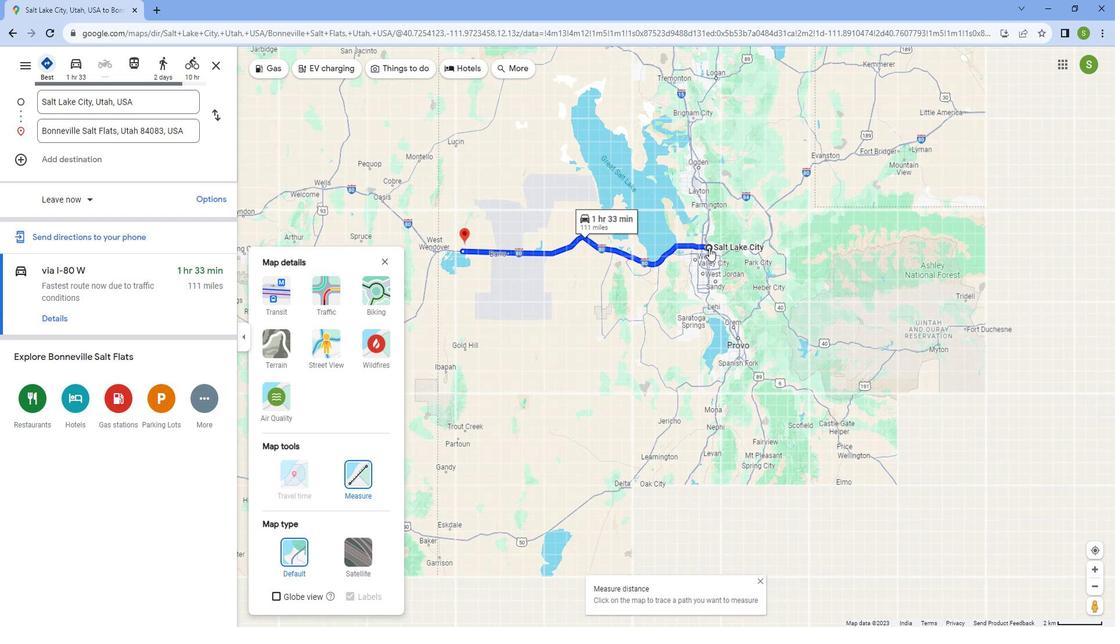 
Action: Mouse moved to (554, 235)
Screenshot: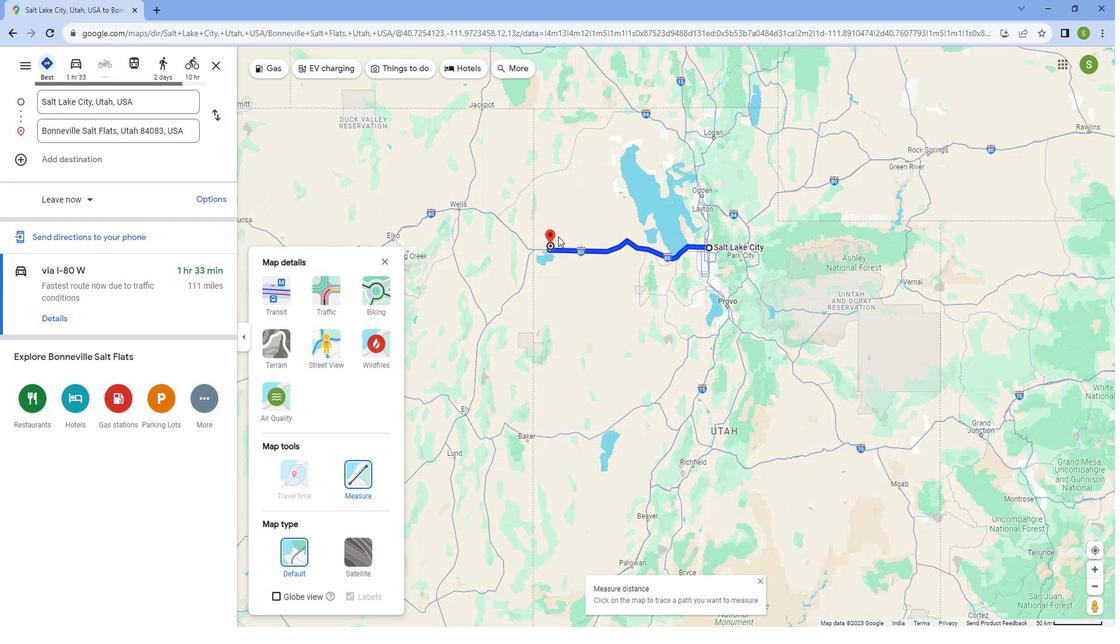 
Action: Mouse scrolled (554, 236) with delta (0, 0)
Screenshot: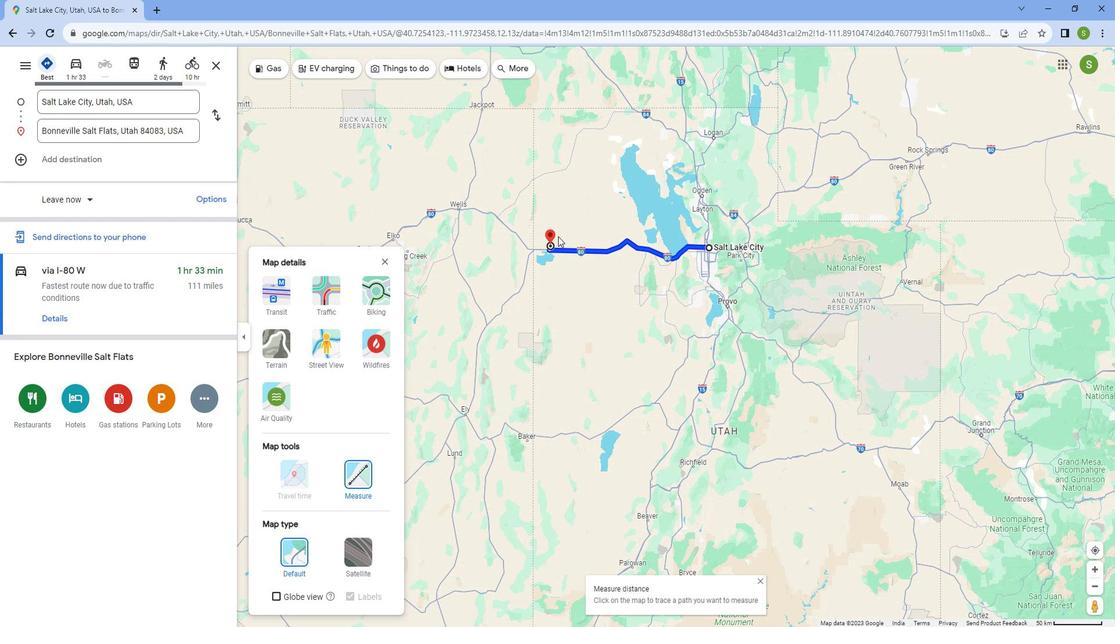 
Action: Mouse scrolled (554, 236) with delta (0, 0)
Screenshot: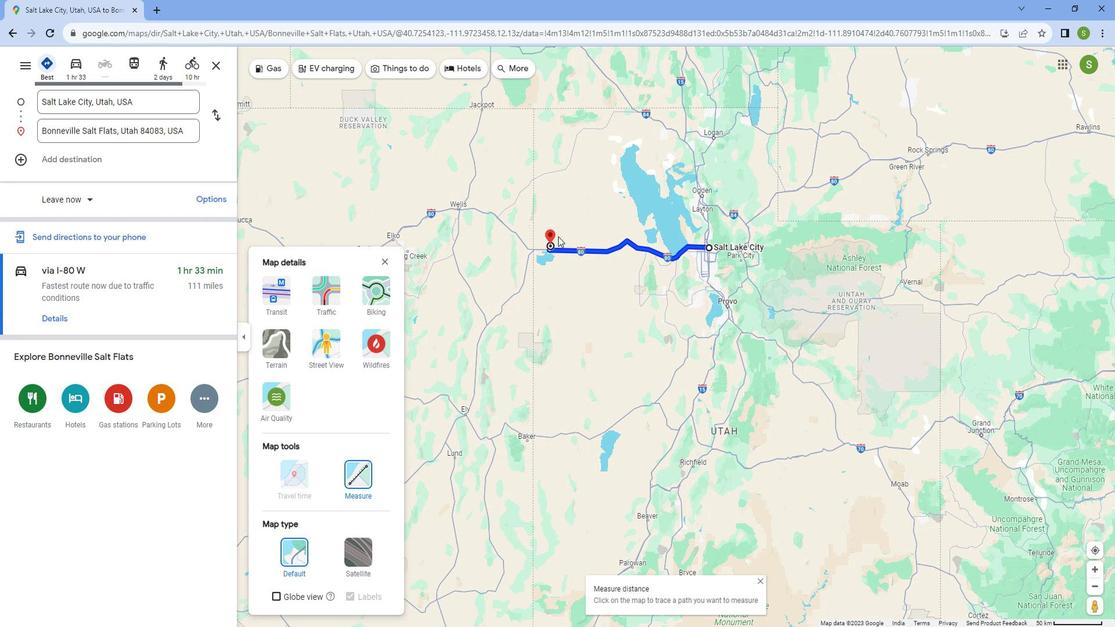 
Action: Mouse scrolled (554, 236) with delta (0, 0)
Screenshot: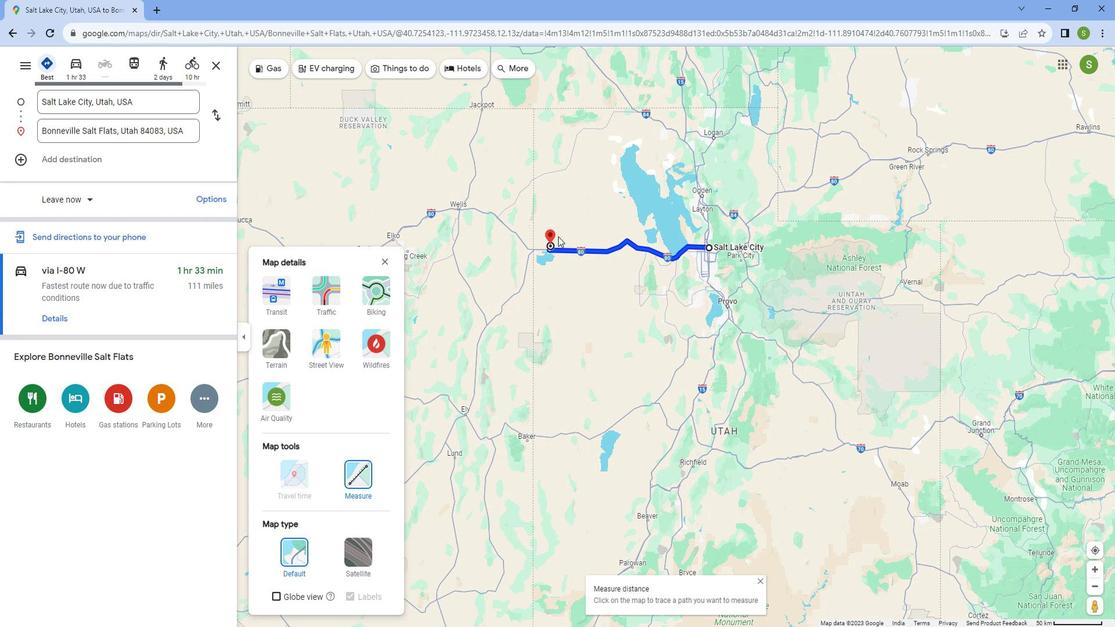 
Action: Mouse scrolled (554, 236) with delta (0, 0)
Screenshot: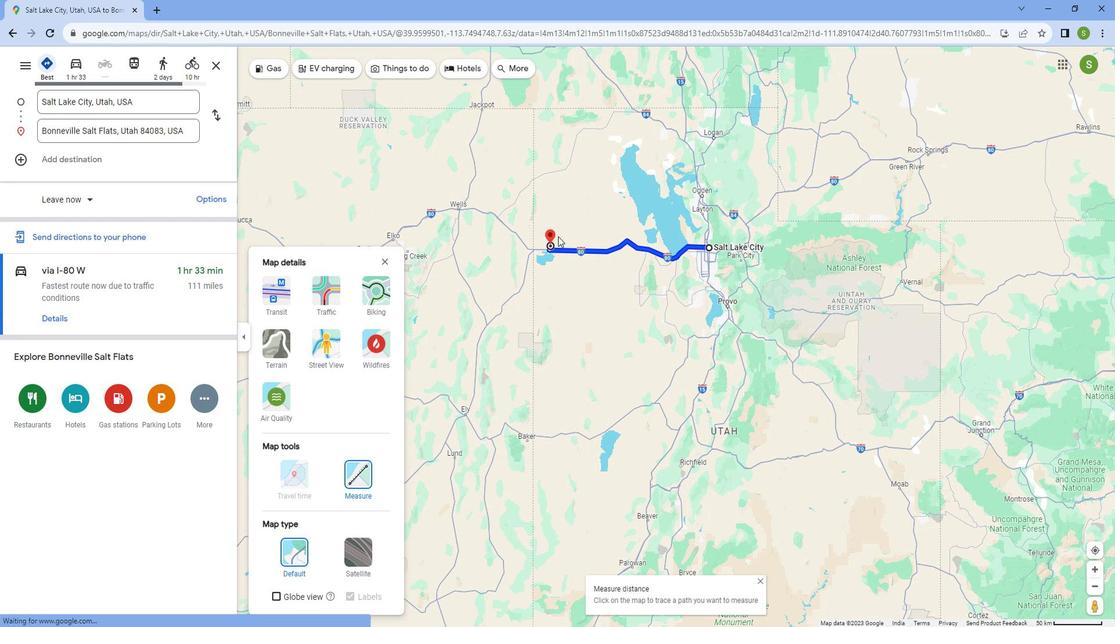 
Action: Mouse moved to (501, 247)
Screenshot: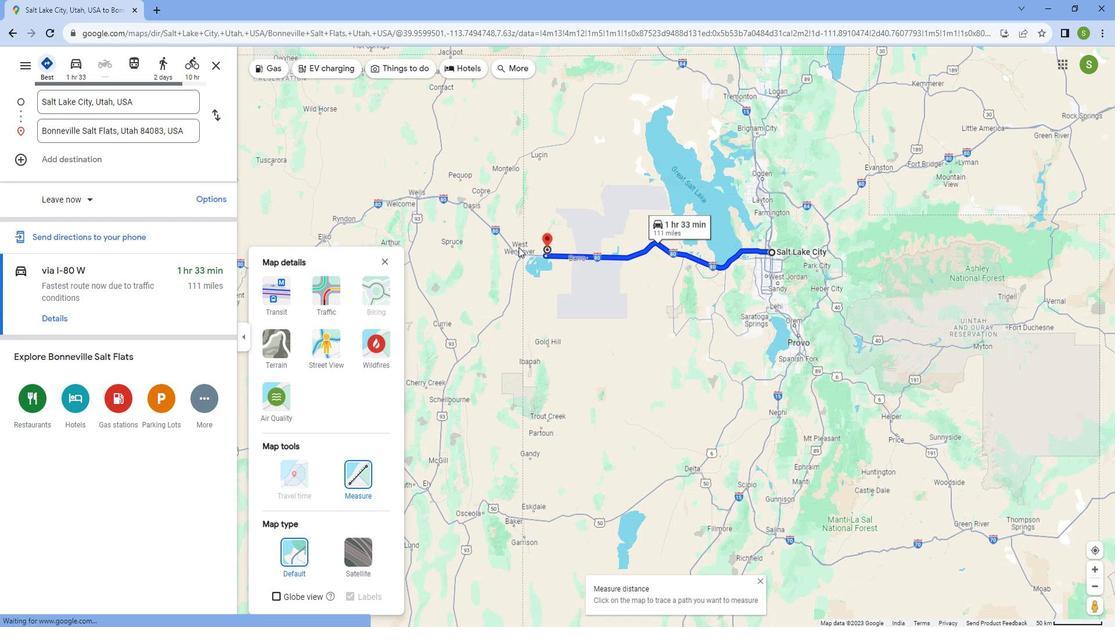 
Action: Mouse scrolled (501, 248) with delta (0, 0)
Screenshot: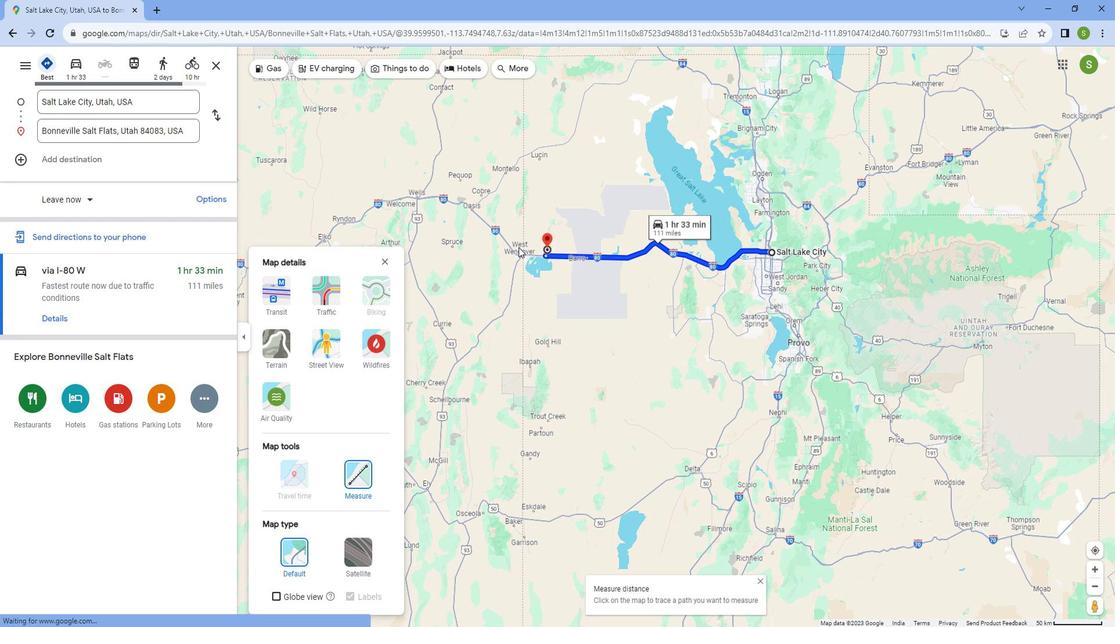 
Action: Mouse scrolled (501, 248) with delta (0, 0)
Screenshot: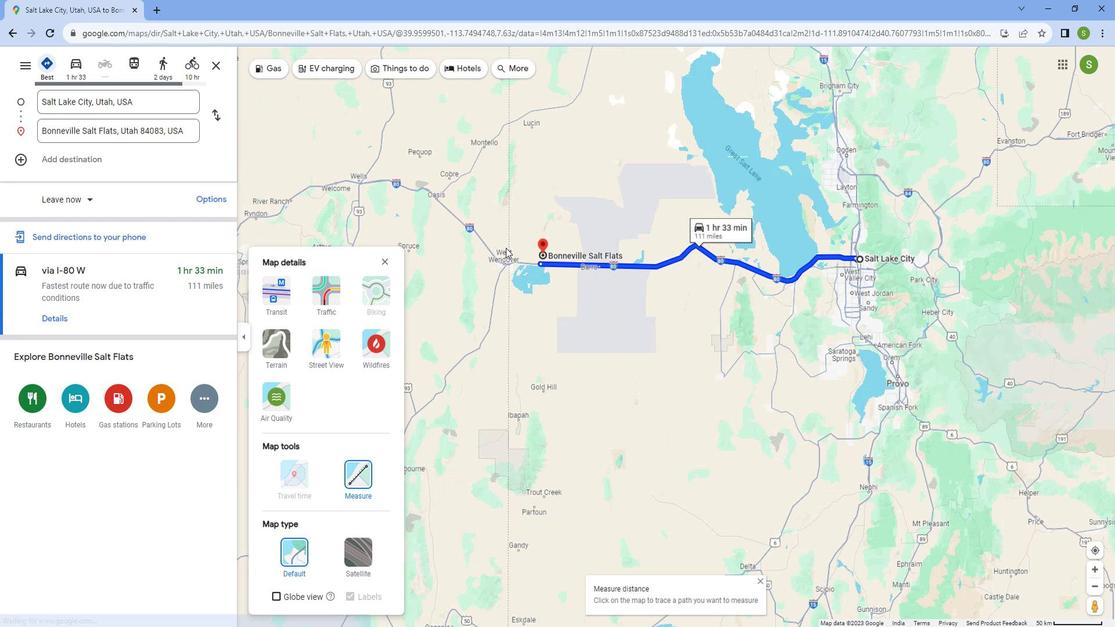 
Action: Mouse scrolled (501, 248) with delta (0, 0)
Screenshot: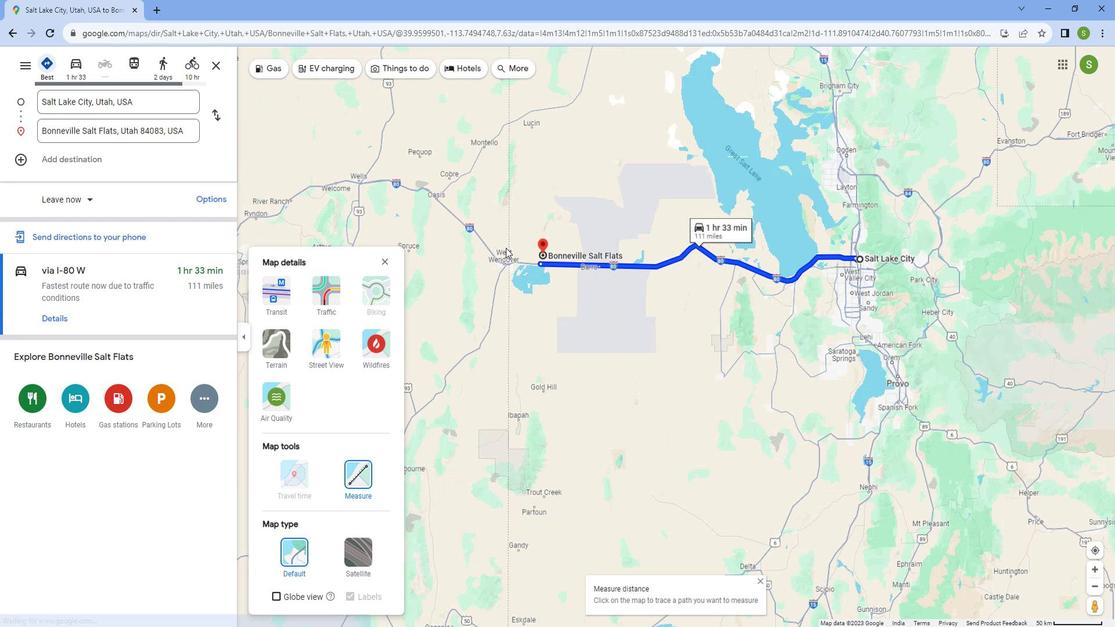 
Action: Mouse scrolled (501, 248) with delta (0, 0)
Screenshot: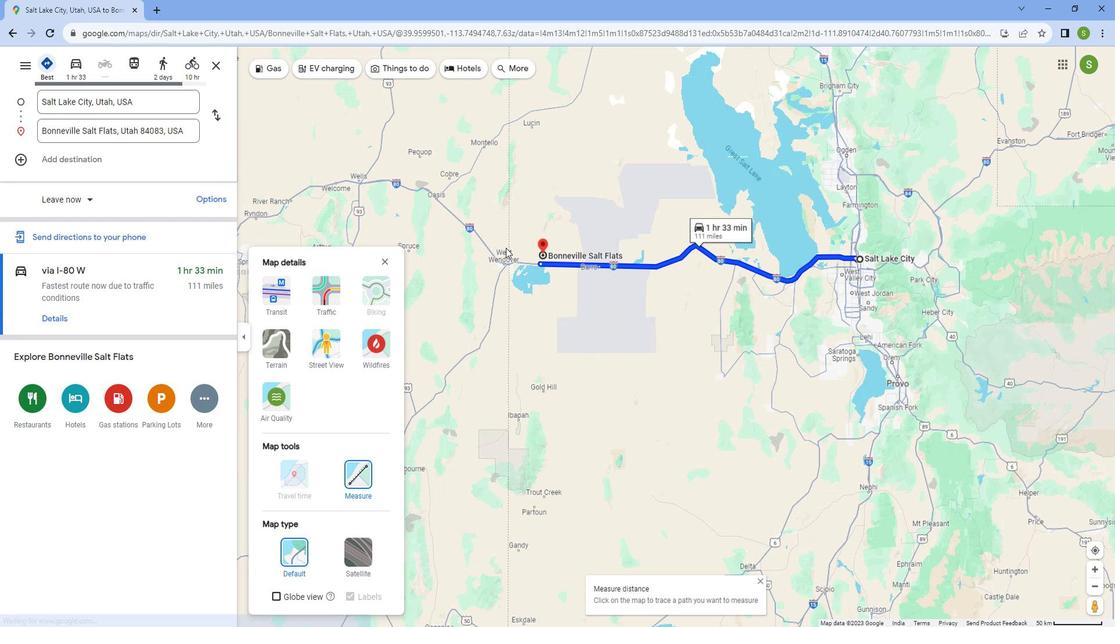 
Action: Mouse scrolled (501, 248) with delta (0, 0)
Screenshot: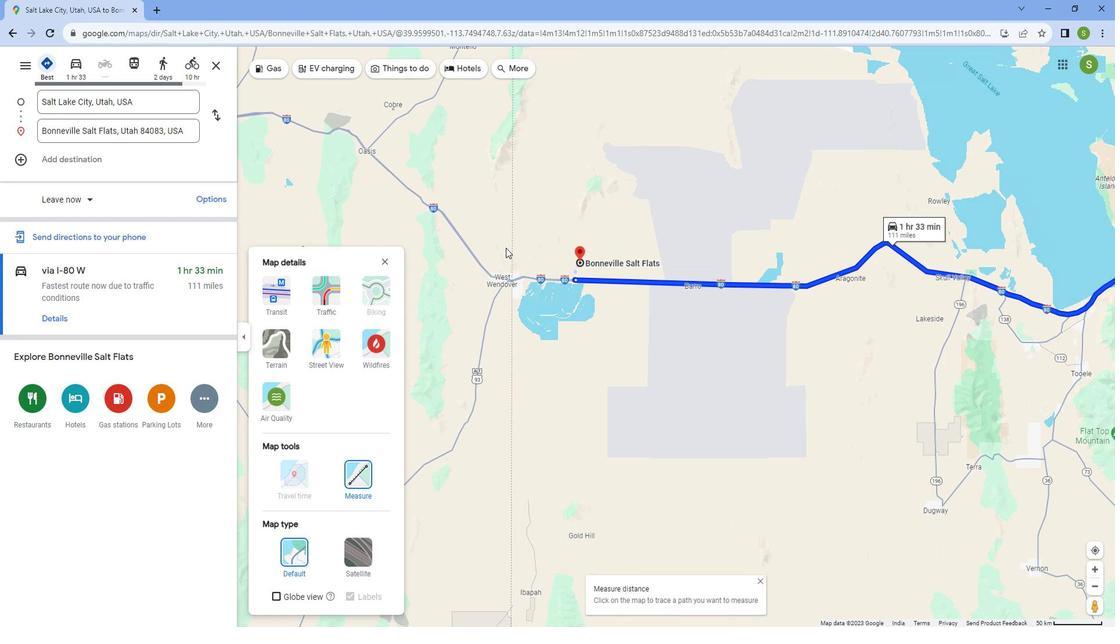 
Action: Mouse scrolled (501, 248) with delta (0, 0)
Screenshot: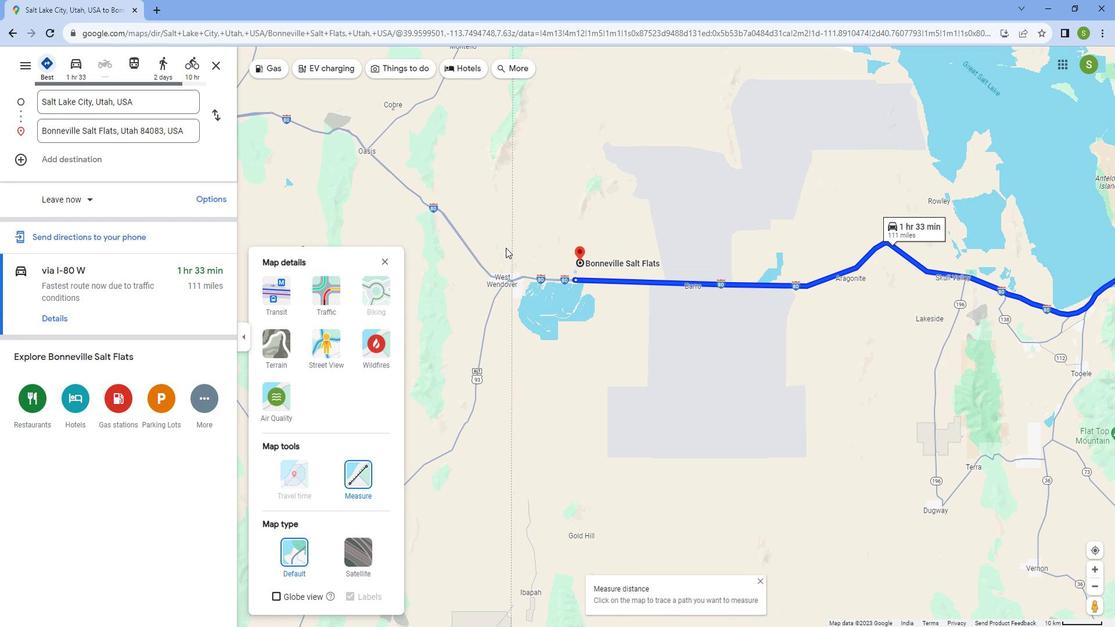 
Action: Mouse scrolled (501, 248) with delta (0, 0)
Screenshot: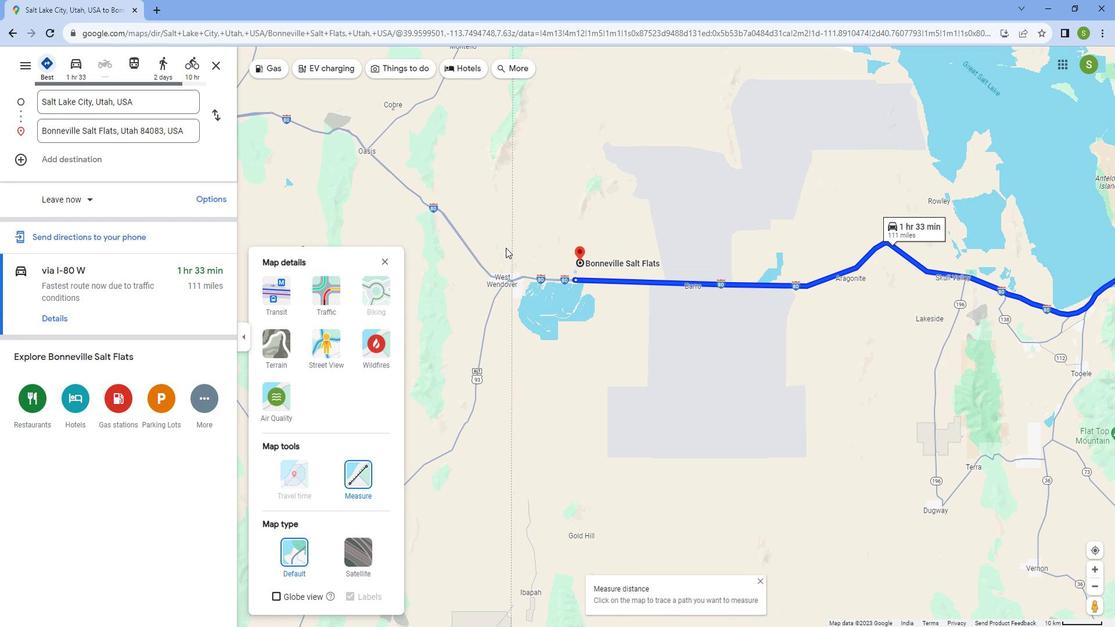 
Action: Mouse scrolled (501, 248) with delta (0, 0)
Screenshot: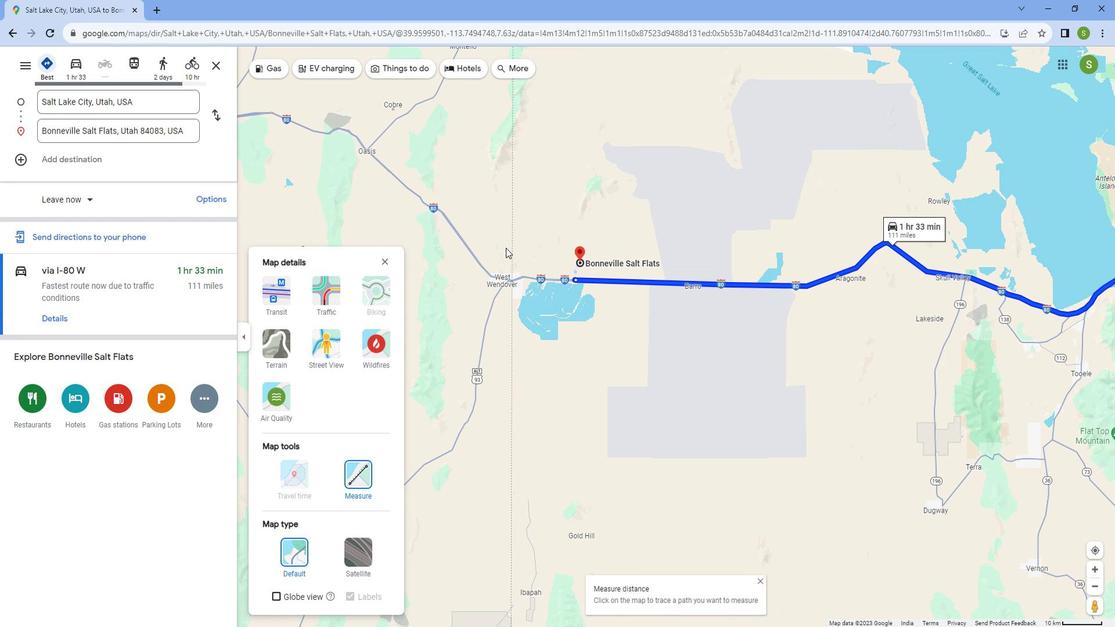 
Action: Mouse scrolled (501, 248) with delta (0, 0)
Screenshot: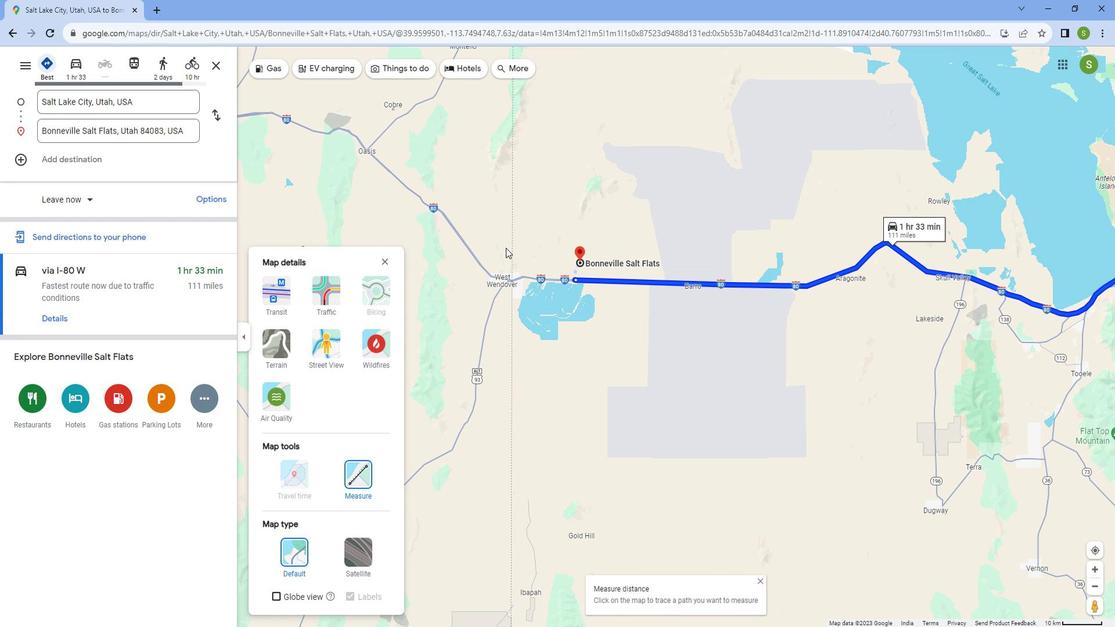 
Action: Mouse moved to (674, 295)
Screenshot: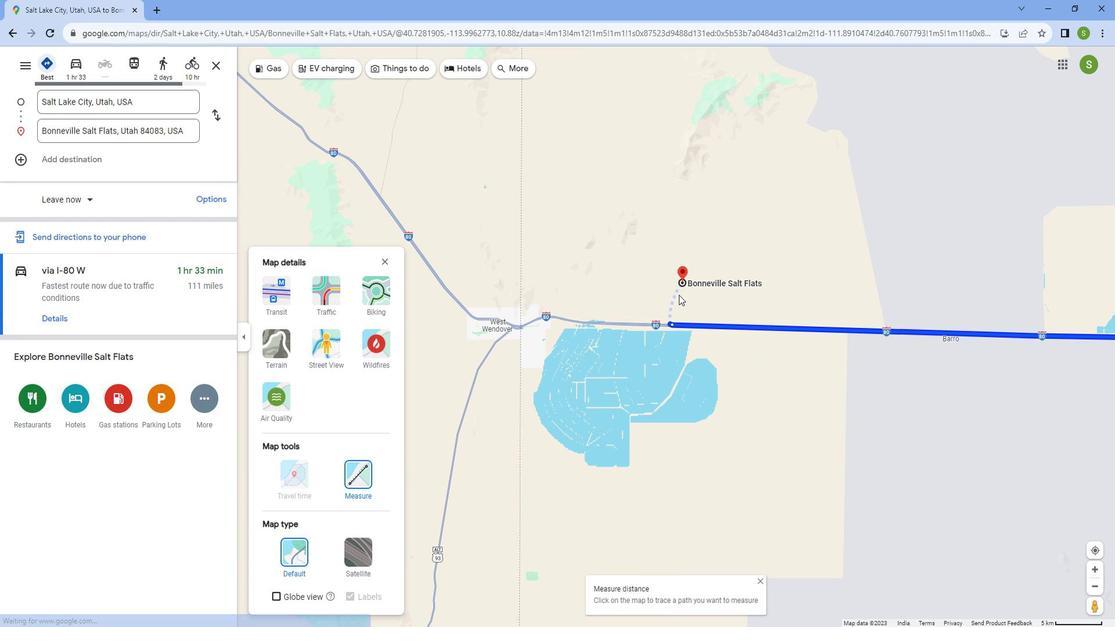 
Action: Mouse scrolled (674, 295) with delta (0, 0)
Screenshot: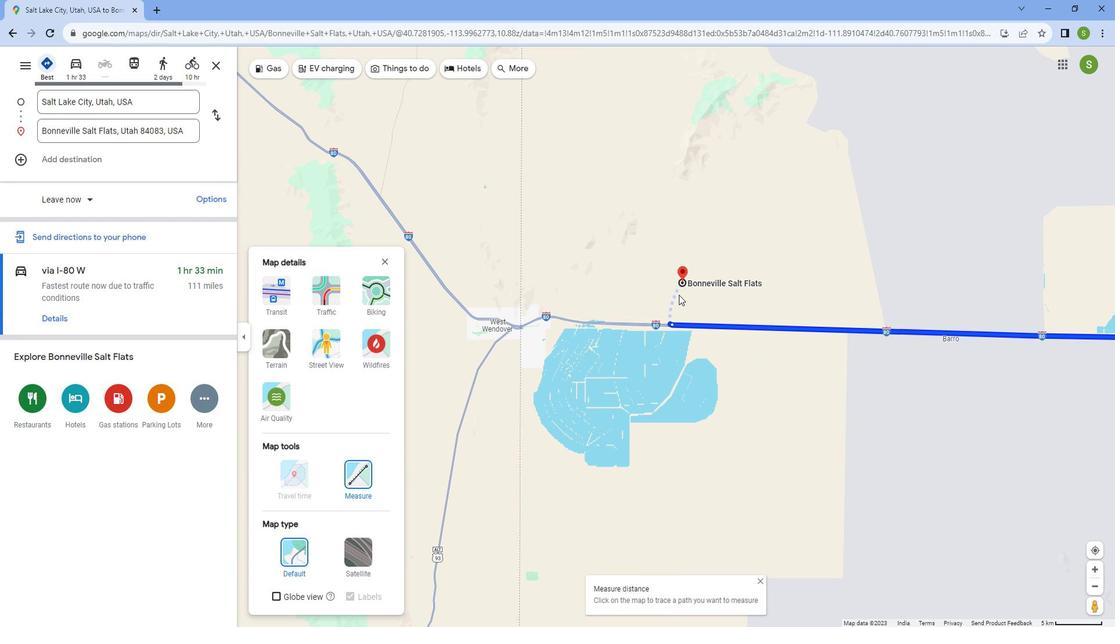 
Action: Mouse scrolled (674, 295) with delta (0, 0)
Screenshot: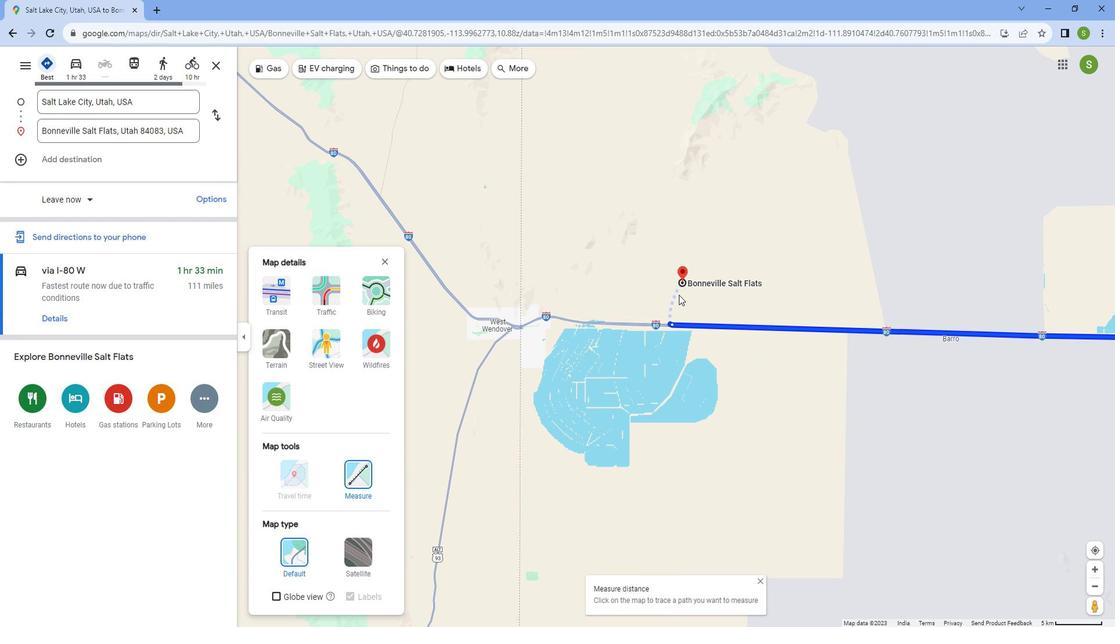 
Action: Mouse scrolled (674, 295) with delta (0, 0)
Screenshot: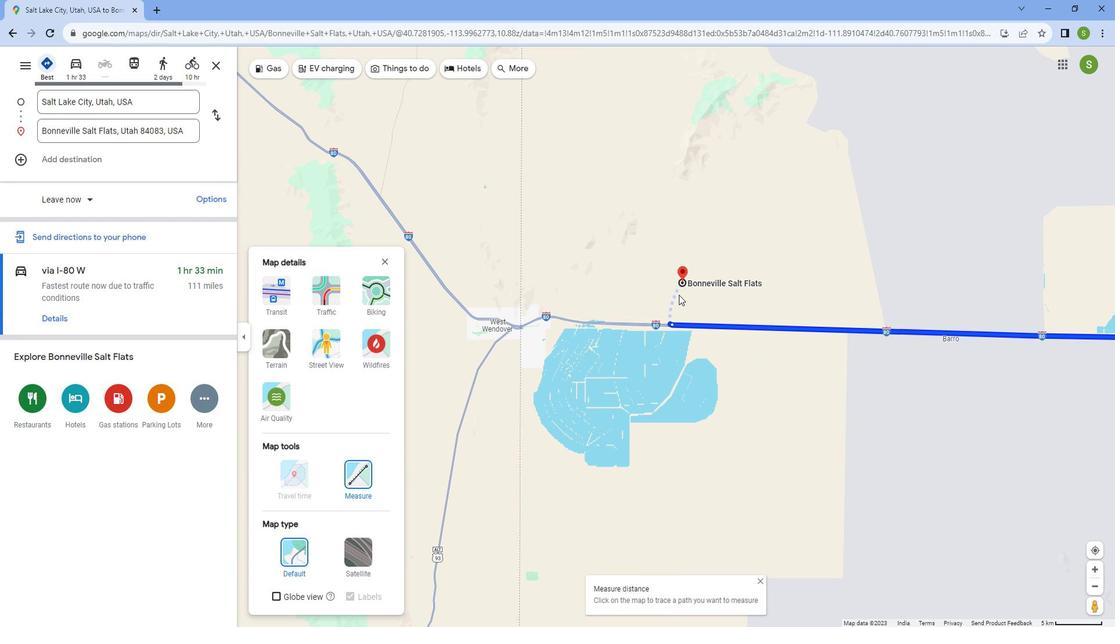 
Action: Mouse scrolled (674, 295) with delta (0, 0)
Screenshot: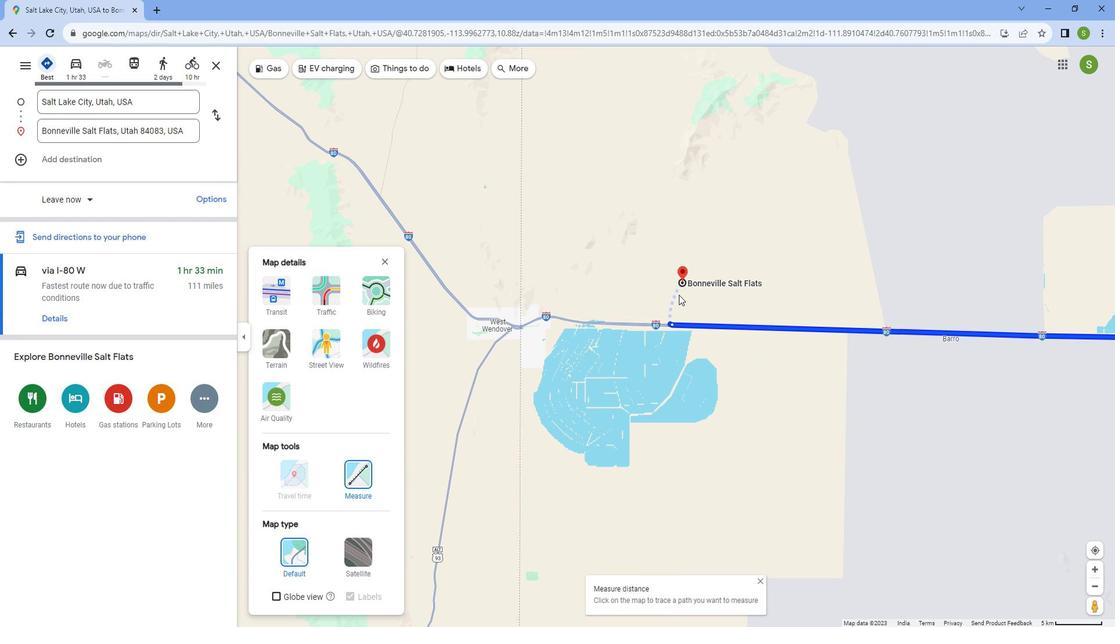 
Action: Mouse scrolled (674, 295) with delta (0, 0)
Screenshot: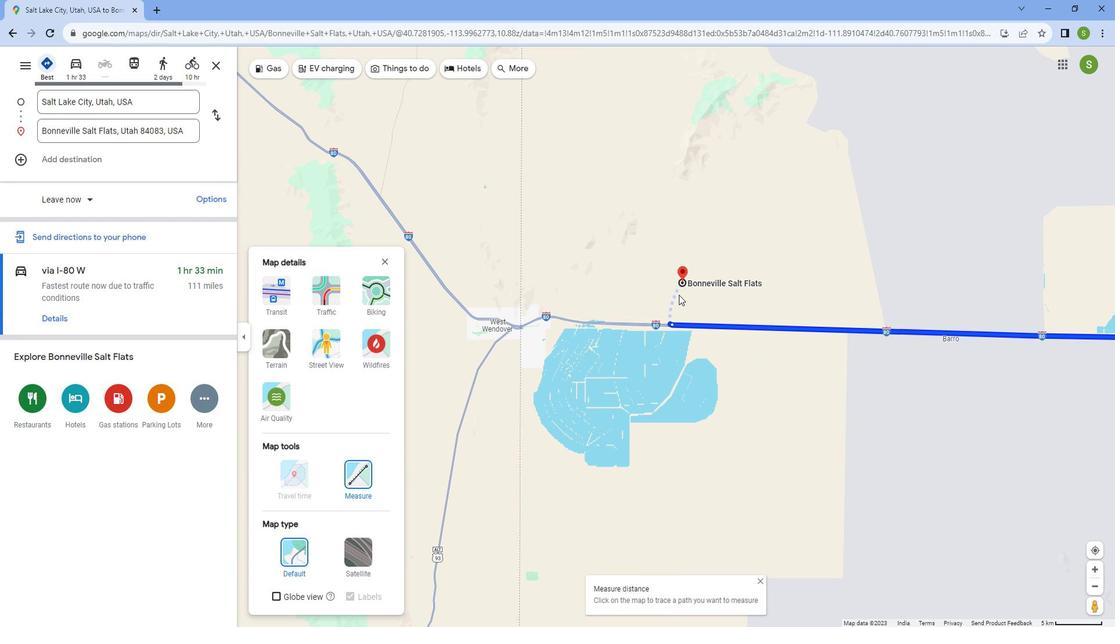 
Action: Mouse scrolled (674, 295) with delta (0, 0)
Screenshot: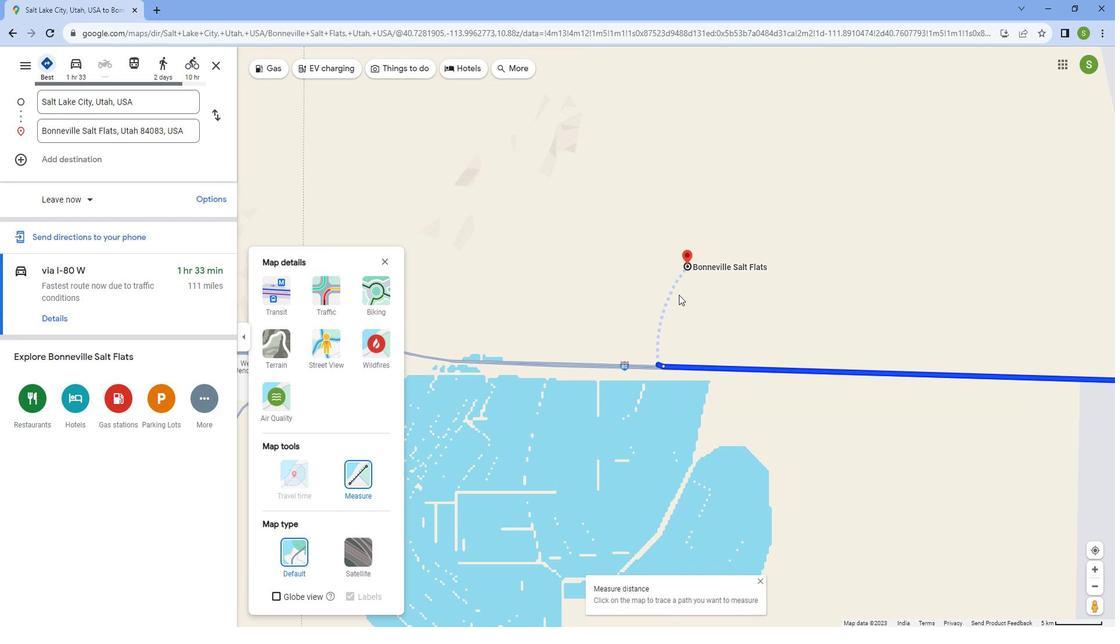 
Action: Mouse scrolled (674, 295) with delta (0, 0)
Screenshot: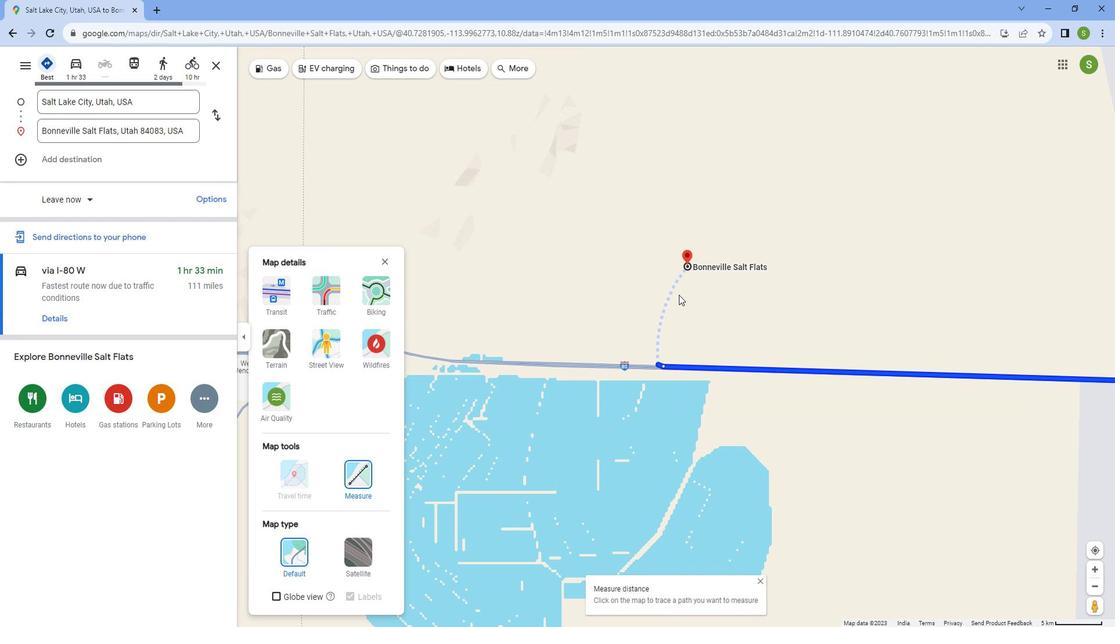 
Action: Mouse scrolled (674, 295) with delta (0, 0)
Screenshot: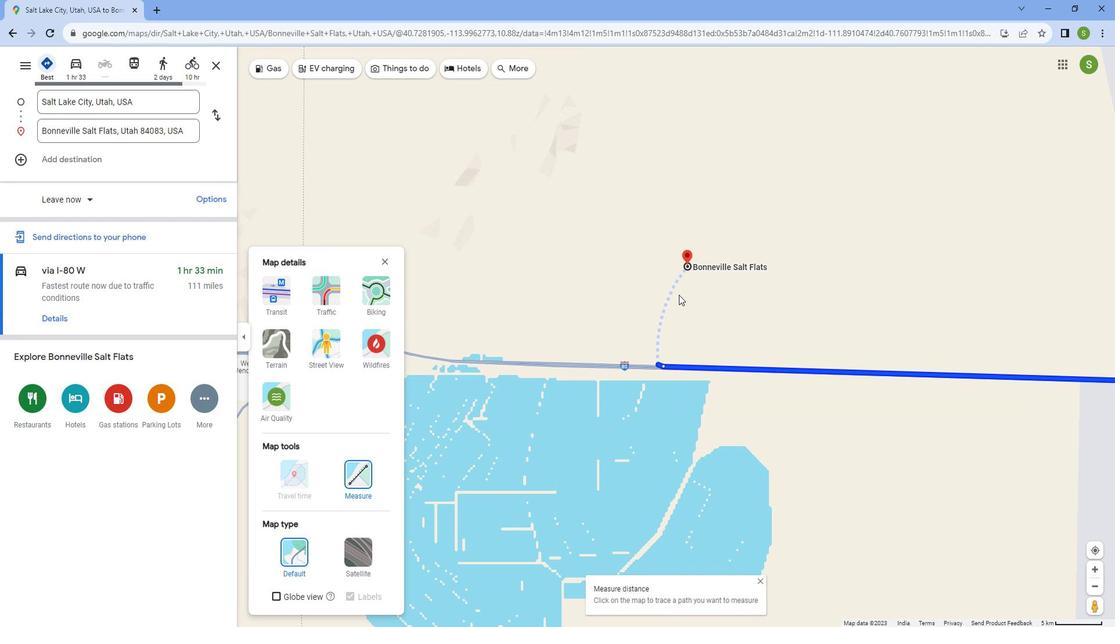 
Action: Mouse scrolled (674, 295) with delta (0, 0)
Screenshot: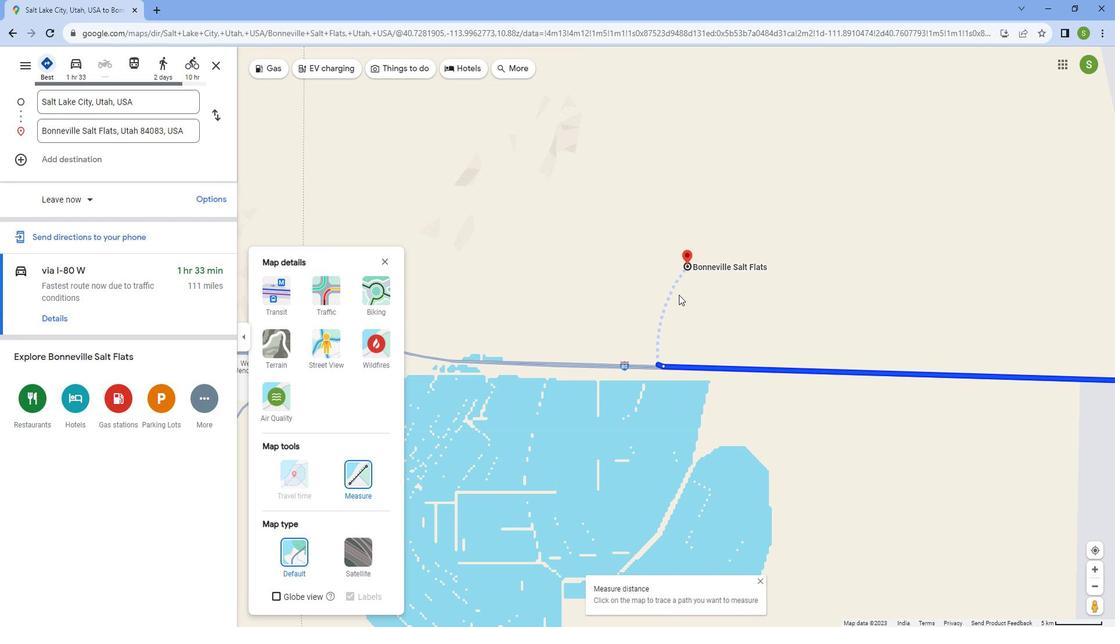 
Action: Mouse scrolled (674, 295) with delta (0, 0)
Screenshot: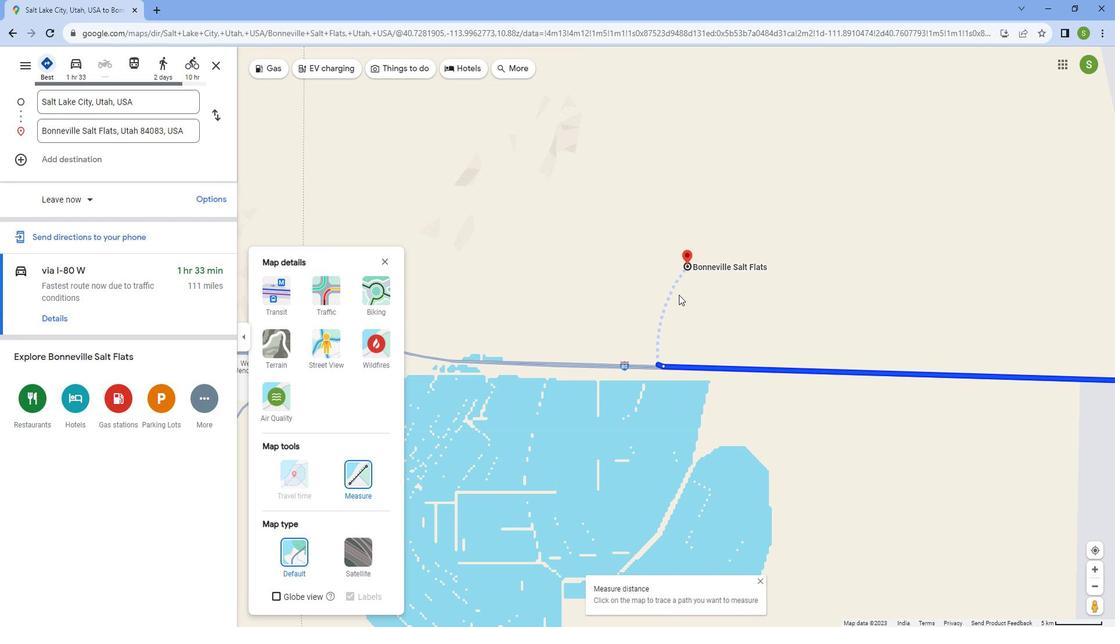 
Action: Mouse scrolled (674, 295) with delta (0, 0)
Screenshot: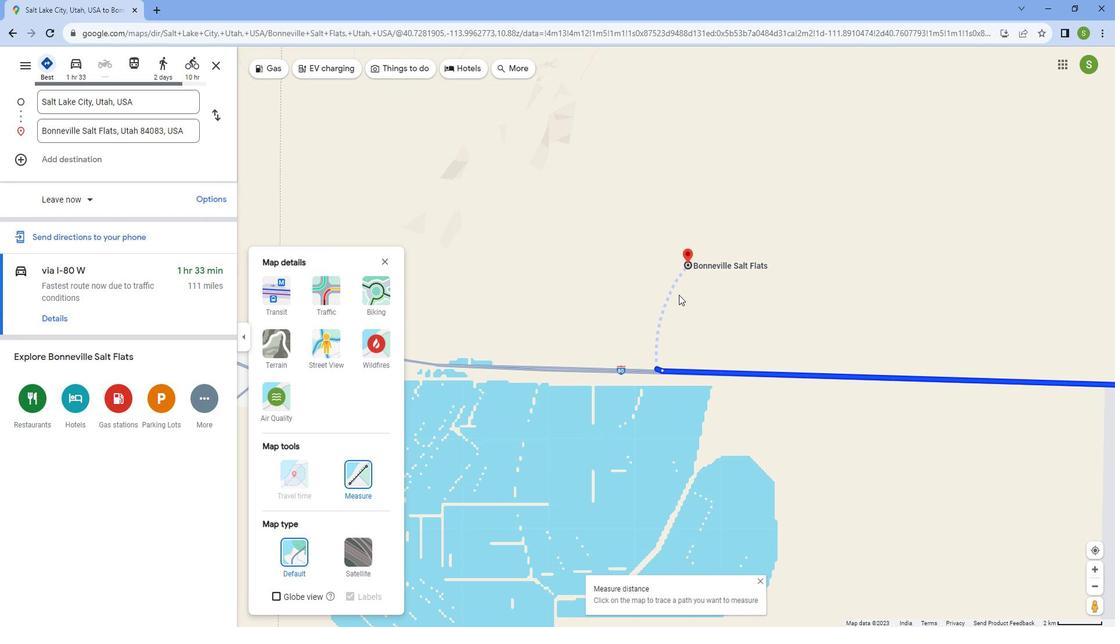 
Action: Mouse moved to (676, 286)
Screenshot: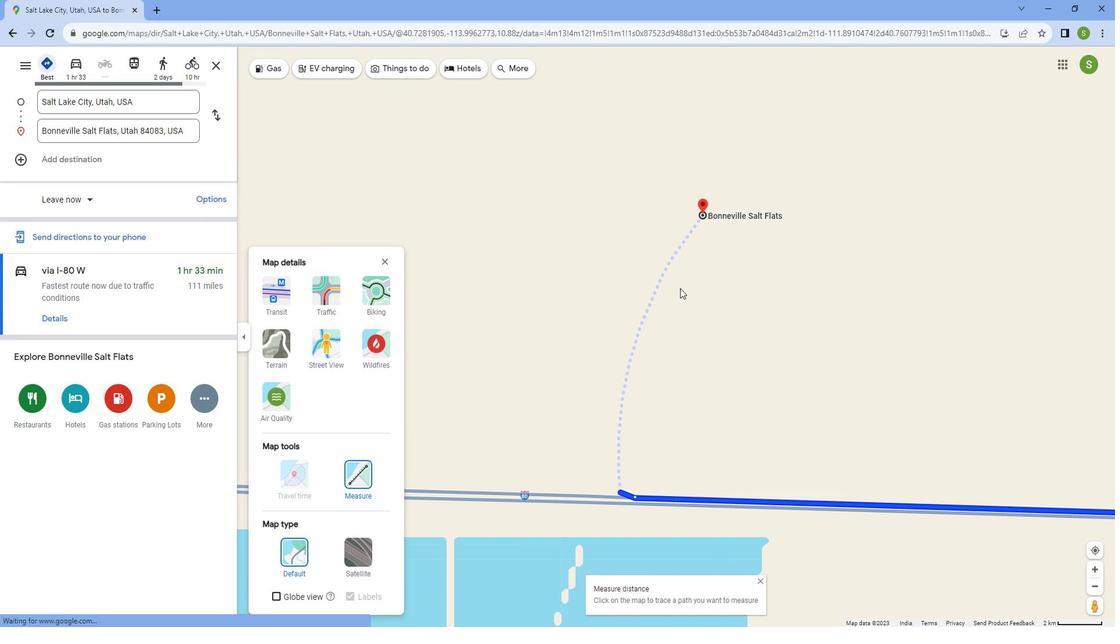 
Action: Mouse scrolled (676, 287) with delta (0, 0)
Screenshot: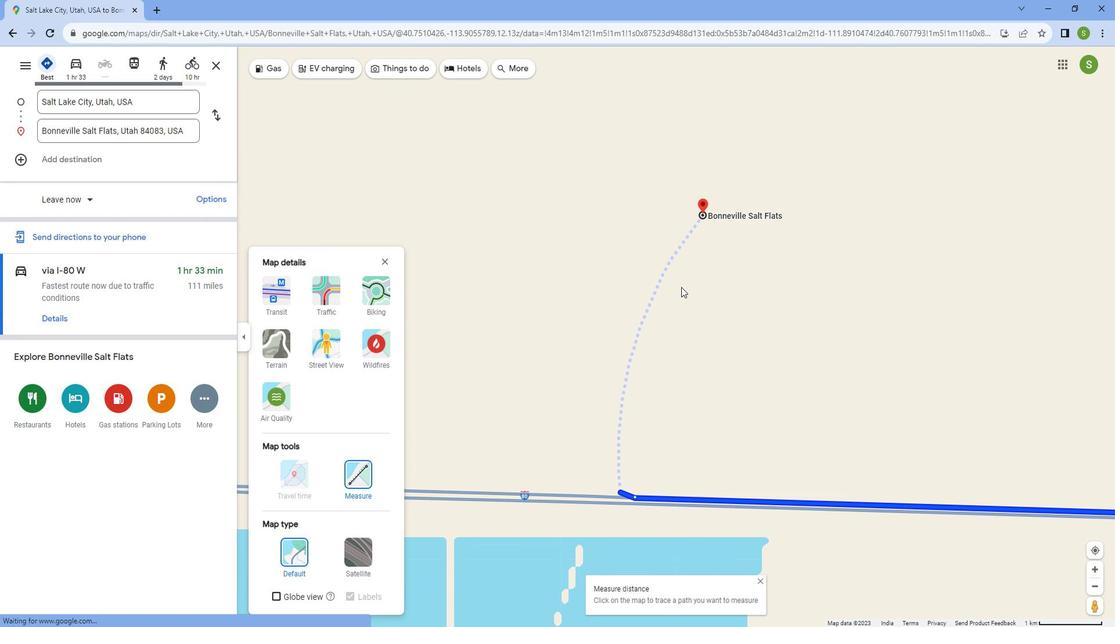 
Action: Mouse scrolled (676, 287) with delta (0, 0)
Screenshot: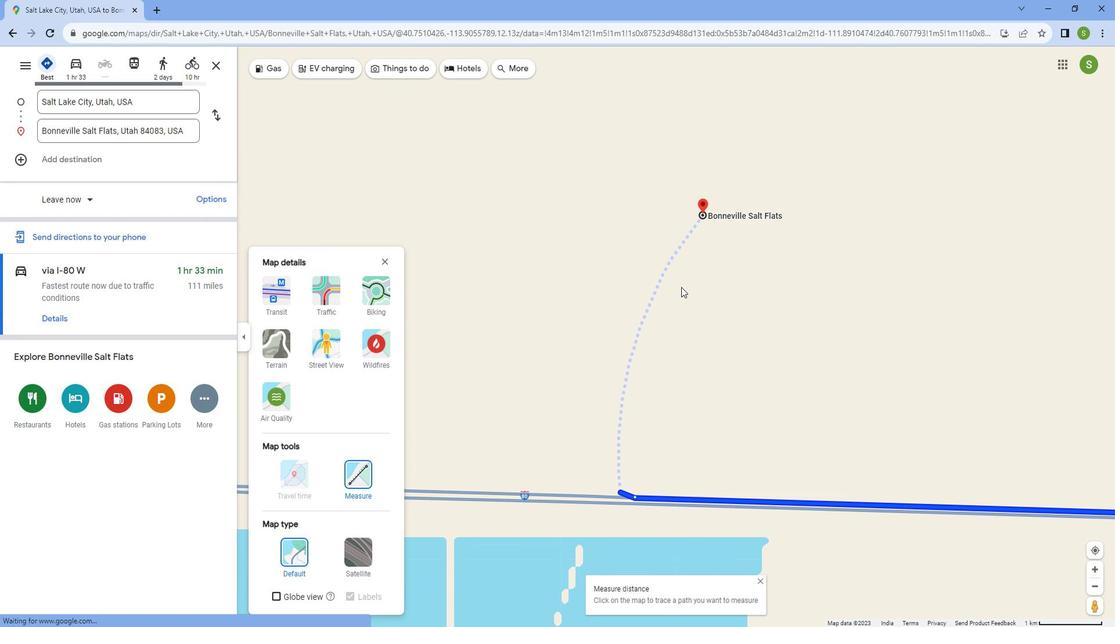 
Action: Mouse scrolled (676, 287) with delta (0, 0)
Screenshot: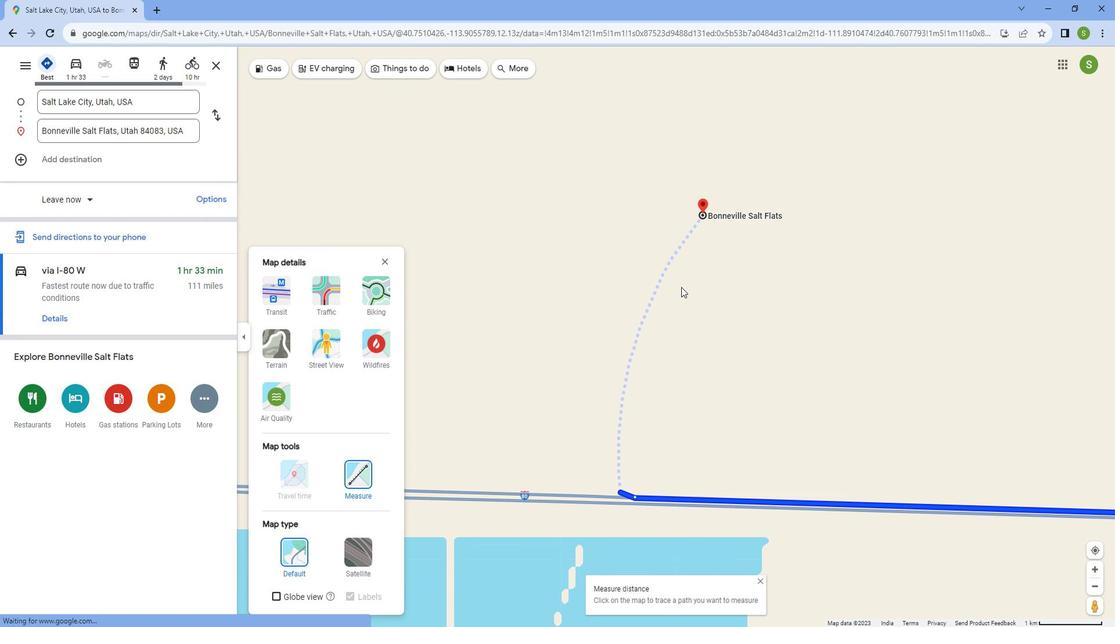 
Action: Mouse scrolled (676, 287) with delta (0, 0)
Screenshot: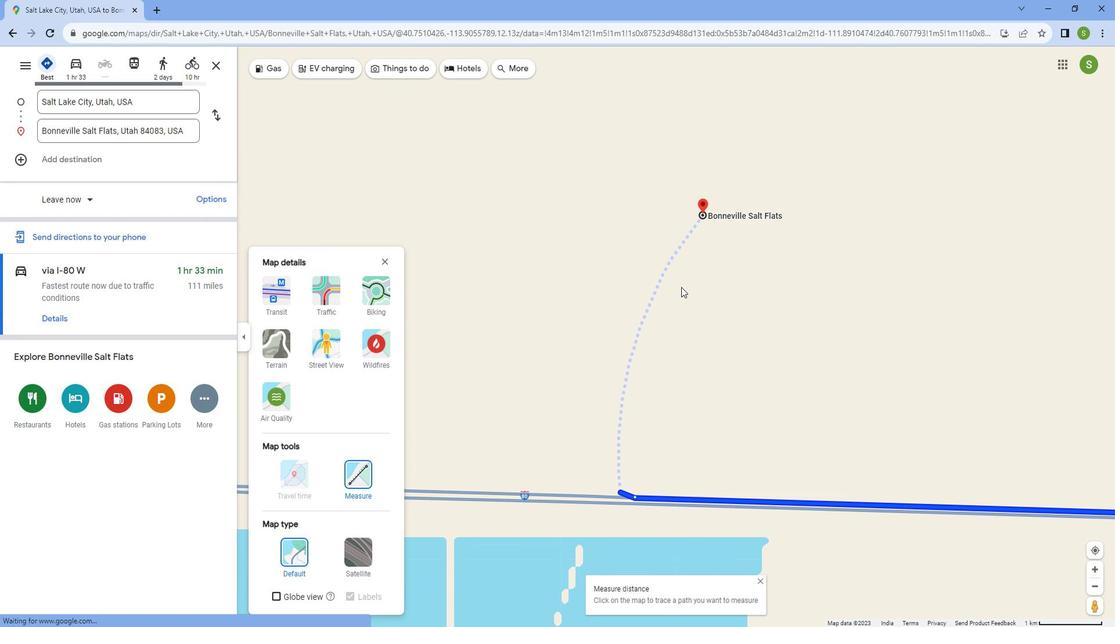 
Action: Mouse moved to (719, 140)
Screenshot: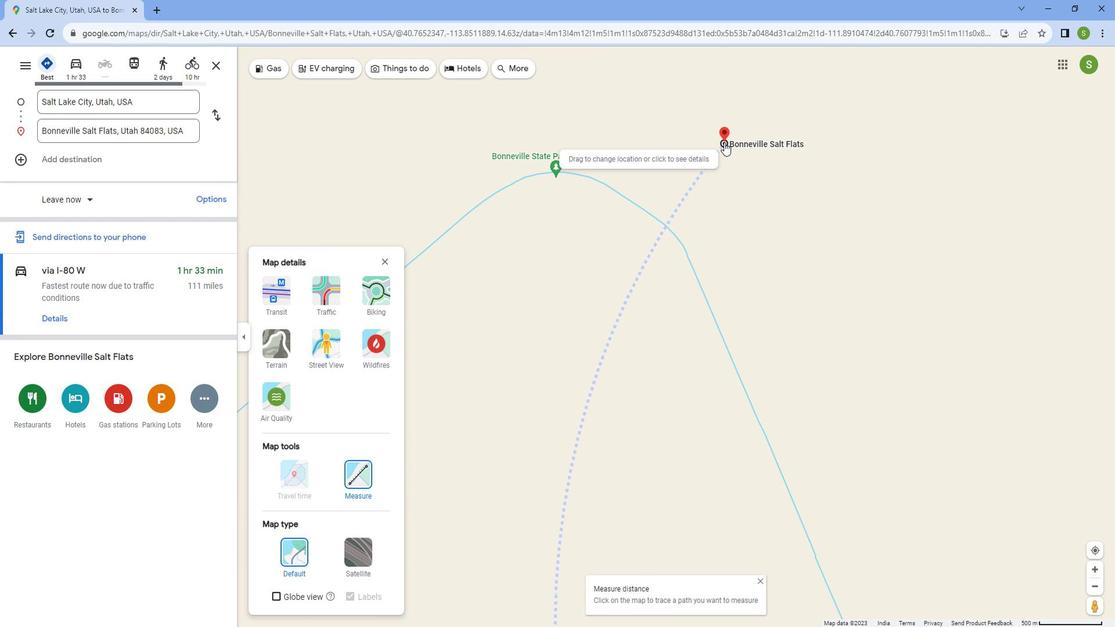 
Action: Mouse pressed left at (719, 140)
Screenshot: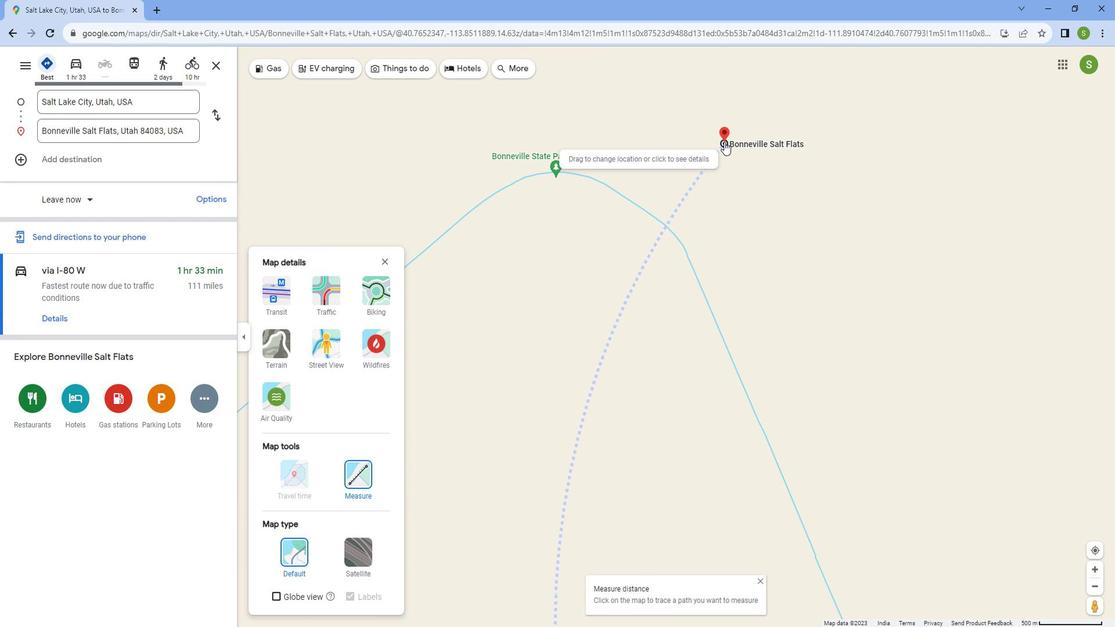 
Action: Mouse moved to (622, 205)
Screenshot: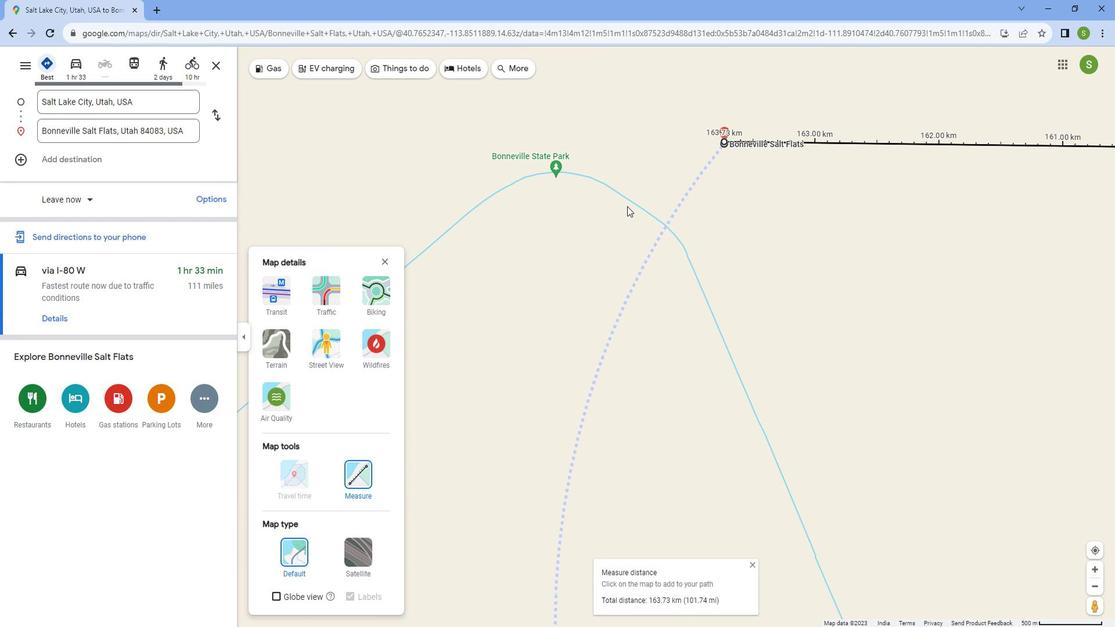 
Action: Mouse scrolled (622, 205) with delta (0, 0)
Screenshot: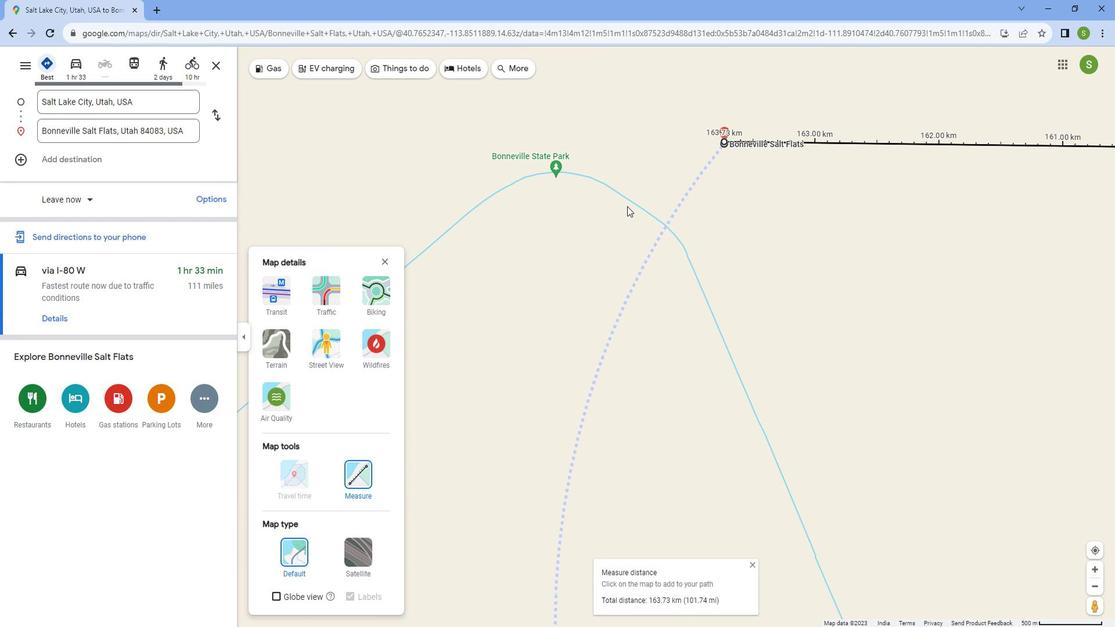 
Action: Mouse scrolled (622, 205) with delta (0, 0)
Screenshot: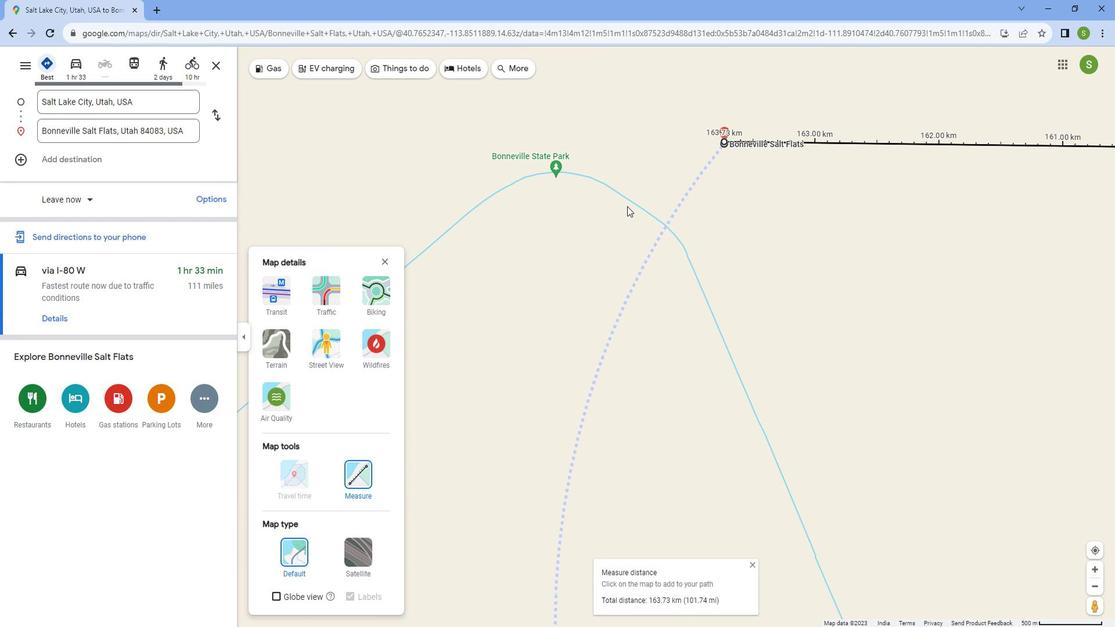 
Action: Mouse scrolled (622, 205) with delta (0, 0)
Screenshot: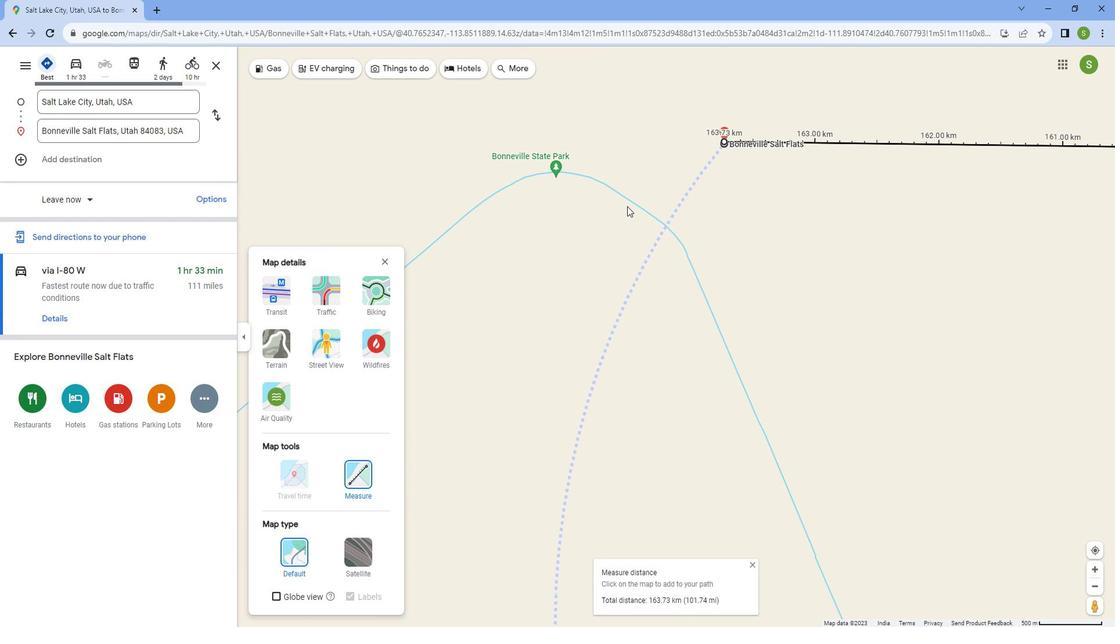 
Action: Mouse scrolled (622, 205) with delta (0, 0)
Screenshot: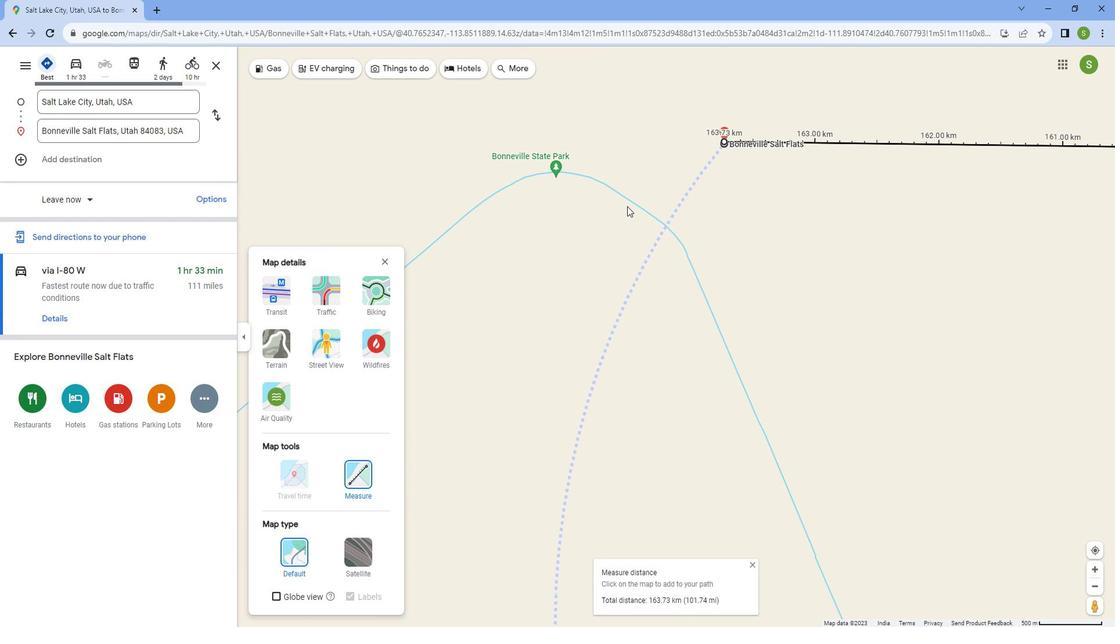 
Action: Mouse moved to (622, 206)
Screenshot: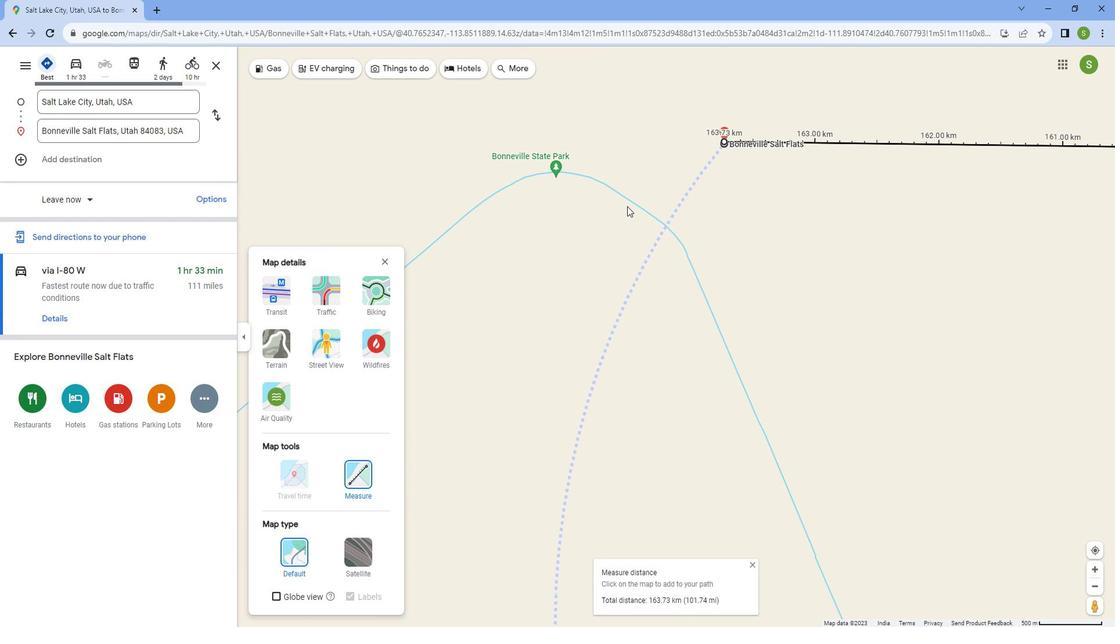 
Action: Mouse scrolled (622, 206) with delta (0, 0)
Screenshot: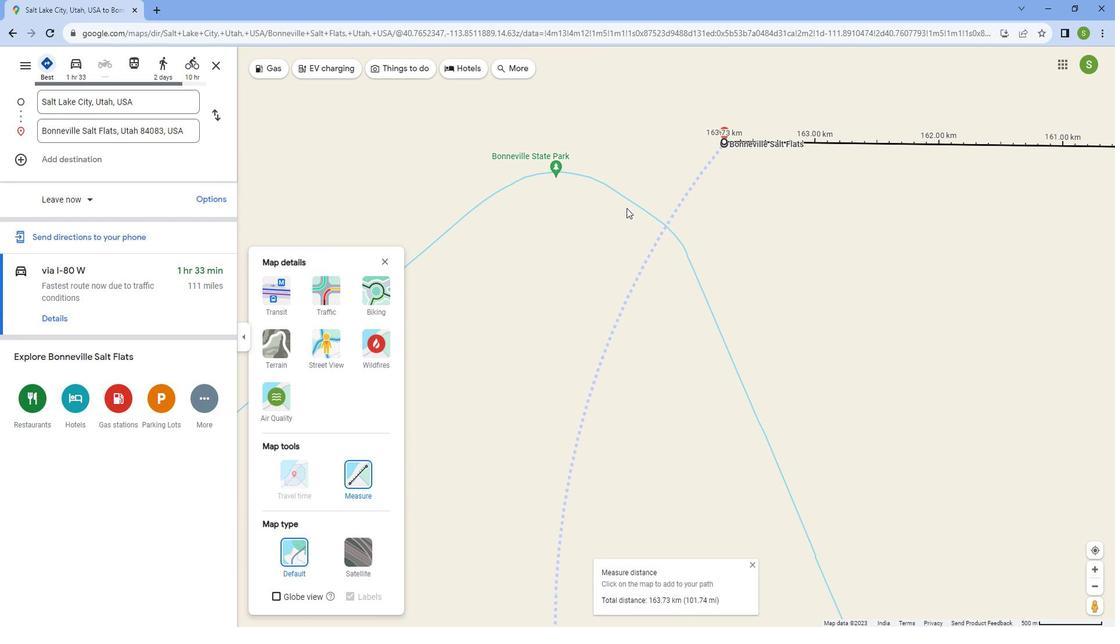 
Action: Mouse moved to (622, 207)
Screenshot: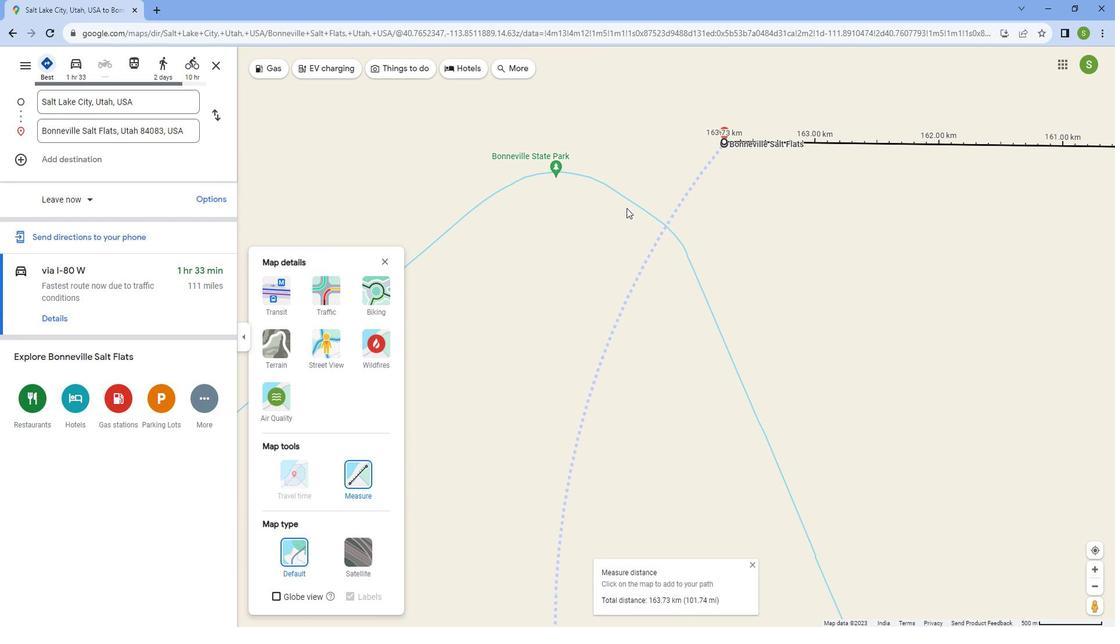
Action: Mouse scrolled (622, 206) with delta (0, 0)
Screenshot: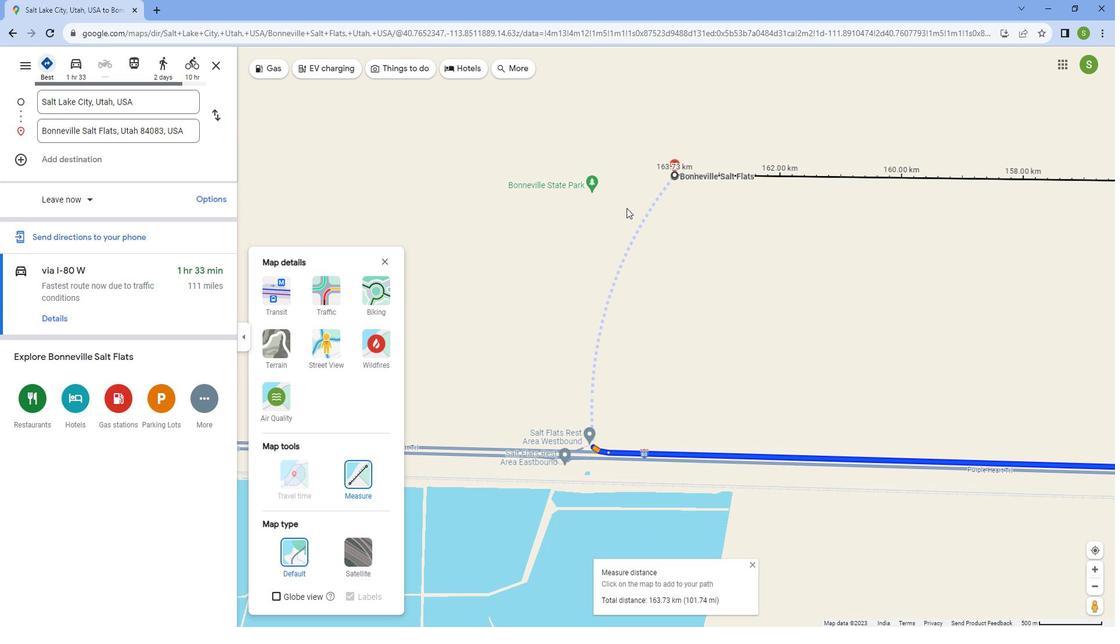 
Action: Mouse scrolled (622, 206) with delta (0, 0)
Screenshot: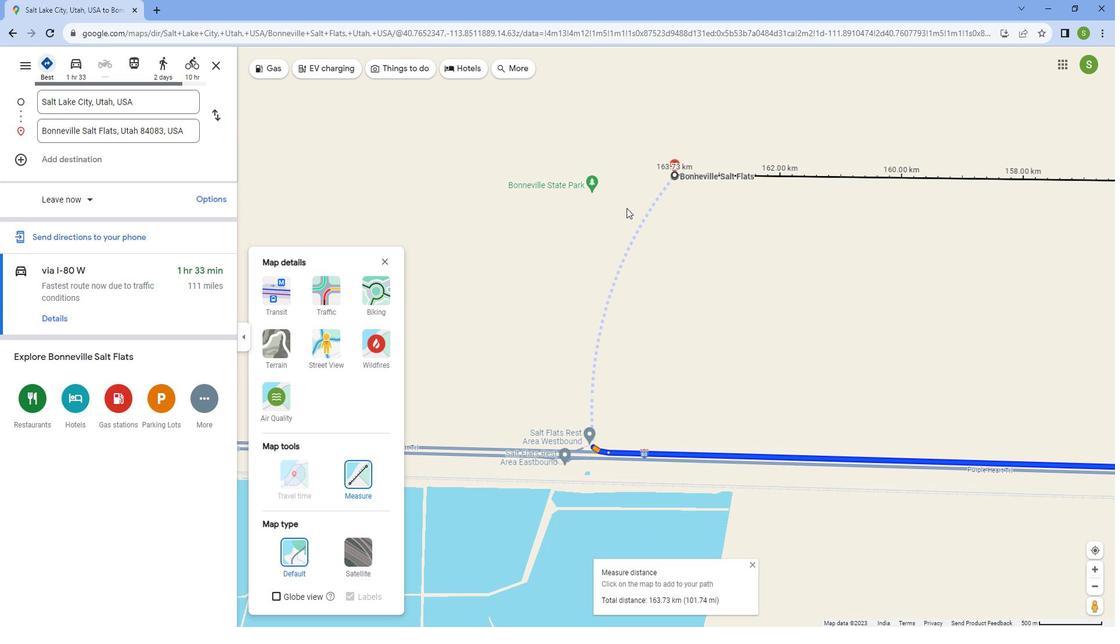 
Action: Mouse scrolled (622, 206) with delta (0, 0)
Screenshot: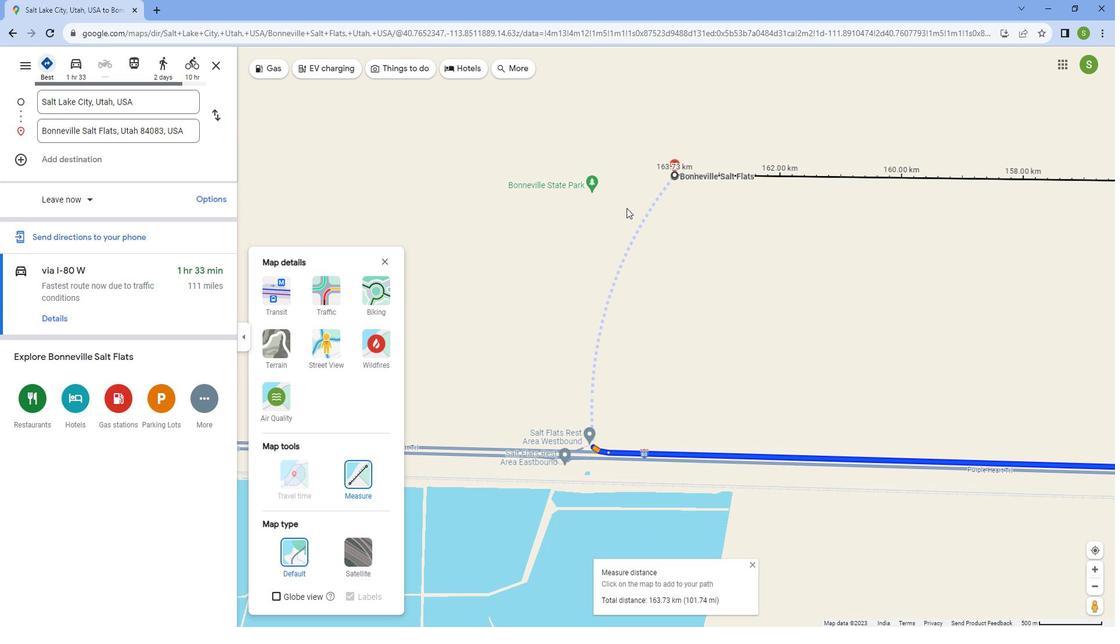 
Action: Mouse scrolled (622, 206) with delta (0, 0)
Screenshot: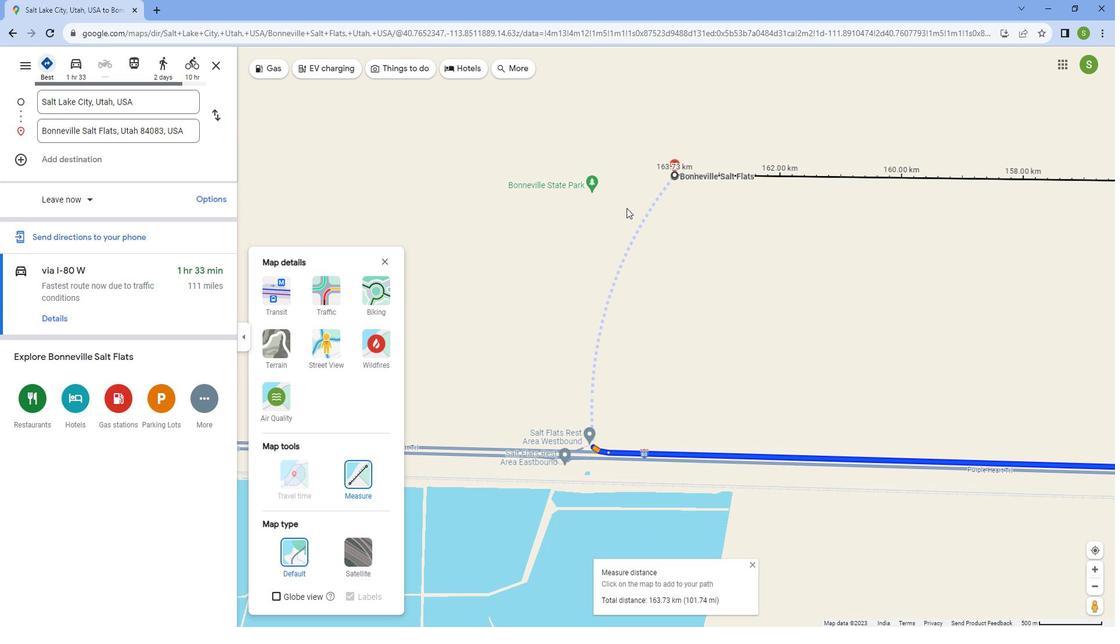 
Action: Mouse scrolled (622, 206) with delta (0, 0)
Screenshot: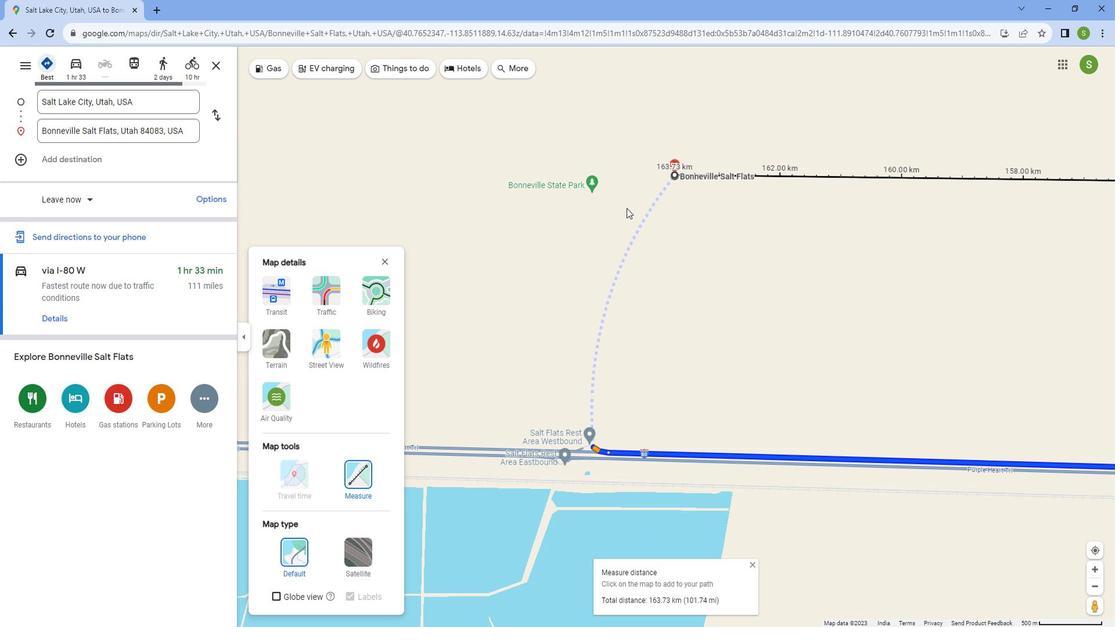 
Action: Mouse moved to (622, 208)
Screenshot: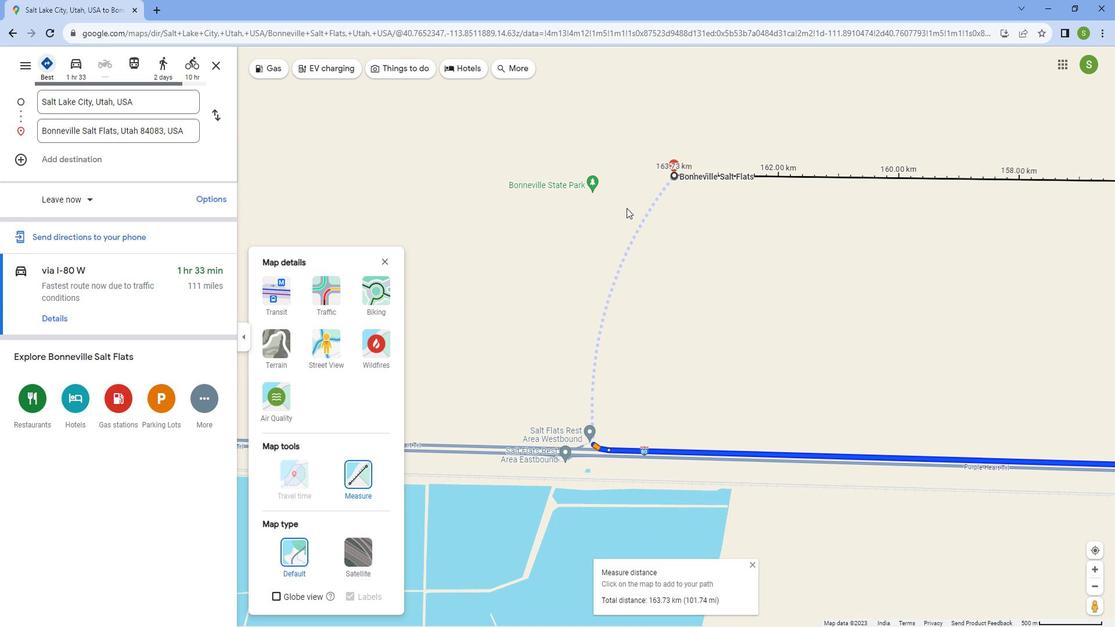 
Action: Mouse scrolled (622, 207) with delta (0, 0)
Screenshot: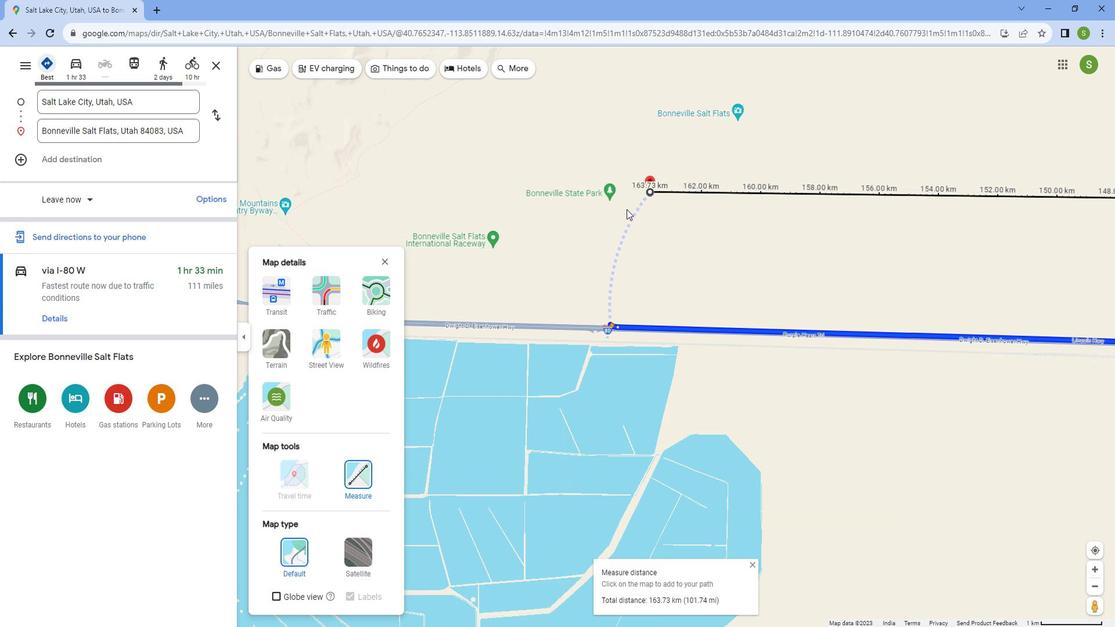 
Action: Mouse scrolled (622, 207) with delta (0, 0)
Screenshot: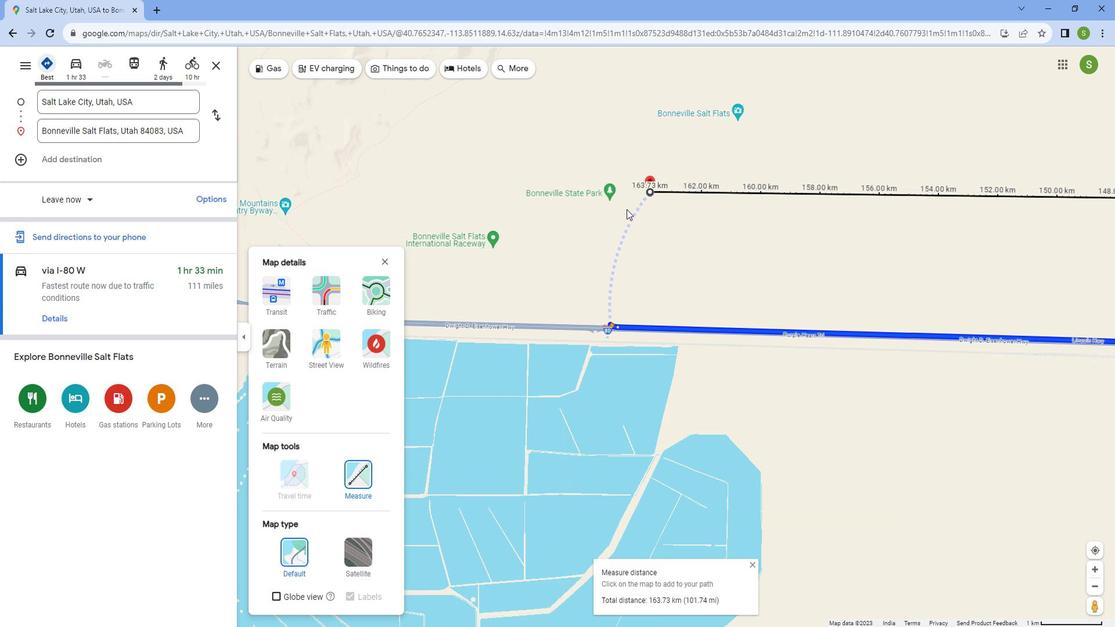 
Action: Mouse scrolled (622, 207) with delta (0, 0)
Screenshot: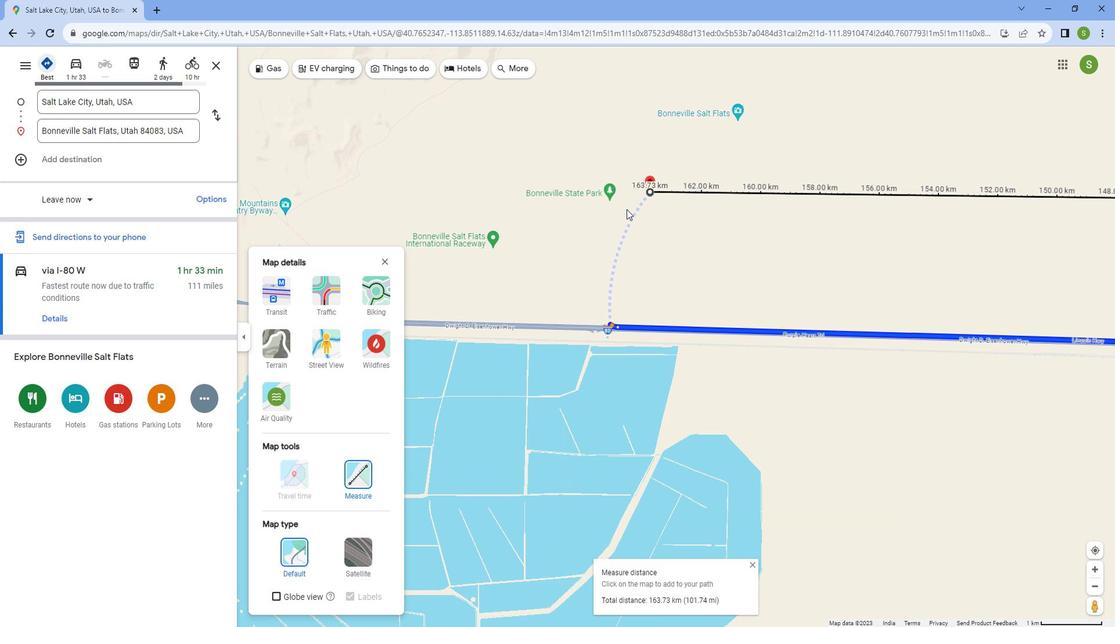 
Action: Mouse scrolled (622, 207) with delta (0, 0)
Screenshot: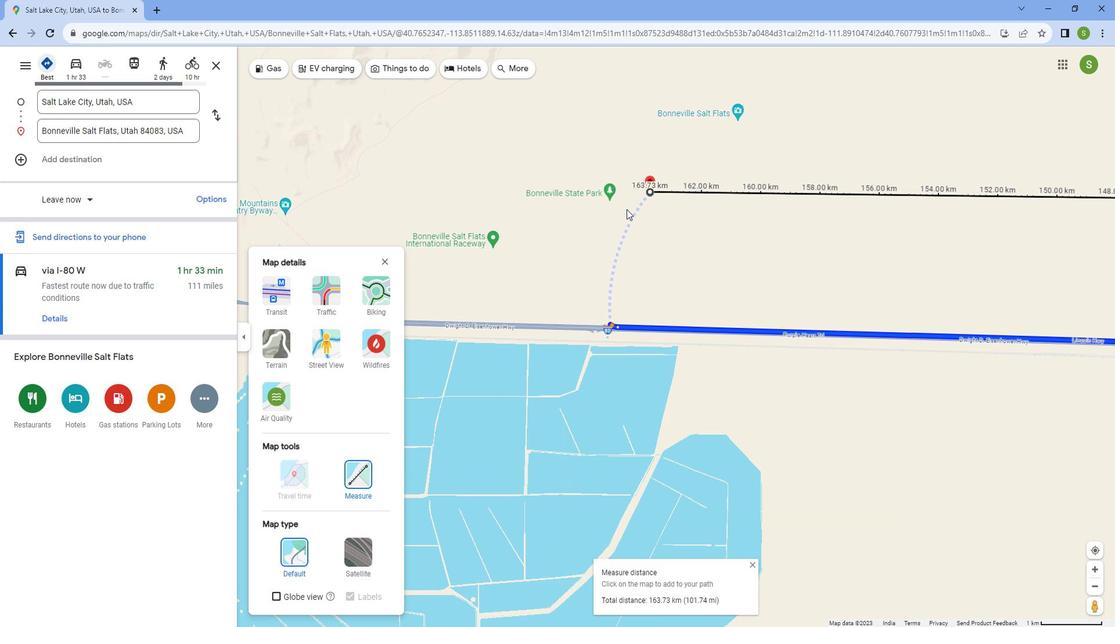 
Action: Mouse scrolled (622, 207) with delta (0, 0)
Screenshot: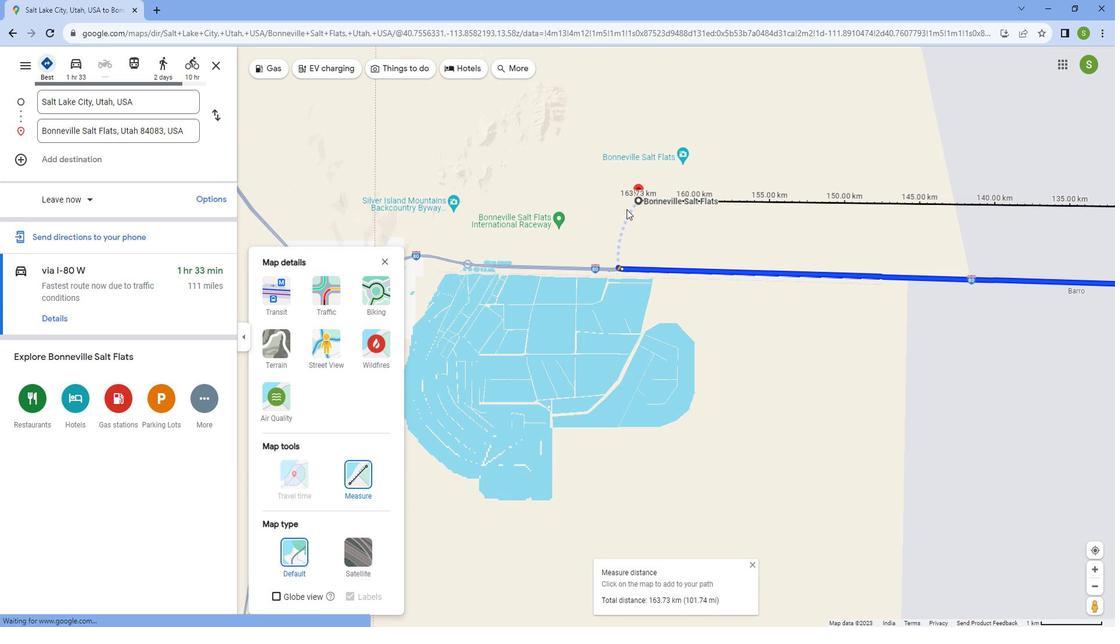 
Action: Mouse scrolled (622, 207) with delta (0, 0)
Screenshot: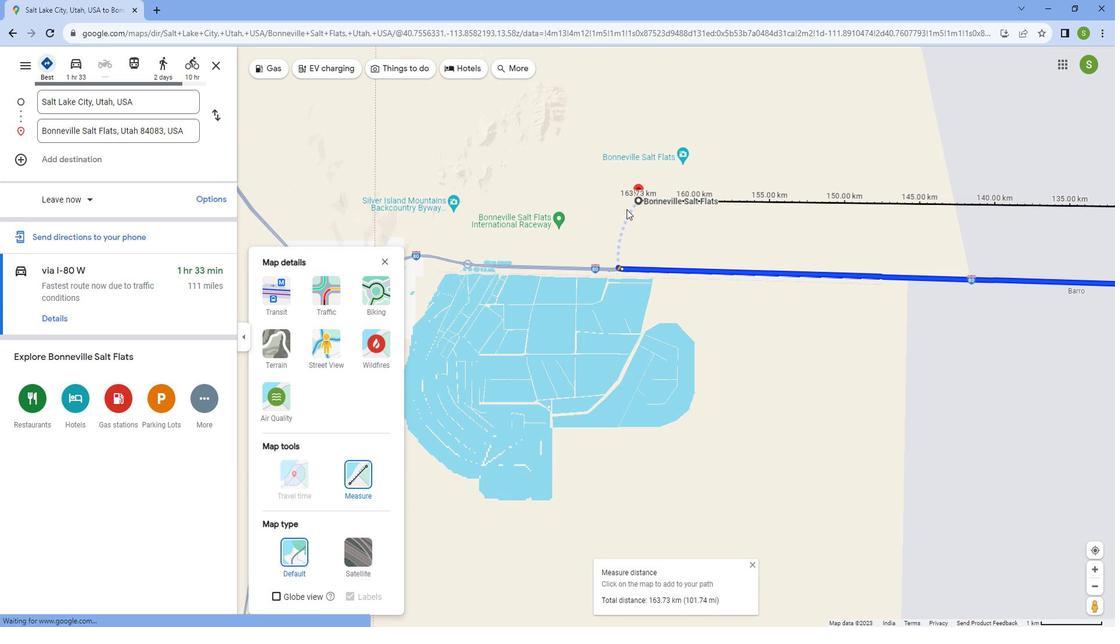 
Action: Mouse scrolled (622, 207) with delta (0, 0)
Screenshot: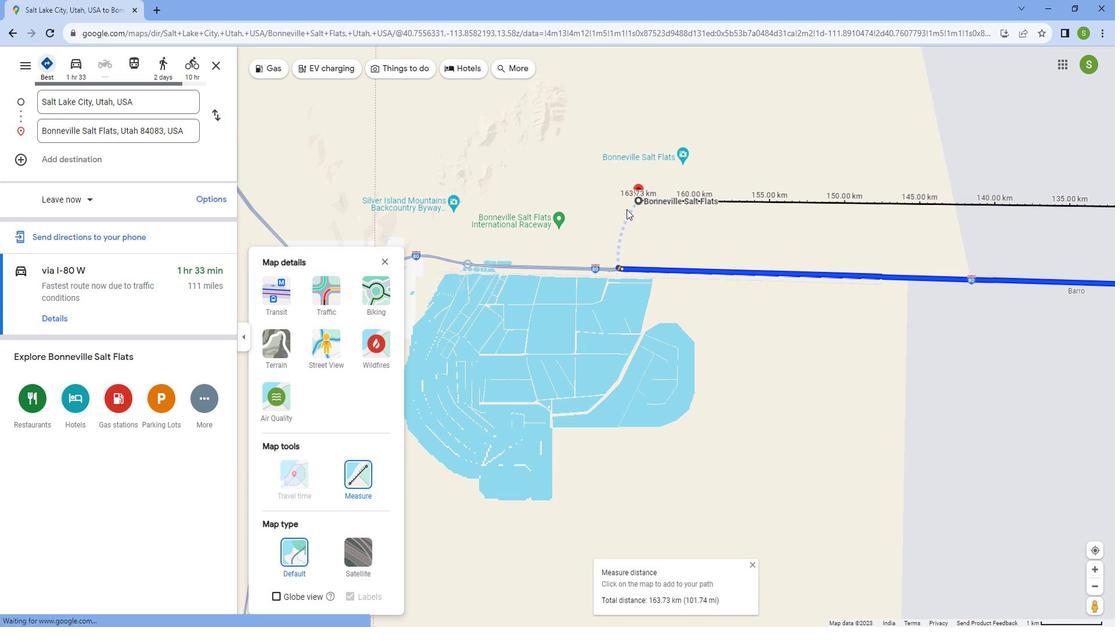 
Action: Mouse moved to (621, 209)
Screenshot: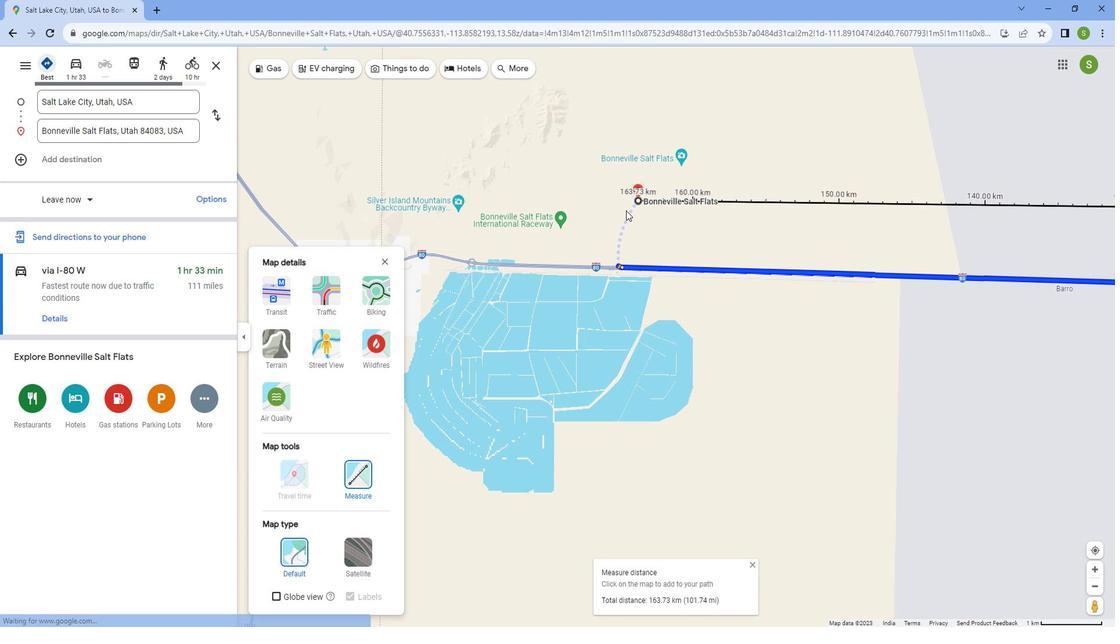 
Action: Mouse scrolled (621, 209) with delta (0, 0)
Screenshot: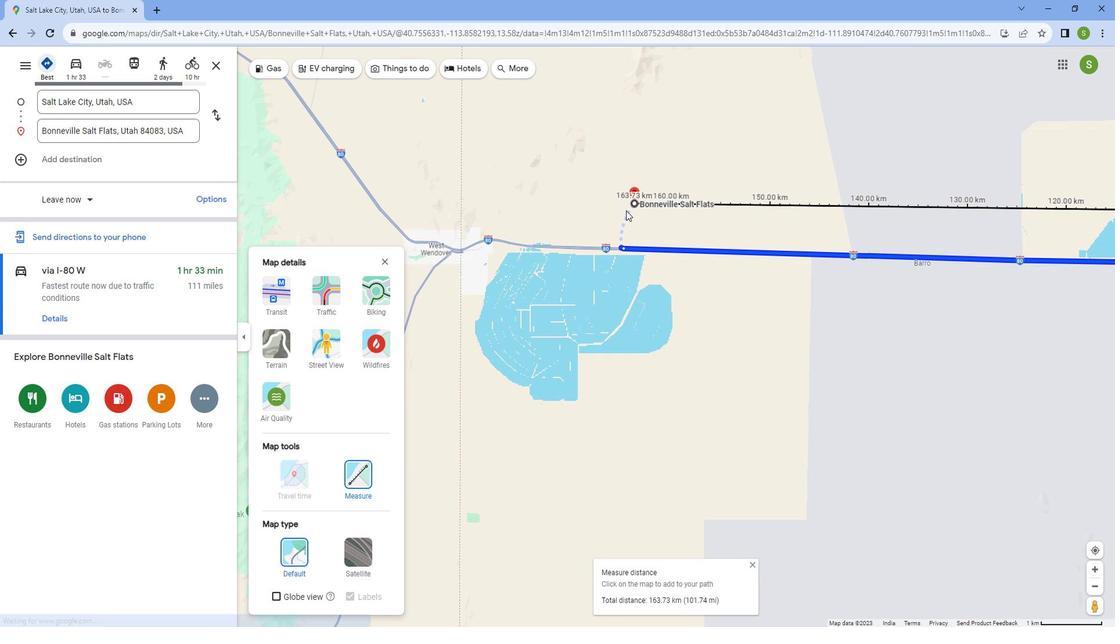 
Action: Mouse scrolled (621, 209) with delta (0, 0)
Screenshot: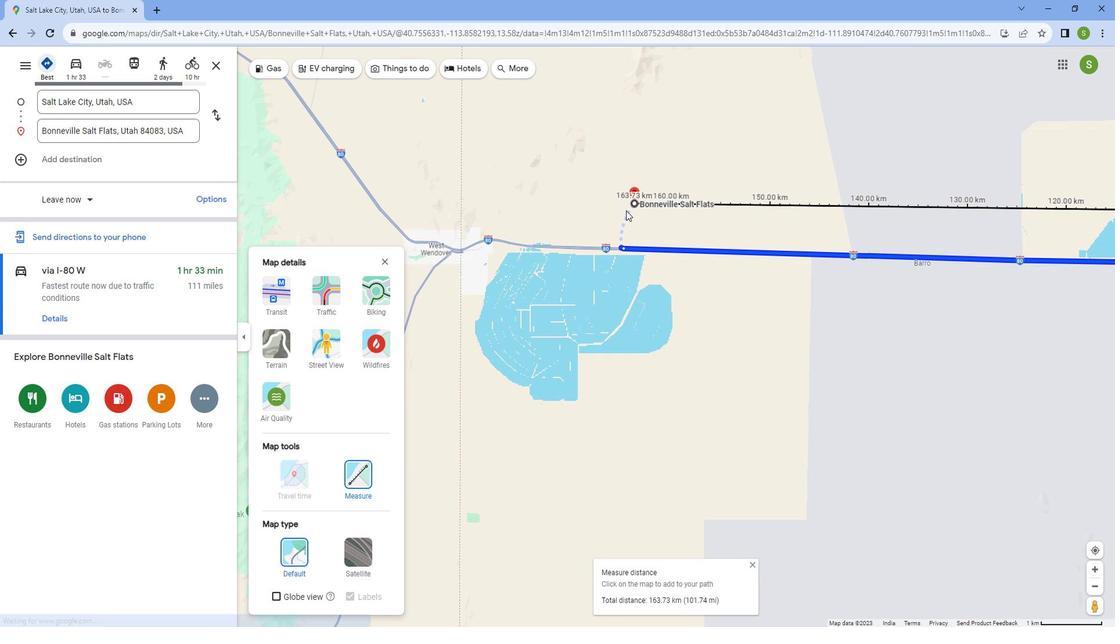 
Action: Mouse scrolled (621, 209) with delta (0, 0)
Screenshot: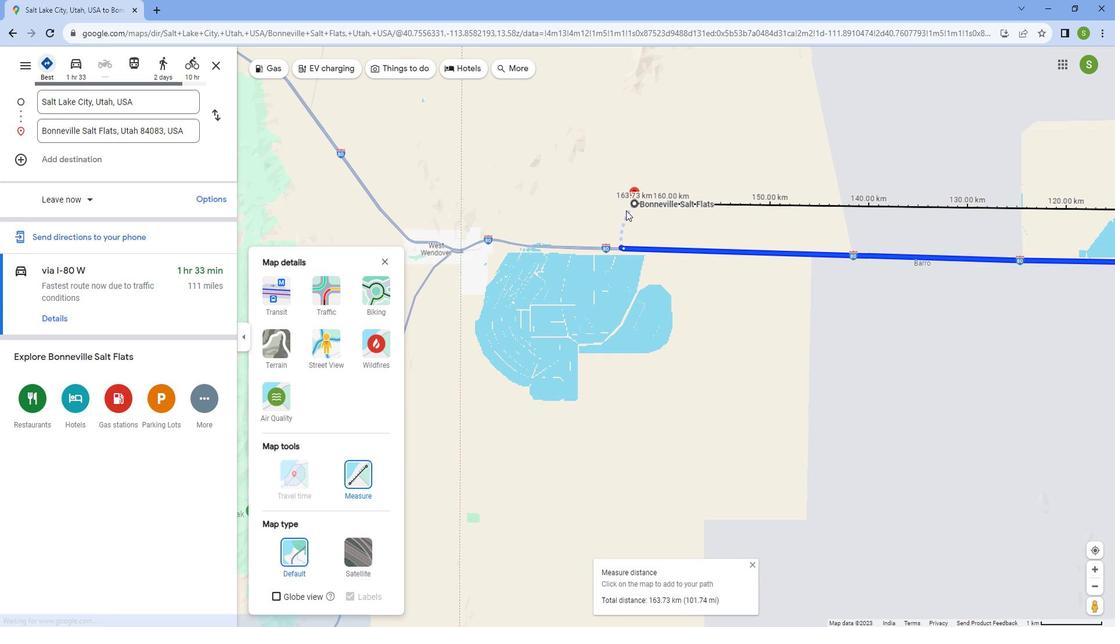 
Action: Mouse scrolled (621, 209) with delta (0, 0)
Screenshot: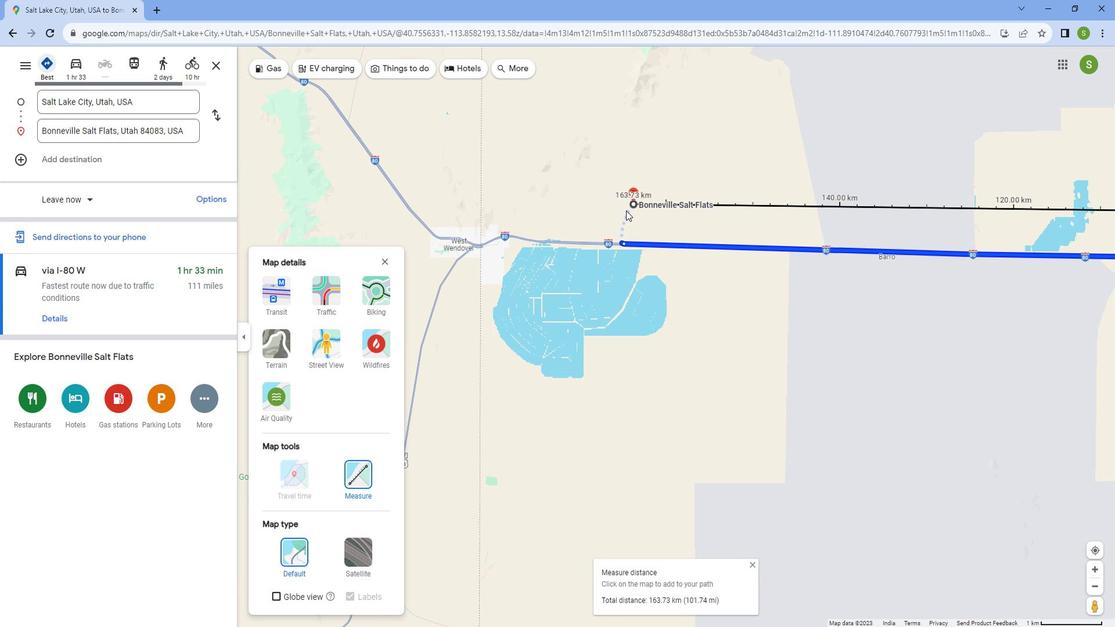 
Action: Mouse moved to (621, 210)
Screenshot: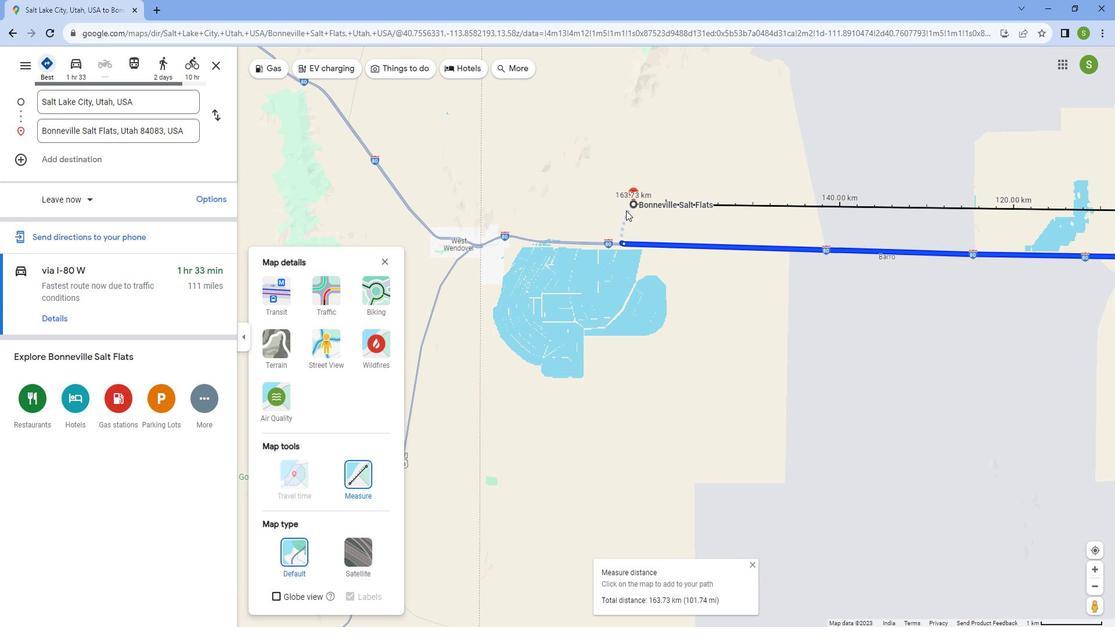 
Action: Mouse scrolled (621, 209) with delta (0, 0)
Screenshot: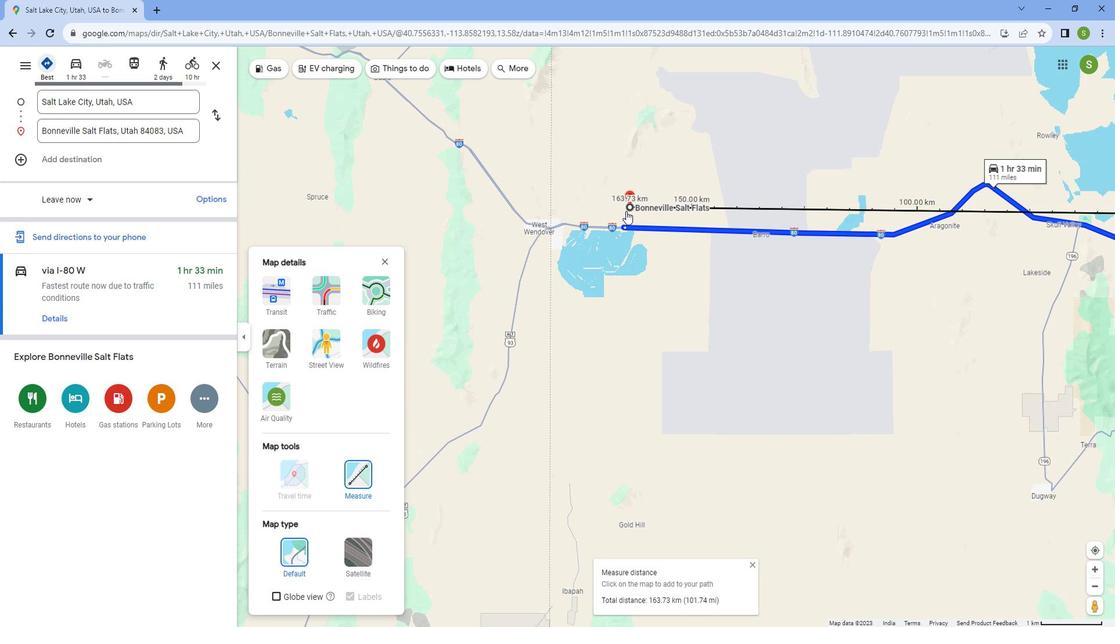 
Action: Mouse scrolled (621, 209) with delta (0, 0)
Screenshot: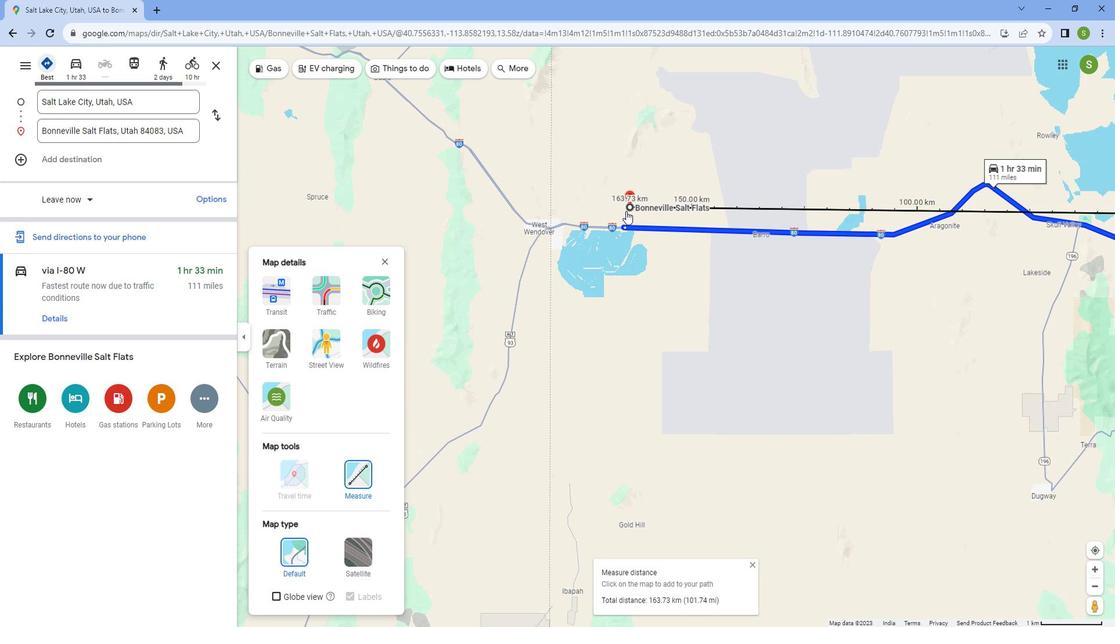 
Action: Mouse scrolled (621, 209) with delta (0, 0)
Screenshot: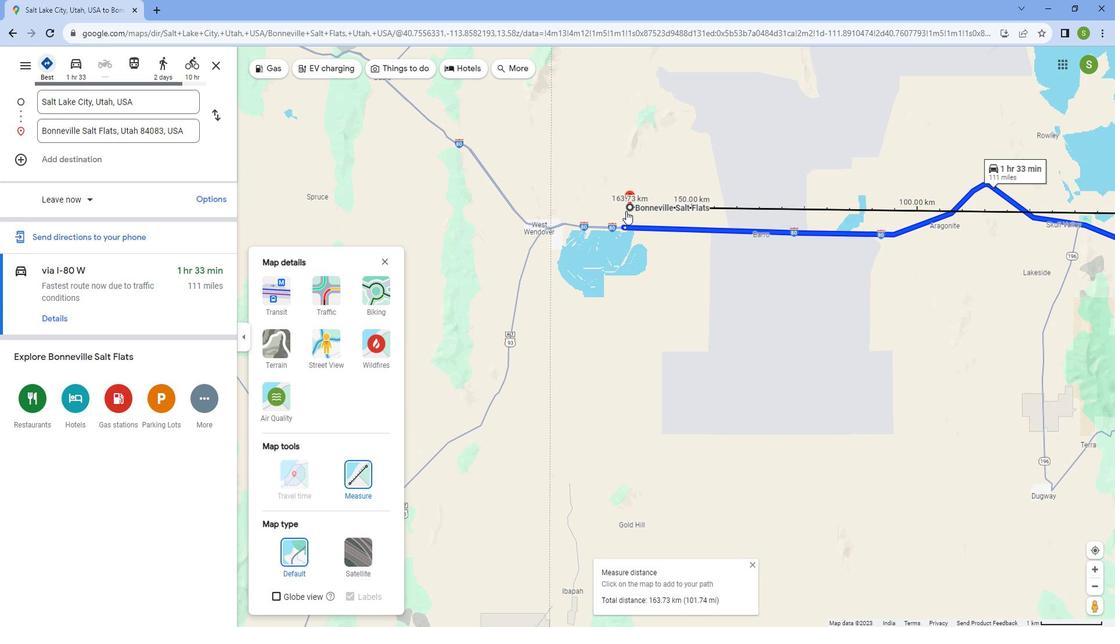 
Action: Mouse scrolled (621, 209) with delta (0, 0)
Screenshot: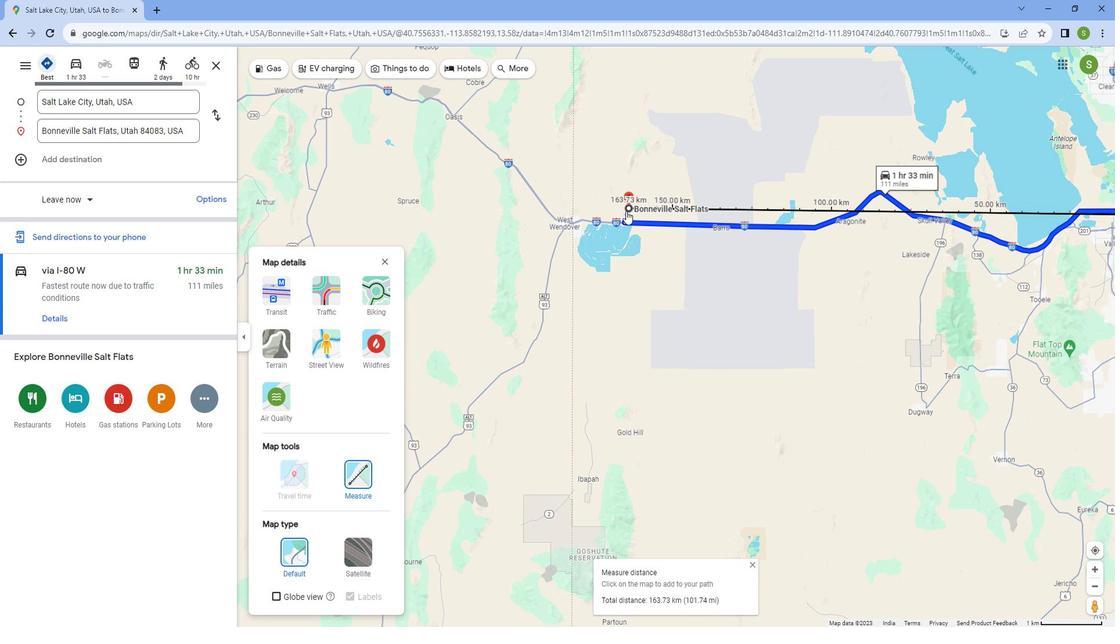 
Action: Mouse scrolled (621, 209) with delta (0, 0)
Screenshot: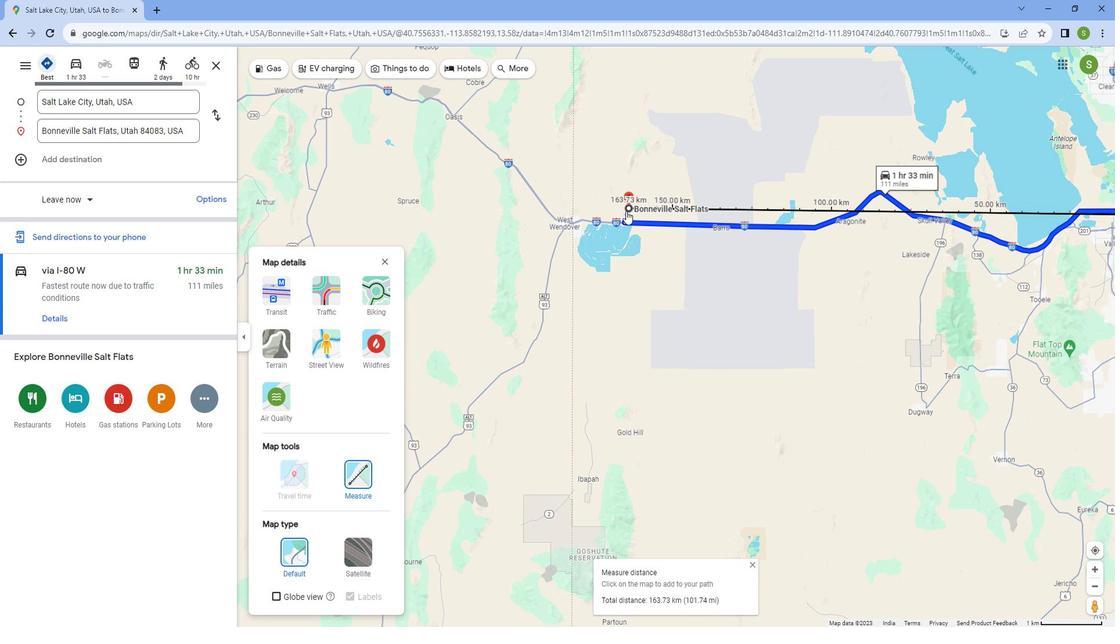 
Action: Mouse scrolled (621, 209) with delta (0, 0)
Screenshot: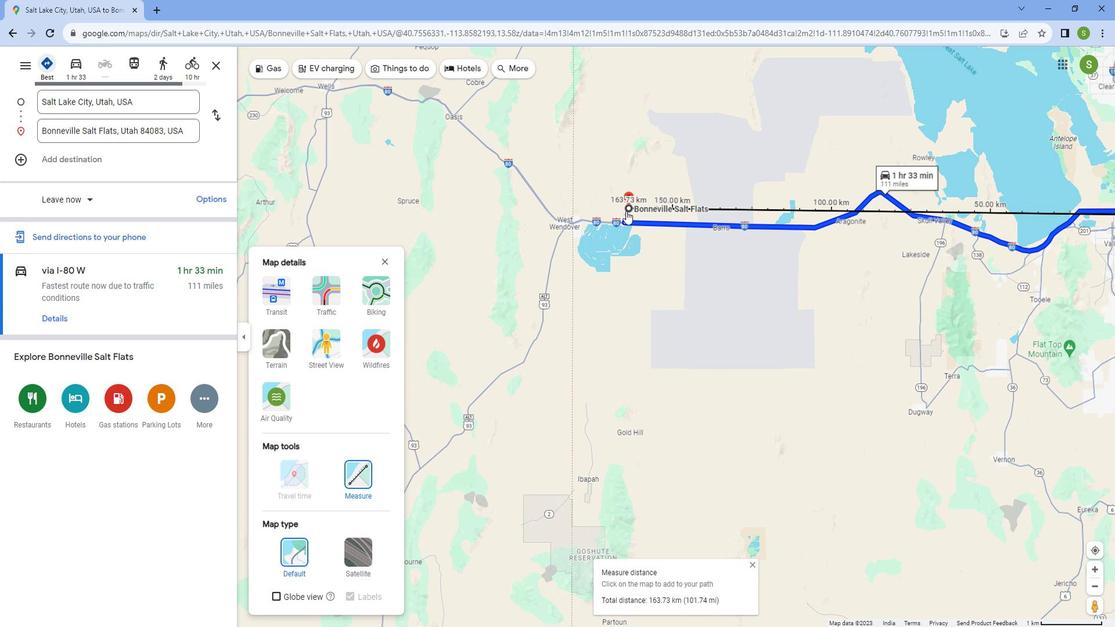 
Action: Mouse moved to (620, 210)
Screenshot: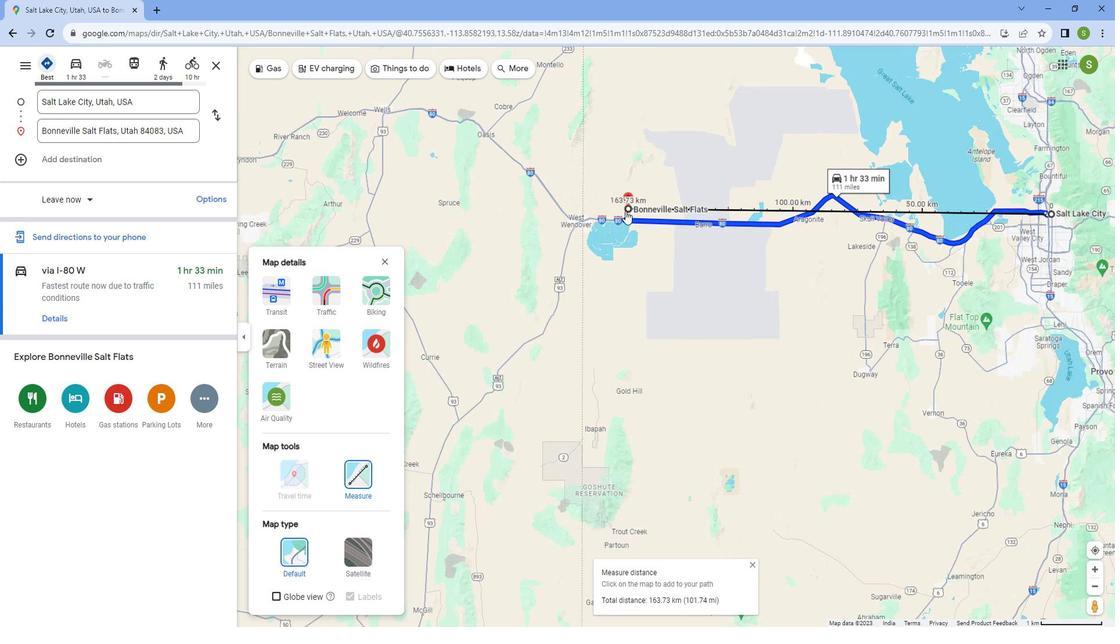 
Action: Mouse scrolled (620, 209) with delta (0, 0)
Screenshot: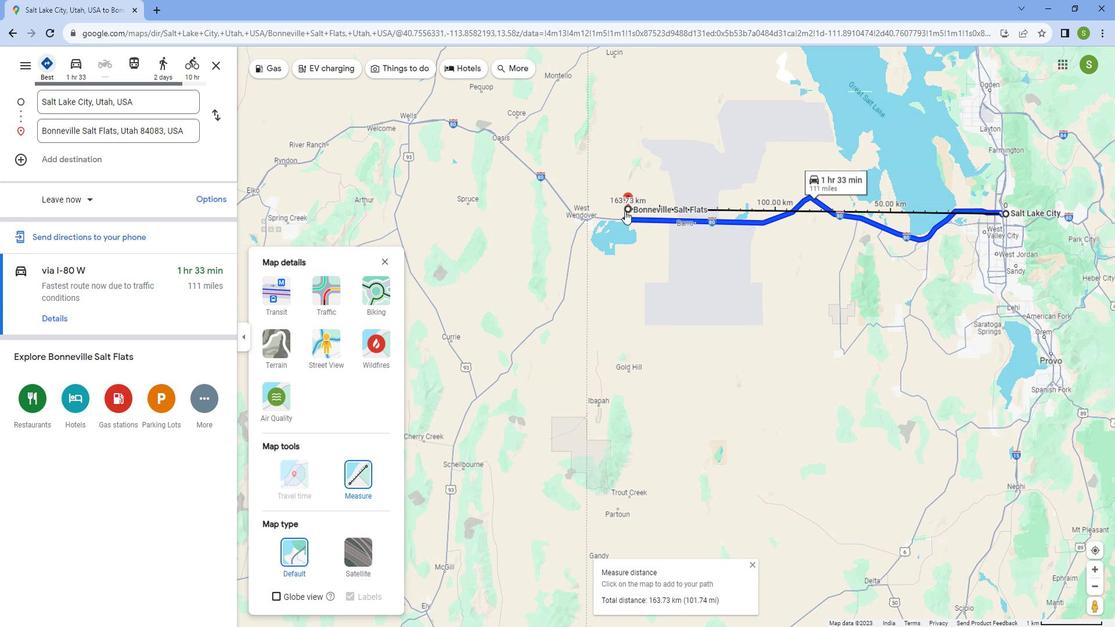 
Action: Mouse scrolled (620, 209) with delta (0, 0)
Screenshot: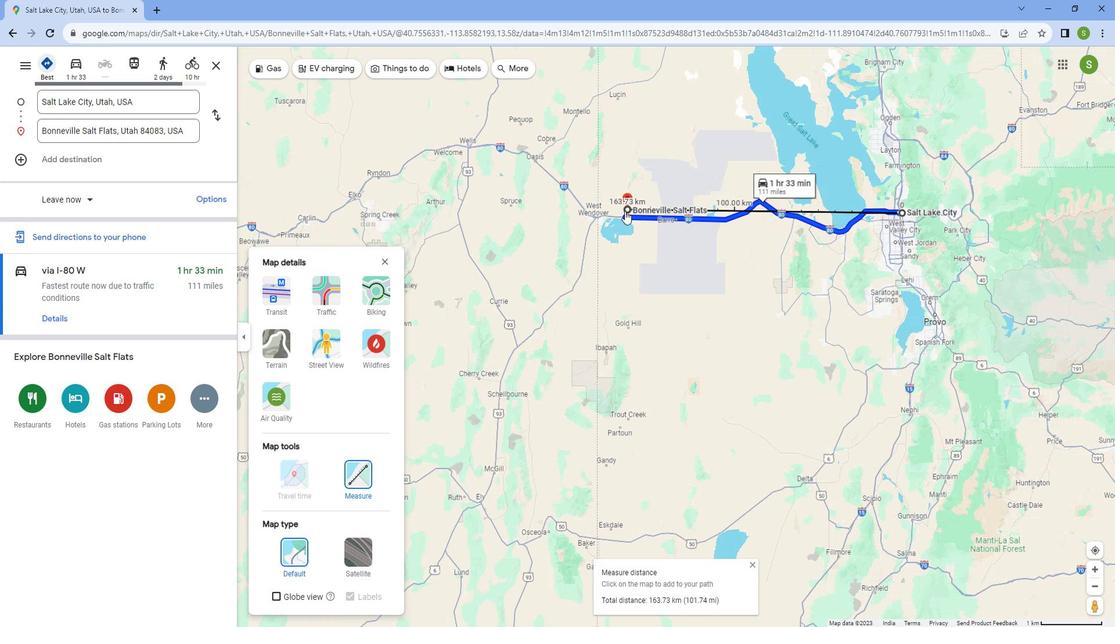 
Action: Mouse scrolled (620, 209) with delta (0, 0)
Screenshot: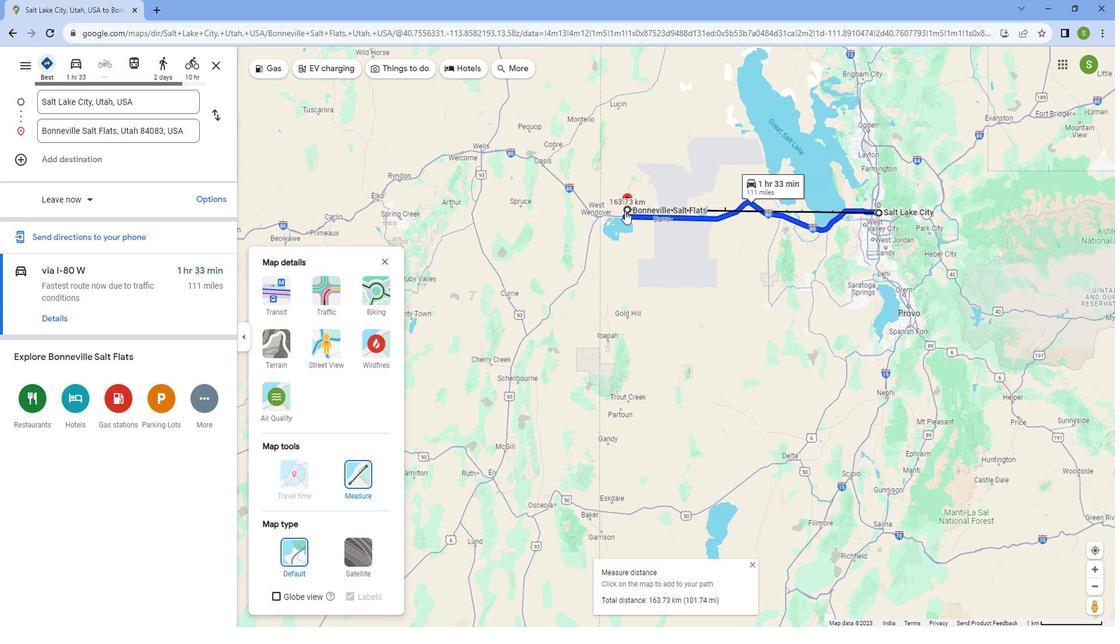 
Action: Mouse scrolled (620, 209) with delta (0, 0)
Screenshot: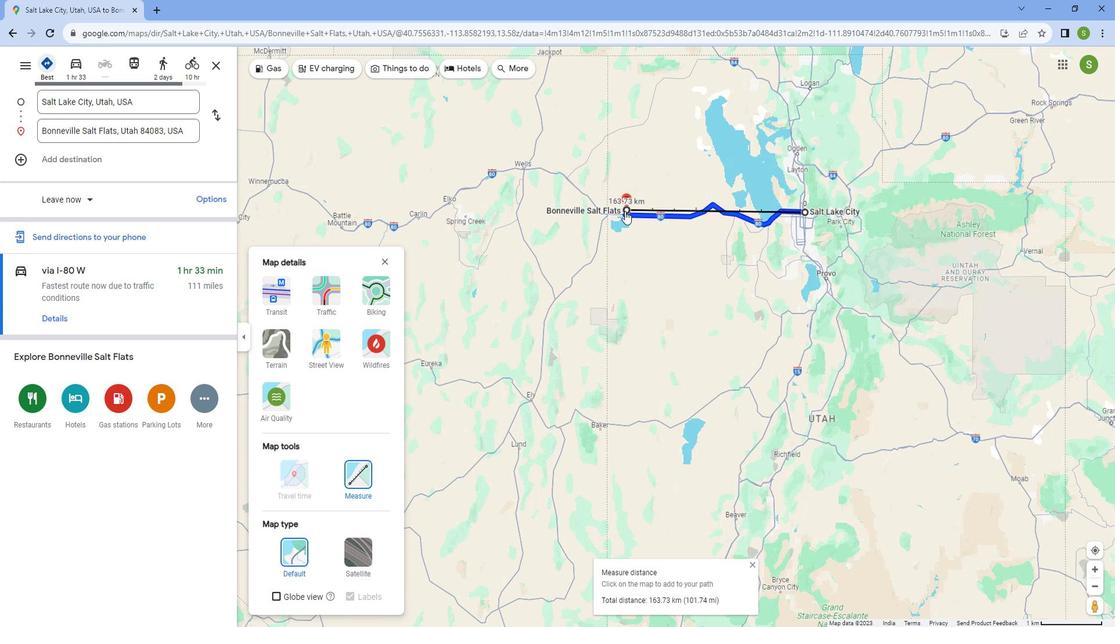 
Action: Mouse moved to (728, 180)
Screenshot: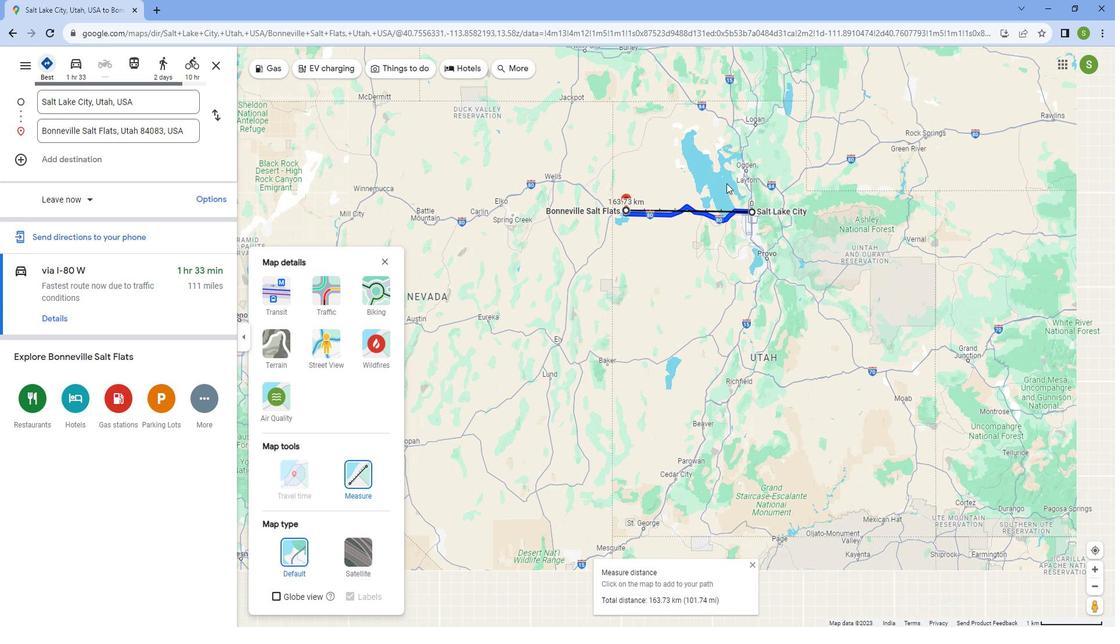 
Action: Mouse scrolled (728, 180) with delta (0, 0)
Screenshot: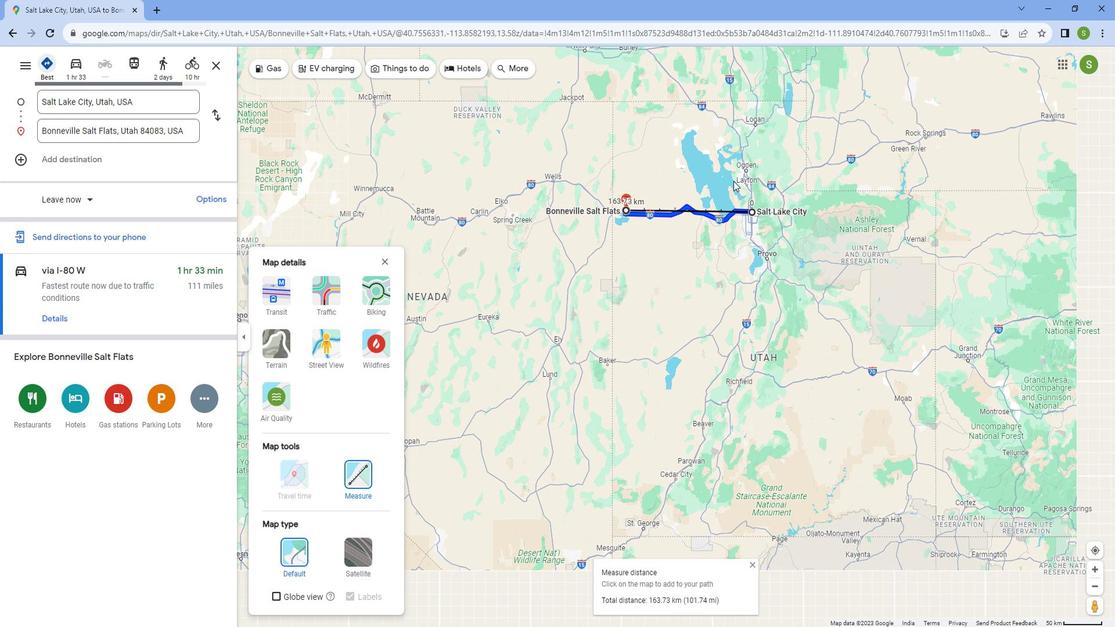 
Action: Mouse scrolled (728, 180) with delta (0, 0)
Screenshot: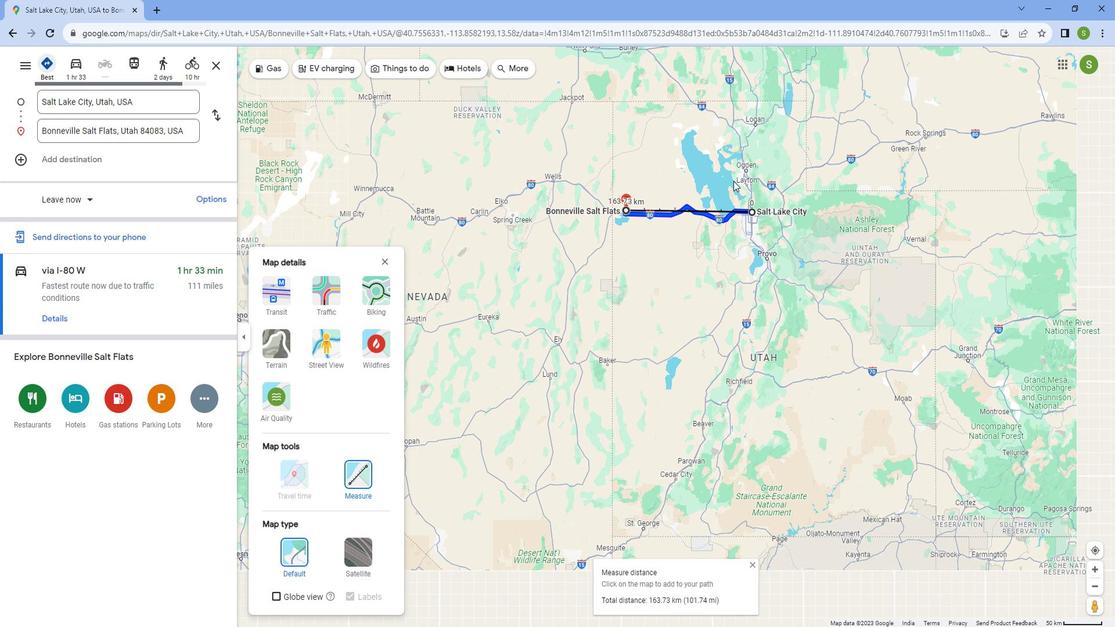 
Action: Mouse moved to (728, 180)
Screenshot: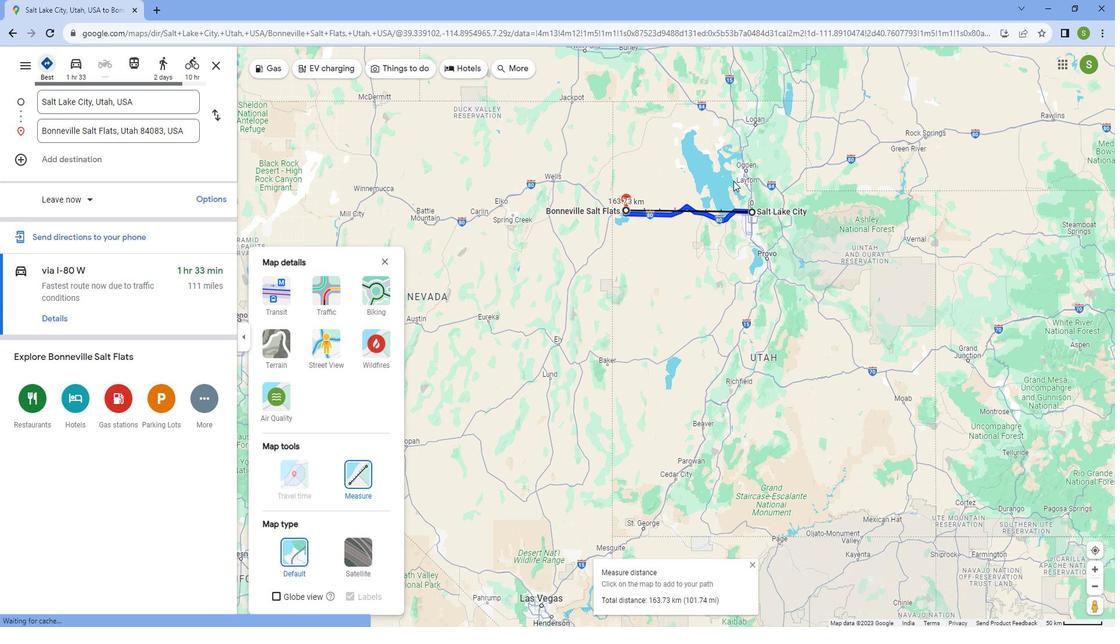 
Action: Mouse scrolled (728, 180) with delta (0, 0)
Screenshot: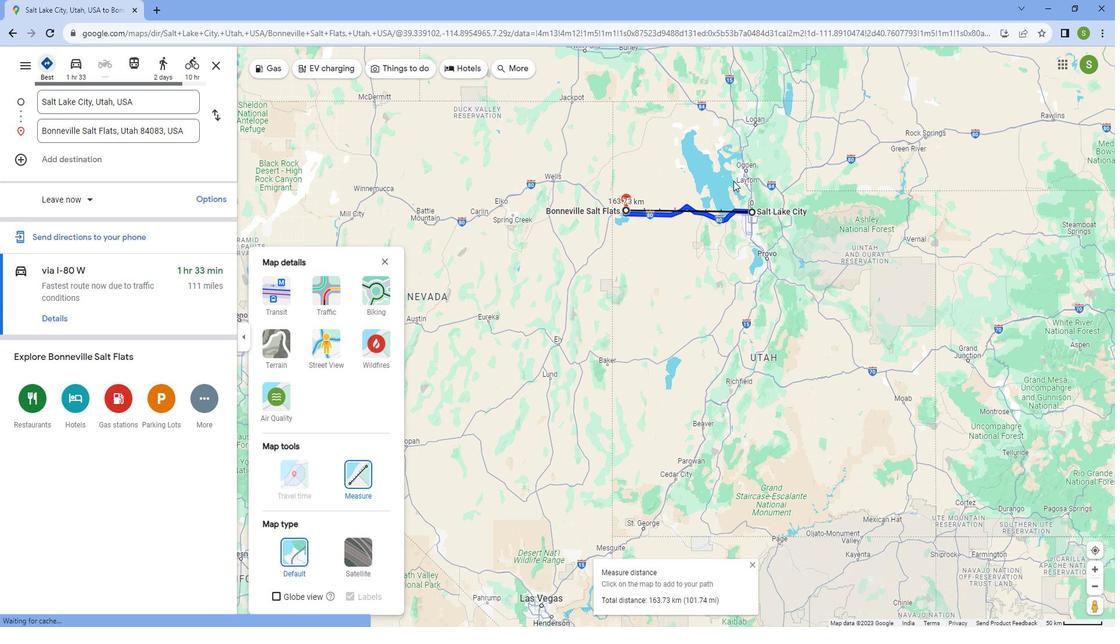 
Action: Mouse moved to (726, 180)
Screenshot: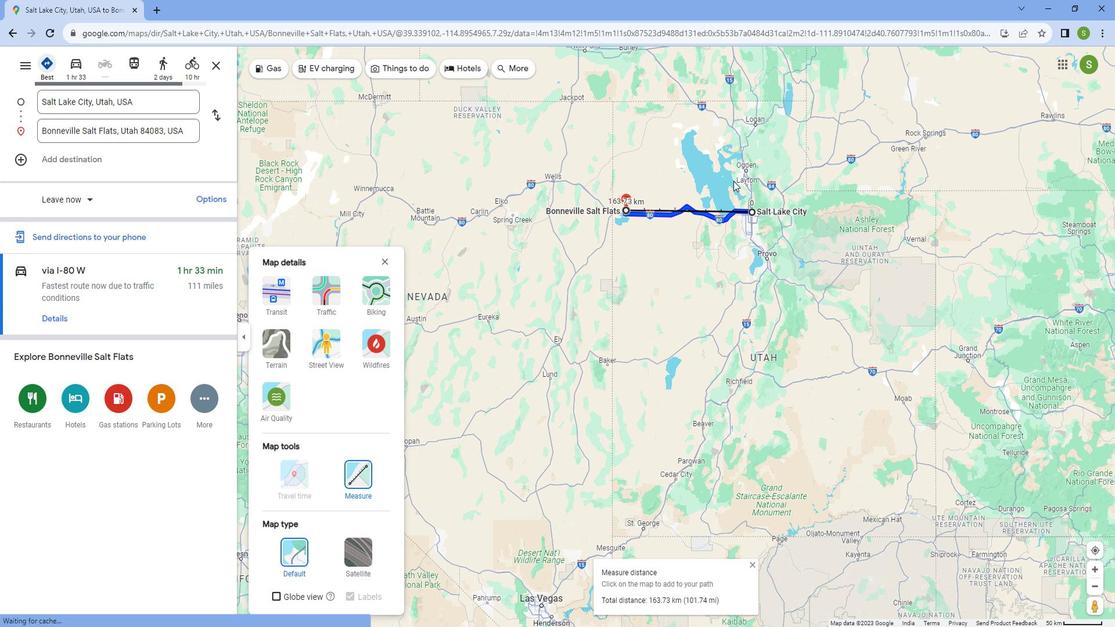 
Action: Mouse scrolled (726, 180) with delta (0, 0)
Screenshot: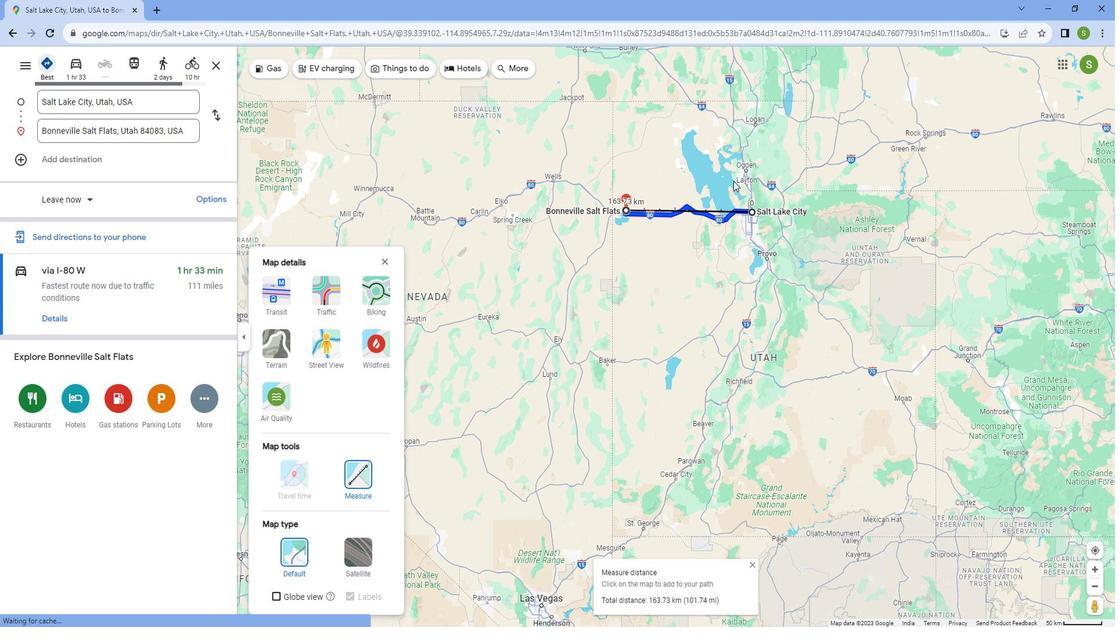 
Action: Mouse moved to (711, 182)
Screenshot: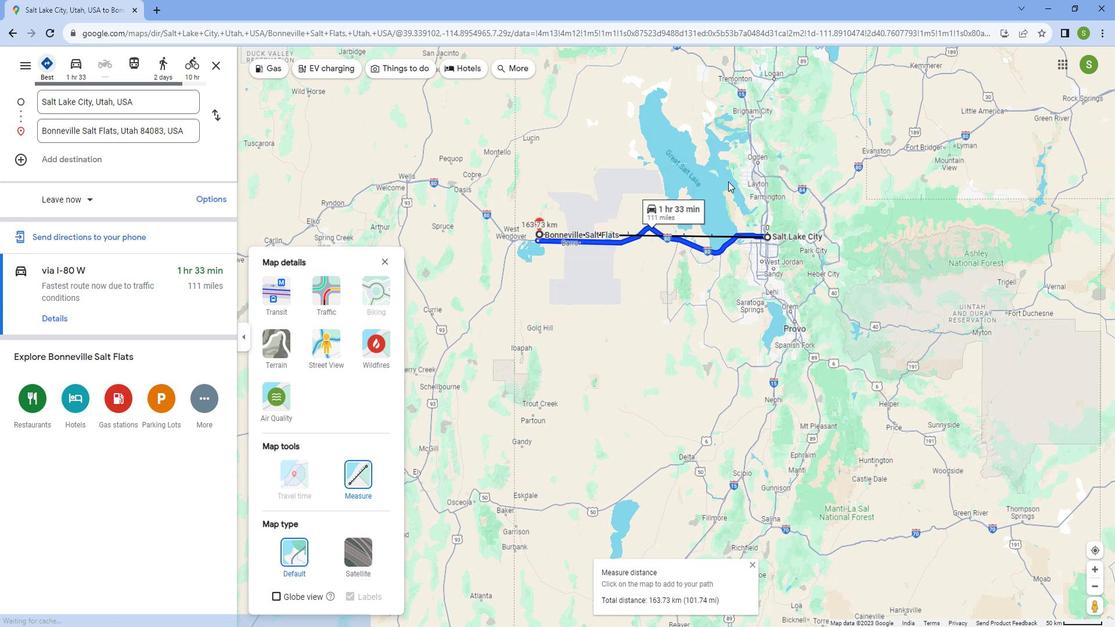 
Action: Mouse scrolled (711, 182) with delta (0, 0)
Screenshot: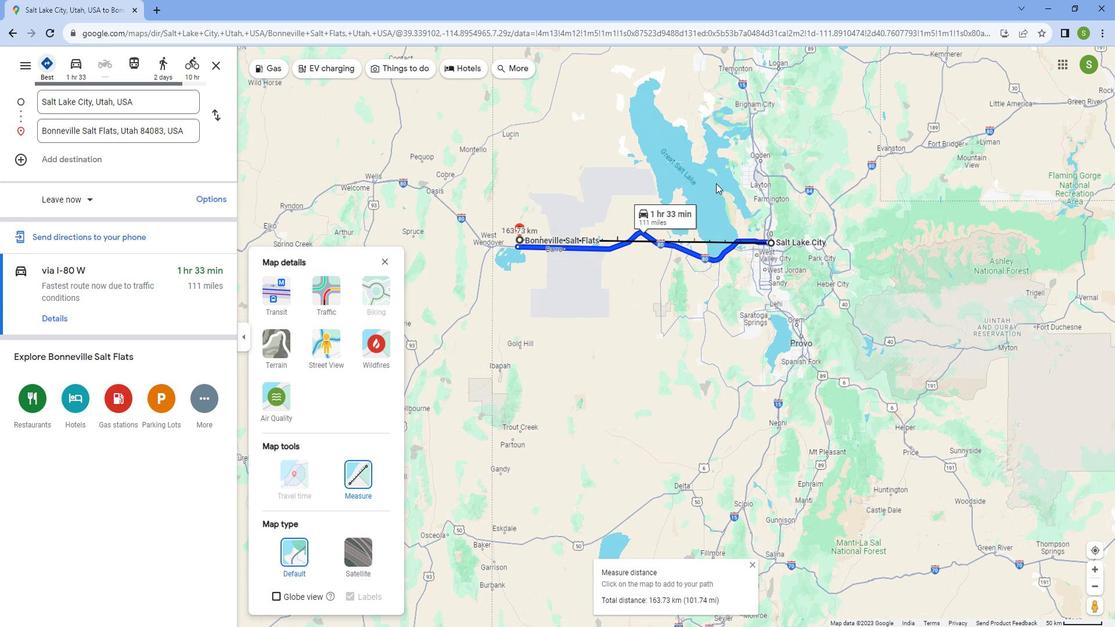 
Action: Mouse scrolled (711, 182) with delta (0, 0)
Screenshot: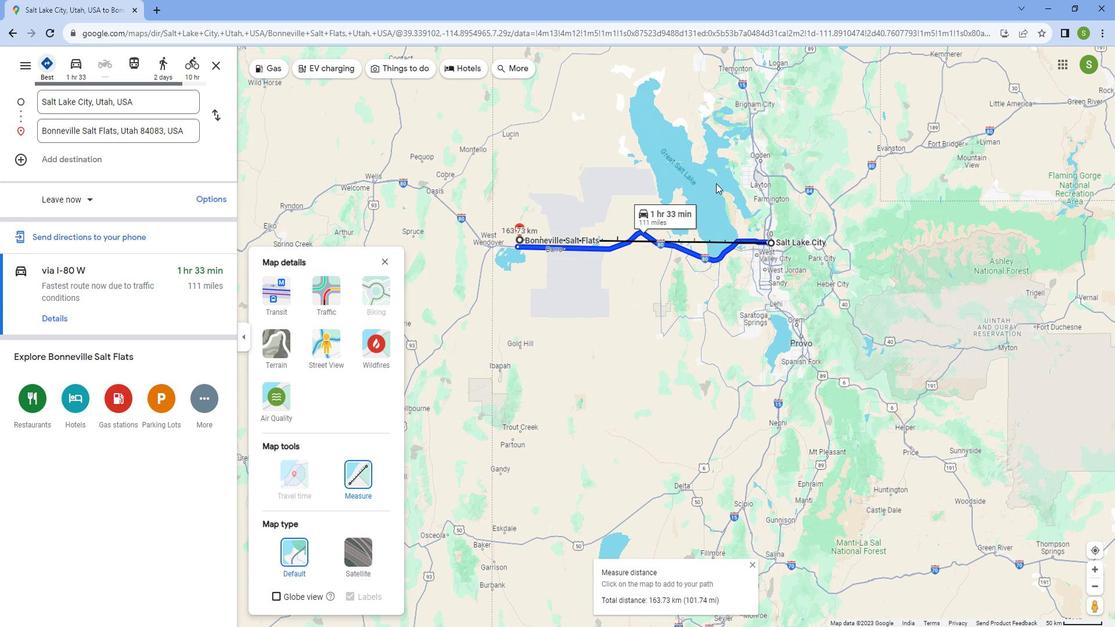 
Action: Mouse moved to (623, 191)
Screenshot: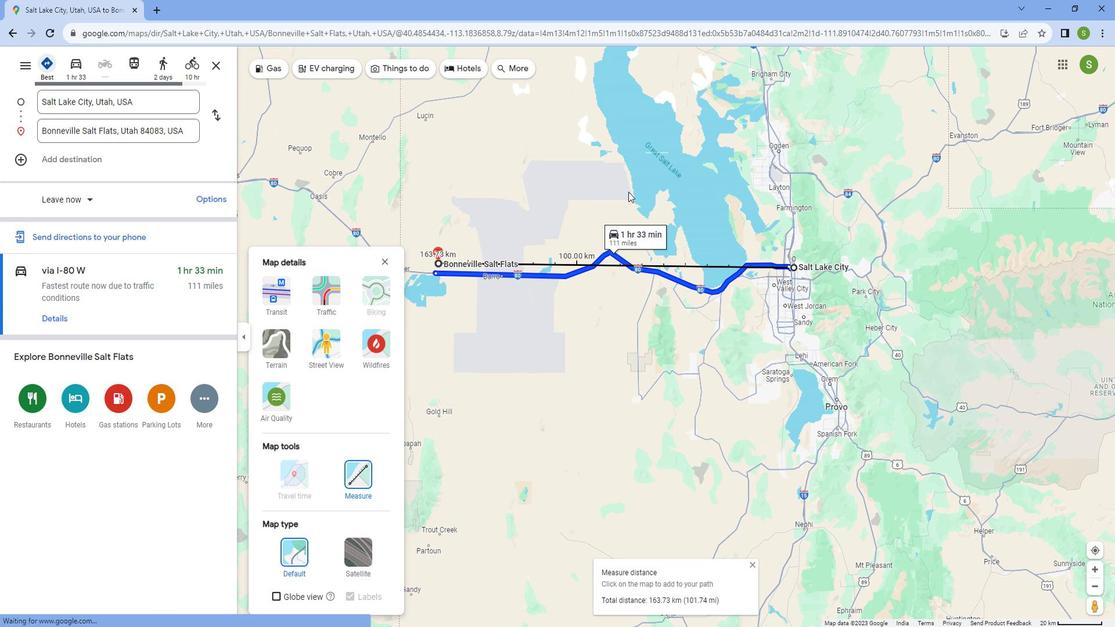 
Action: Mouse scrolled (623, 191) with delta (0, 0)
Screenshot: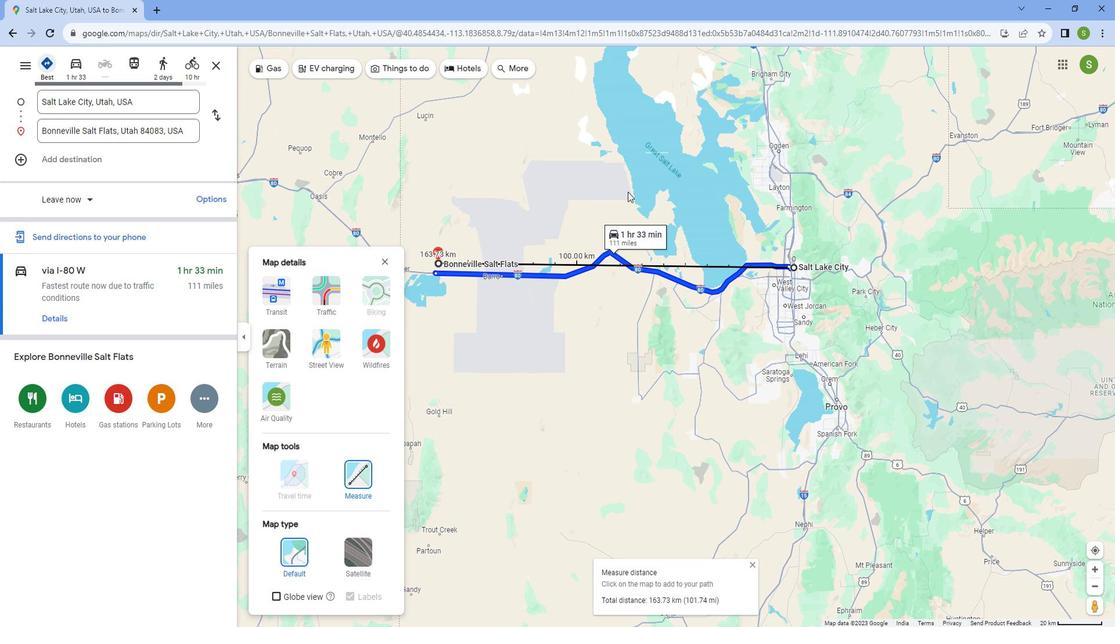
Action: Mouse scrolled (623, 191) with delta (0, 0)
Screenshot: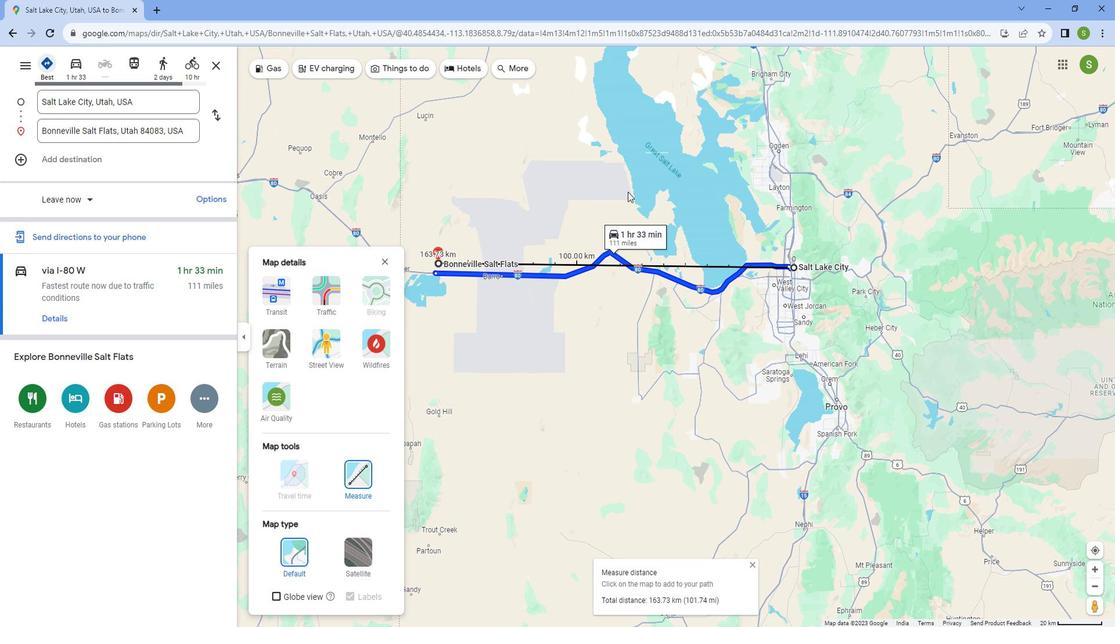 
Action: Mouse scrolled (623, 191) with delta (0, 0)
Screenshot: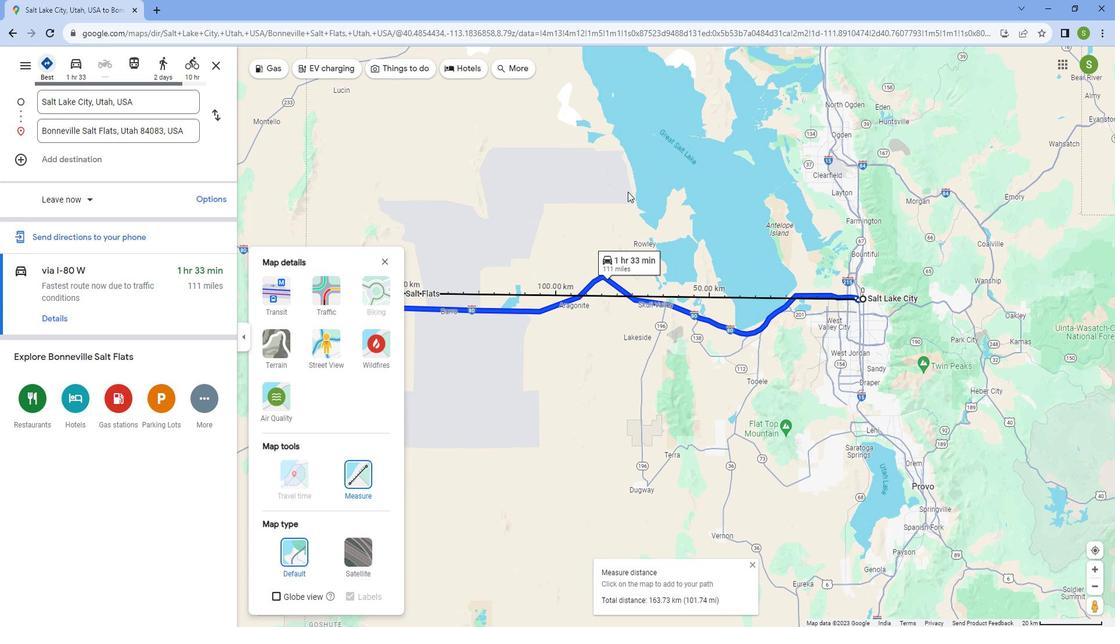 
Action: Mouse scrolled (623, 191) with delta (0, 0)
Screenshot: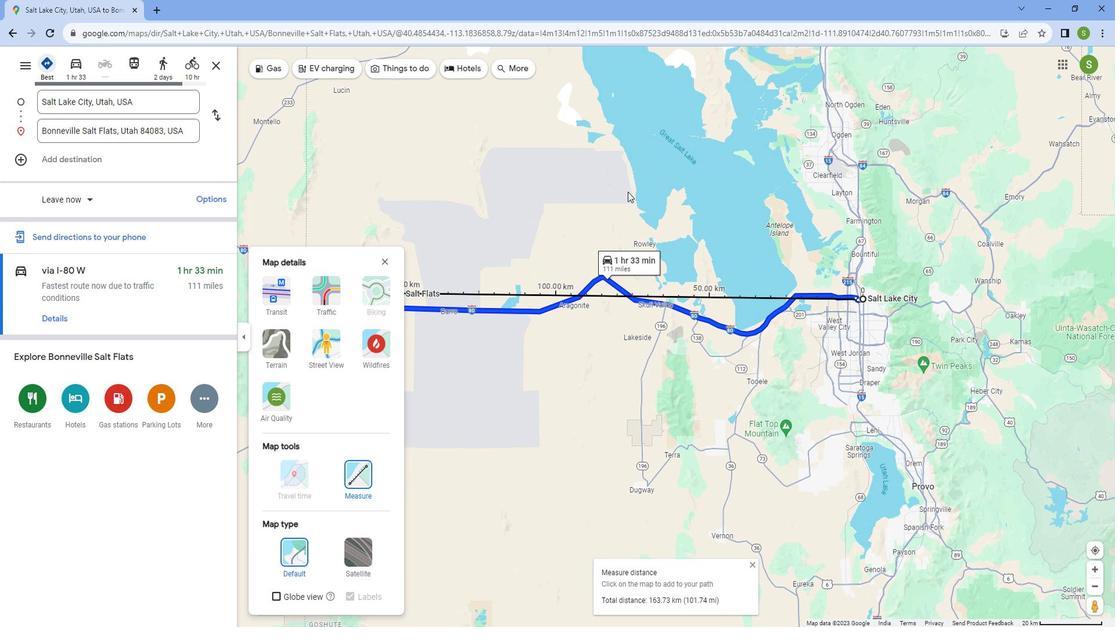 
Action: Mouse scrolled (623, 190) with delta (0, 0)
Screenshot: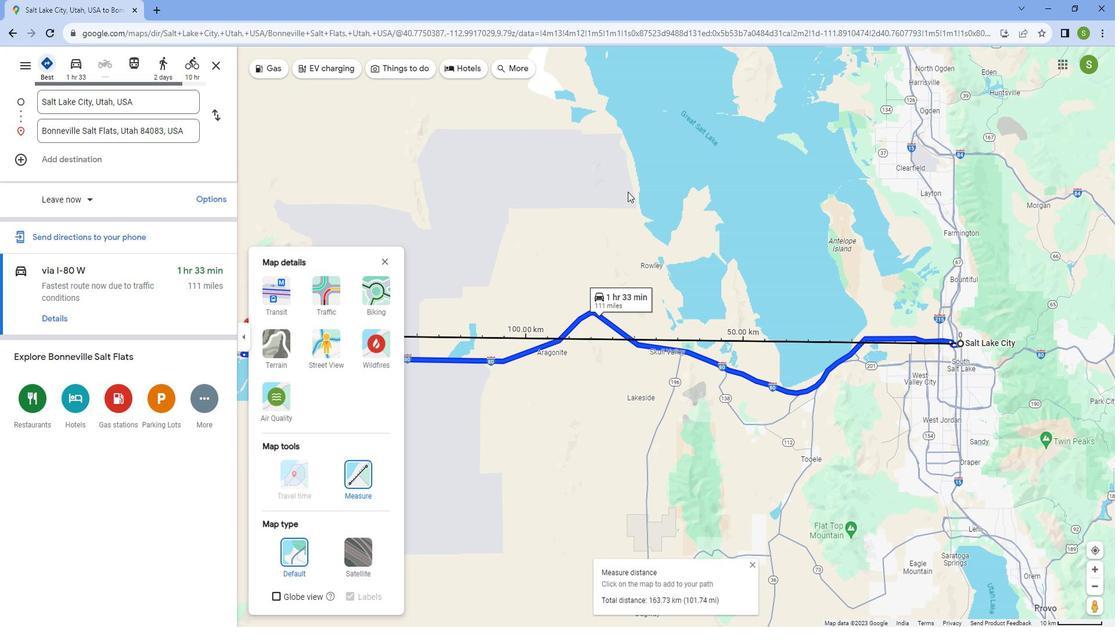 
Action: Mouse scrolled (623, 190) with delta (0, 0)
Screenshot: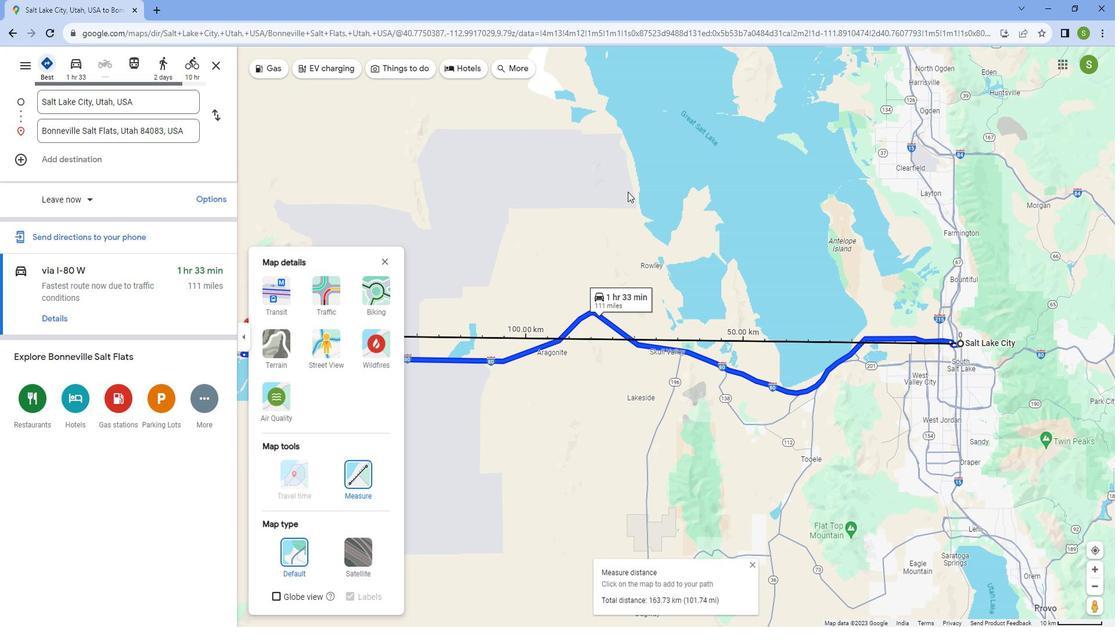 
Action: Mouse scrolled (623, 190) with delta (0, 0)
Screenshot: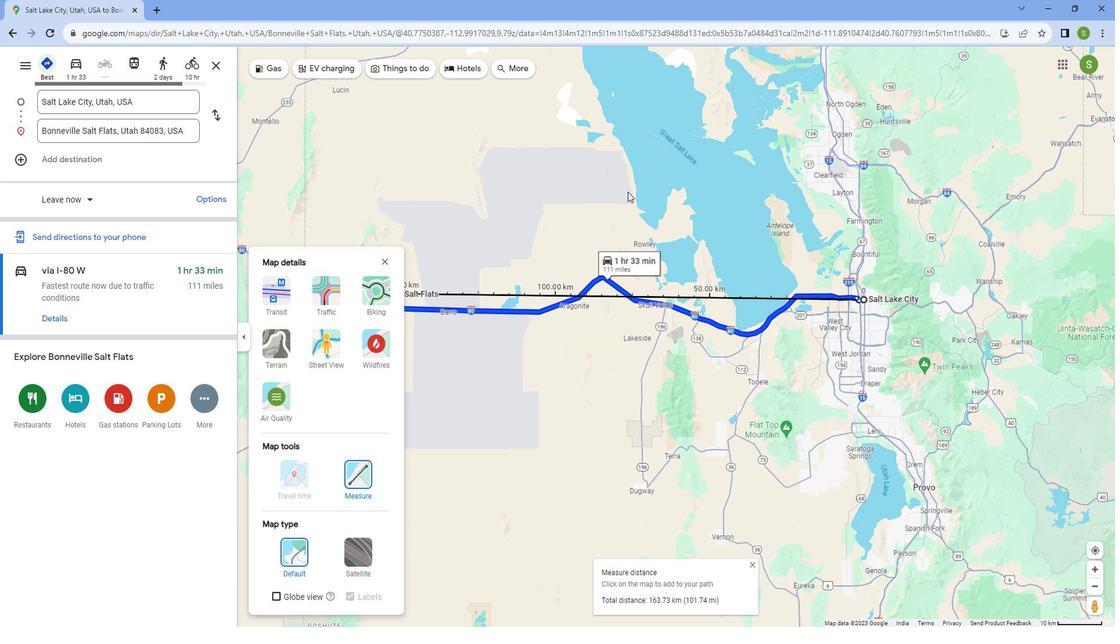 
Action: Mouse scrolled (623, 190) with delta (0, 0)
Screenshot: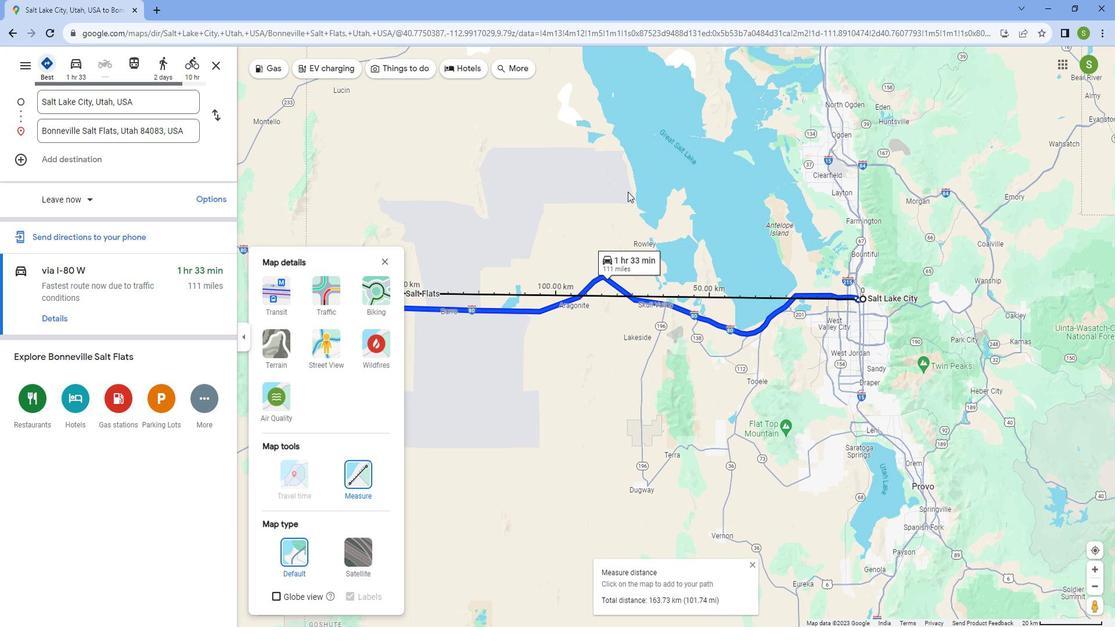 
